 Task: Send an email with the signature Gavin Kelly with the subject Update on a performance review and the message We need to follow up with the vendor on the delayed shipment of the products. from softage.8@softage.net to softage.1@softage.net and move the email from Sent Items to the folder Beauty
Action: Mouse moved to (47, 102)
Screenshot: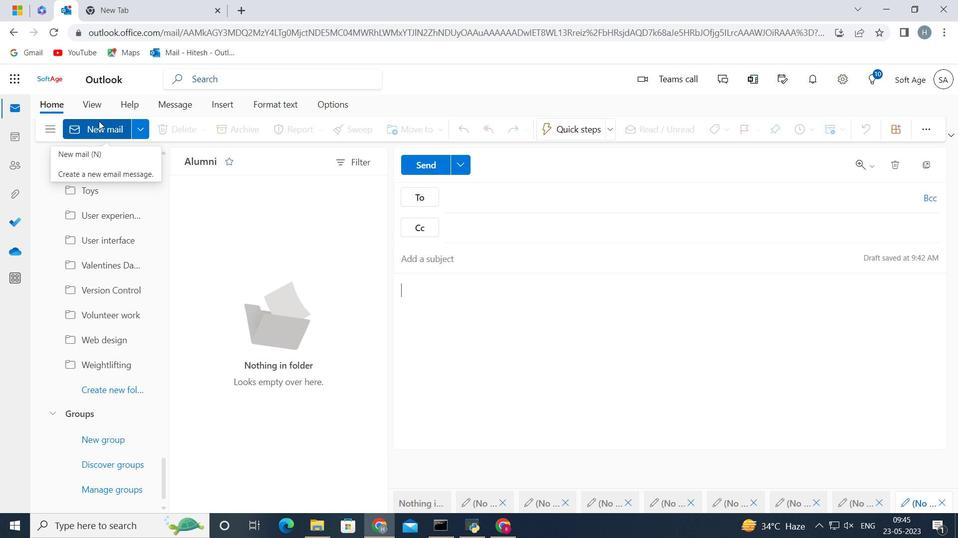 
Action: Mouse pressed left at (47, 102)
Screenshot: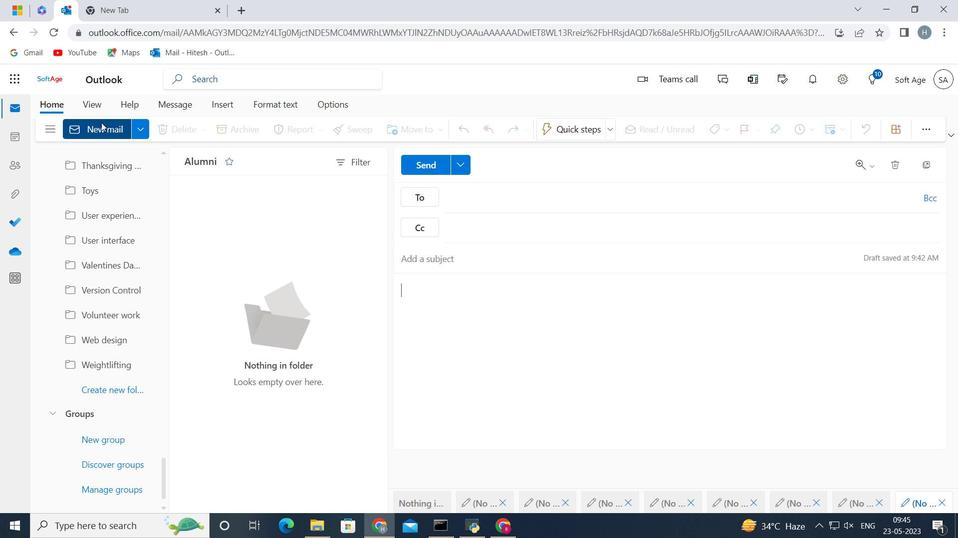 
Action: Mouse moved to (427, 160)
Screenshot: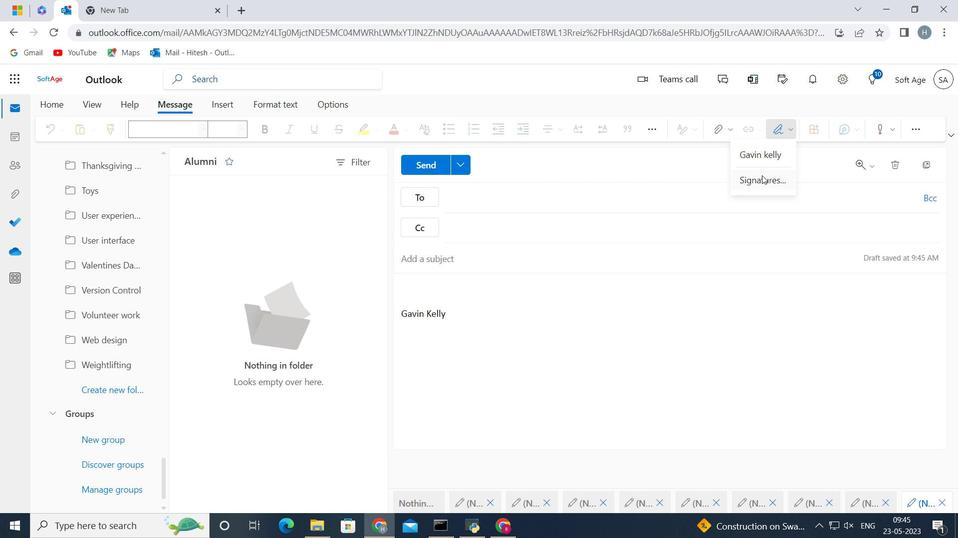
Action: Mouse pressed left at (427, 160)
Screenshot: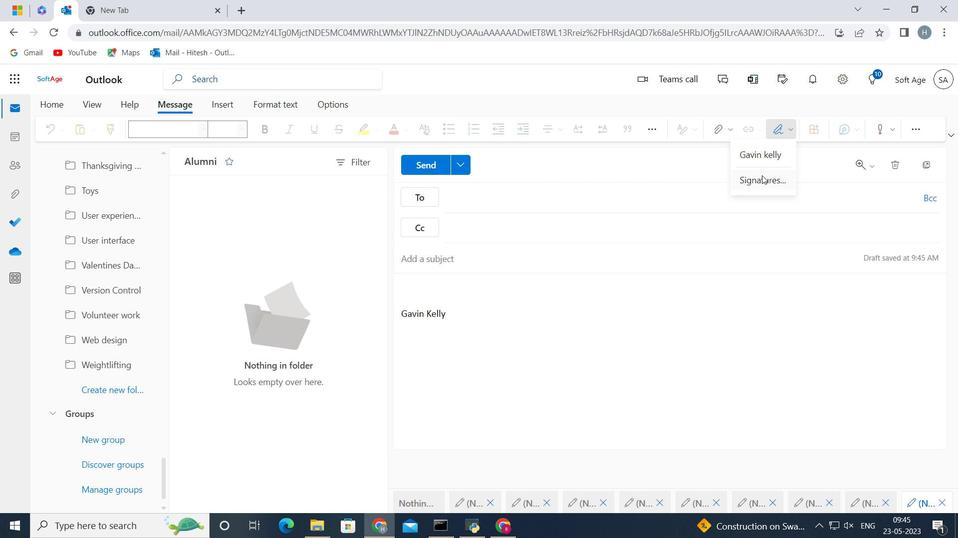 
Action: Mouse moved to (536, 325)
Screenshot: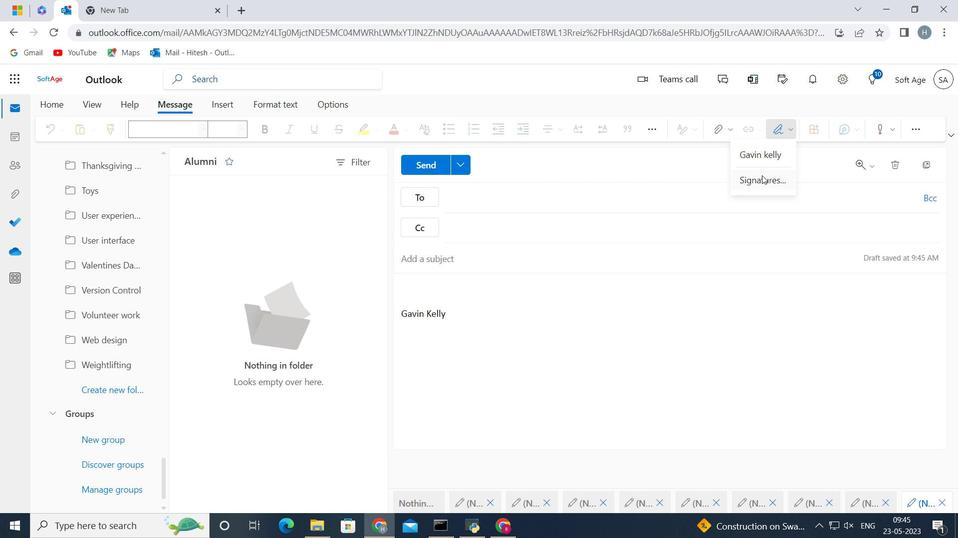 
Action: Mouse pressed left at (536, 325)
Screenshot: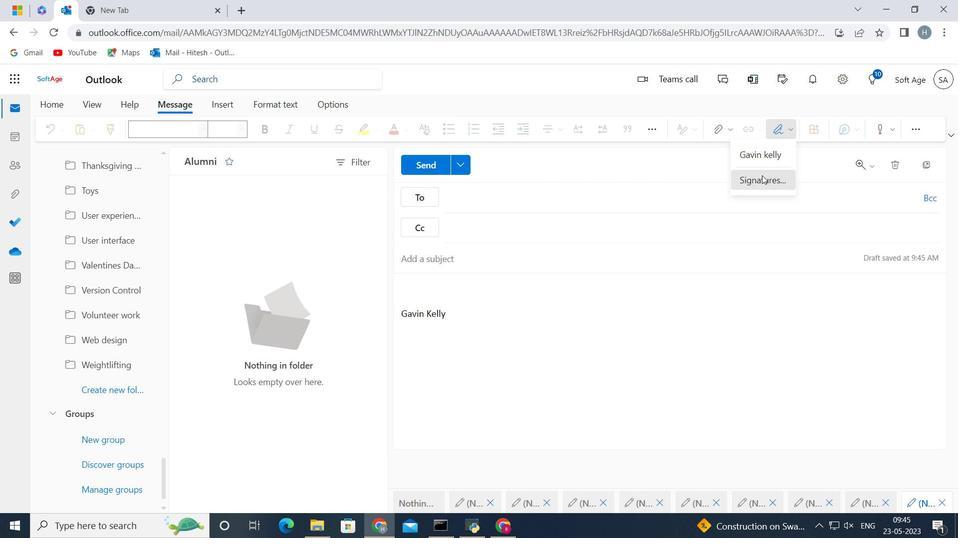 
Action: Mouse moved to (88, 130)
Screenshot: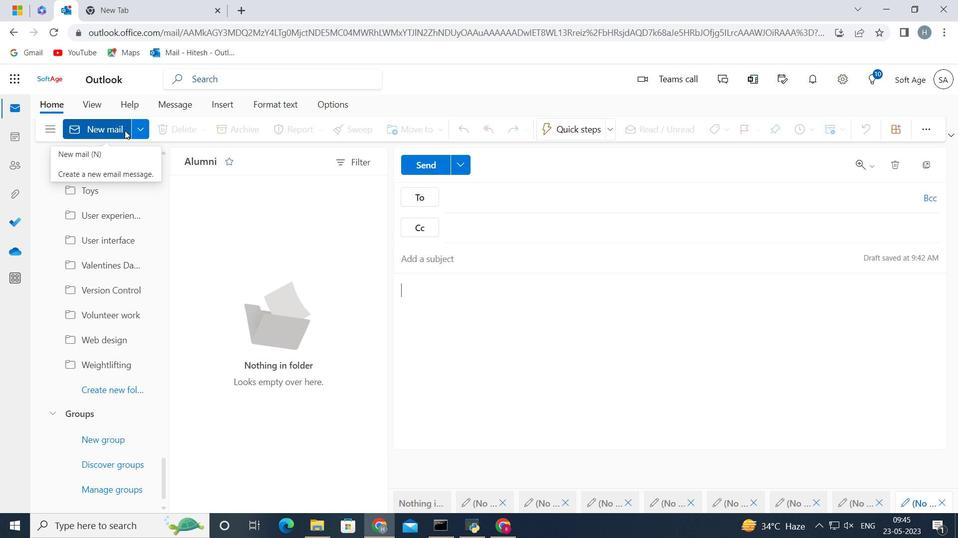 
Action: Mouse pressed left at (88, 130)
Screenshot: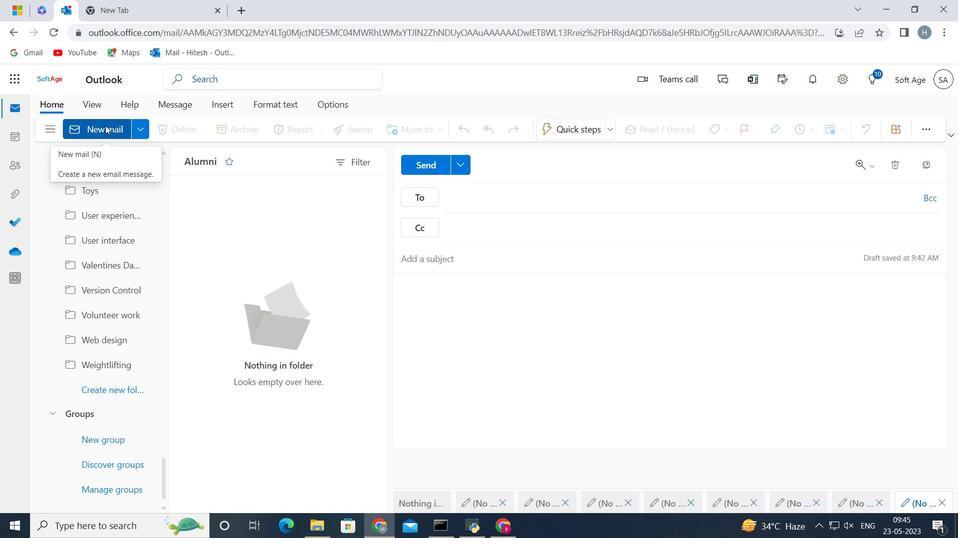 
Action: Mouse moved to (795, 129)
Screenshot: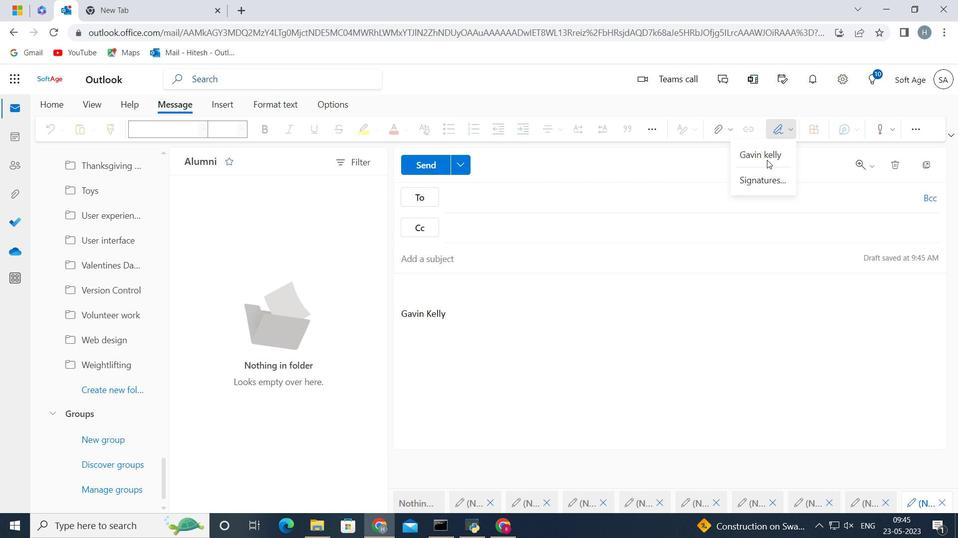 
Action: Mouse pressed left at (795, 129)
Screenshot: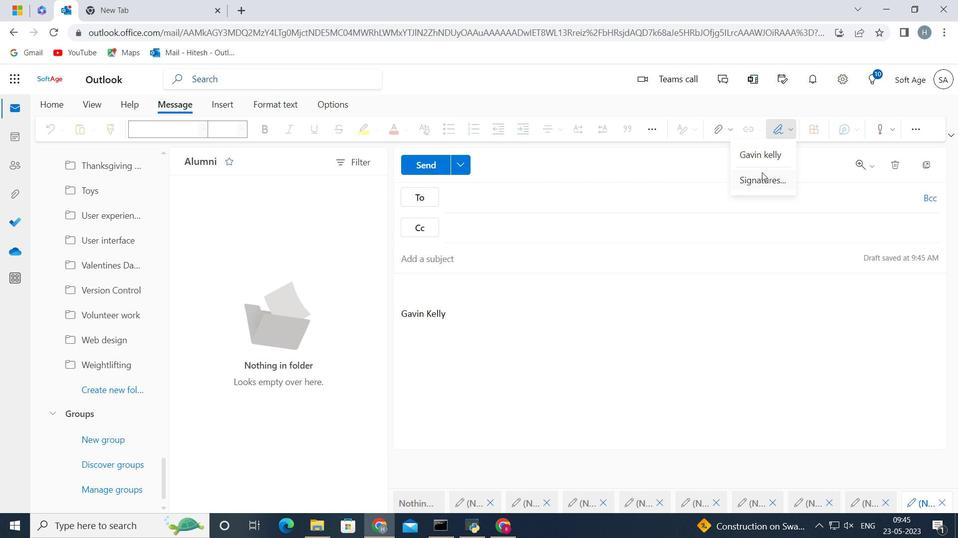 
Action: Mouse moved to (755, 179)
Screenshot: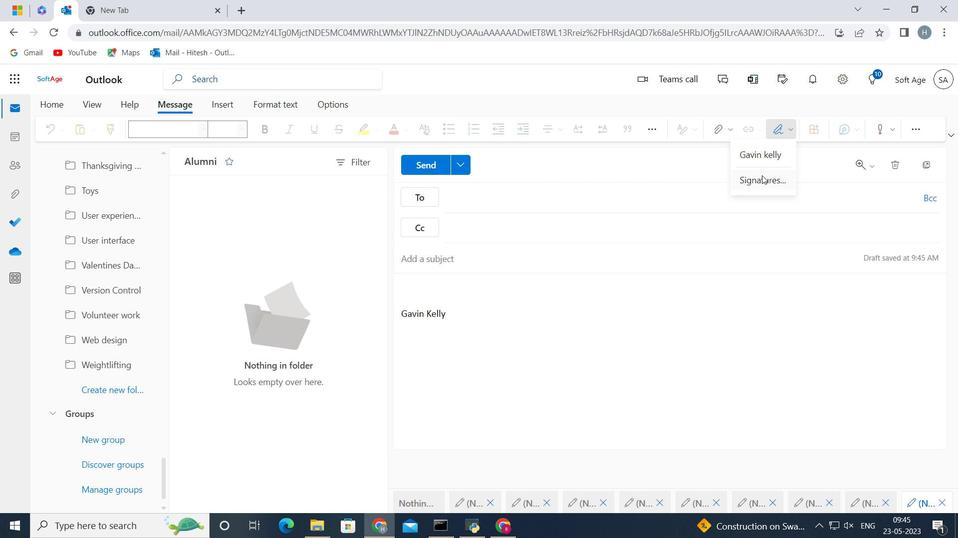 
Action: Mouse pressed left at (755, 179)
Screenshot: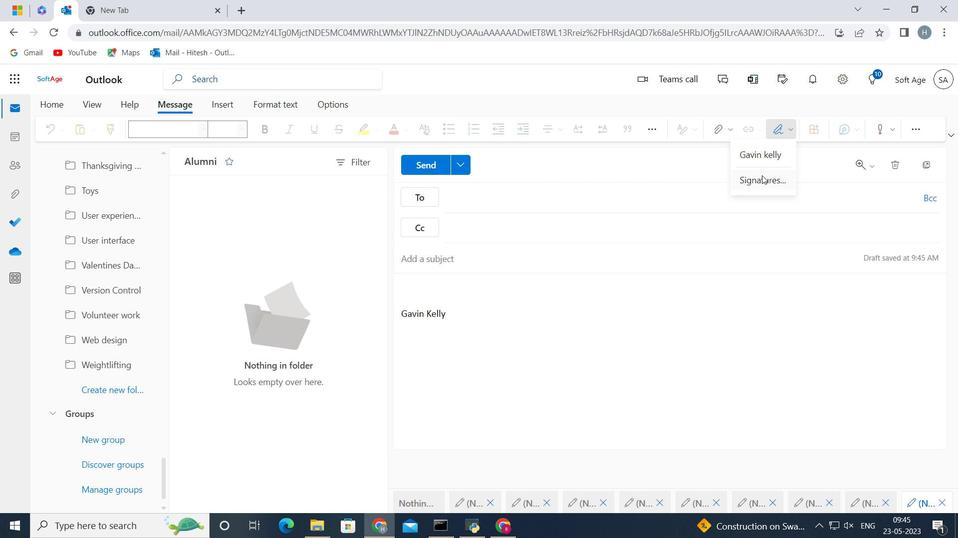 
Action: Mouse moved to (730, 233)
Screenshot: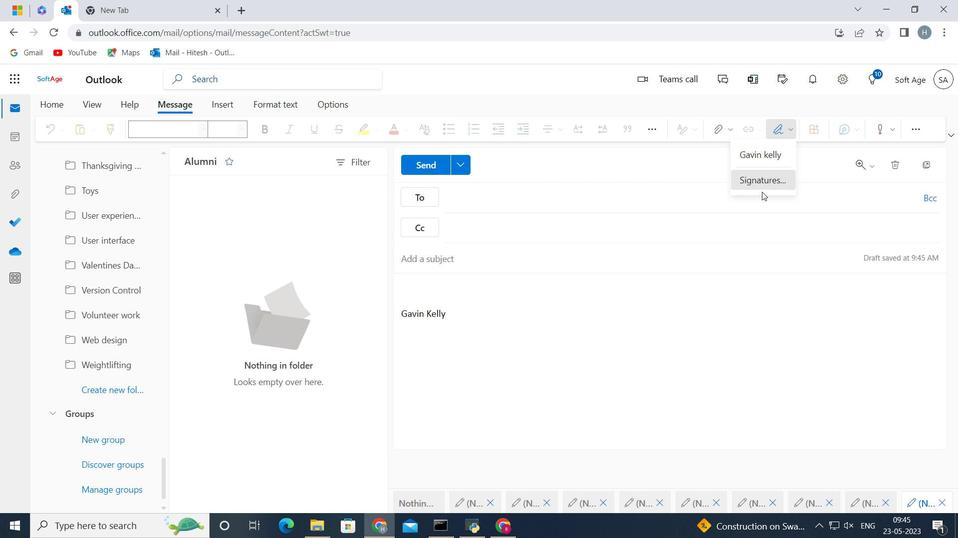 
Action: Mouse pressed left at (730, 233)
Screenshot: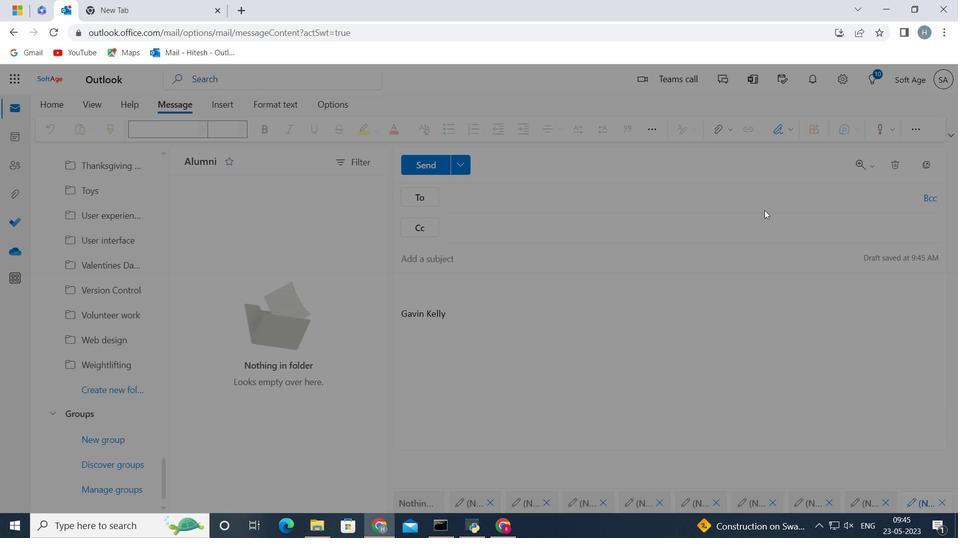 
Action: Mouse moved to (576, 230)
Screenshot: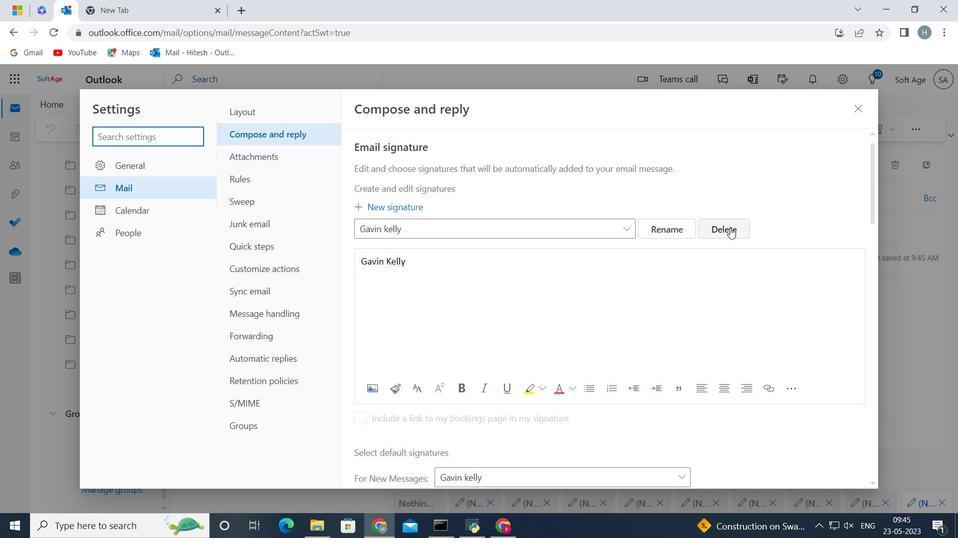 
Action: Mouse pressed left at (576, 230)
Screenshot: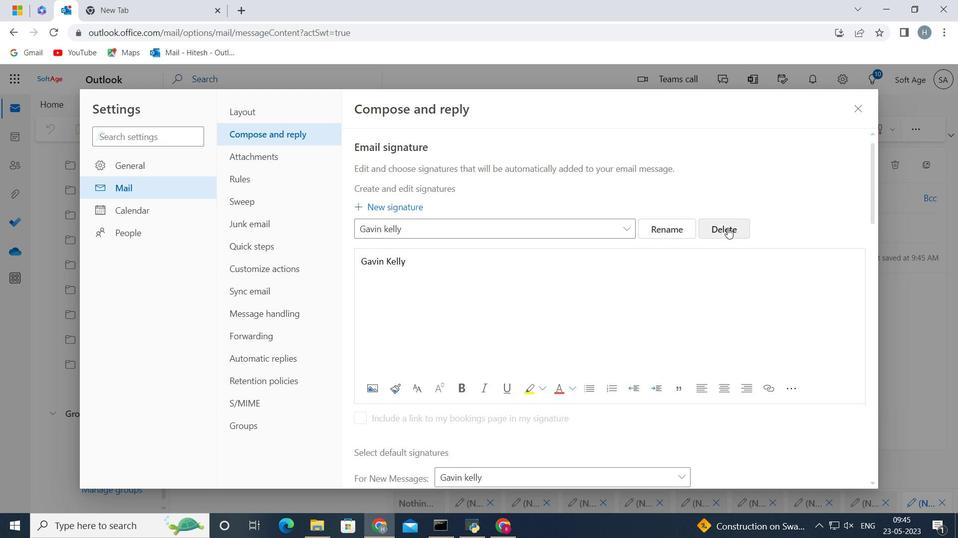 
Action: Key pressed <Key.shift><Key.shift>Gavin<Key.space>kelly<Key.space>
Screenshot: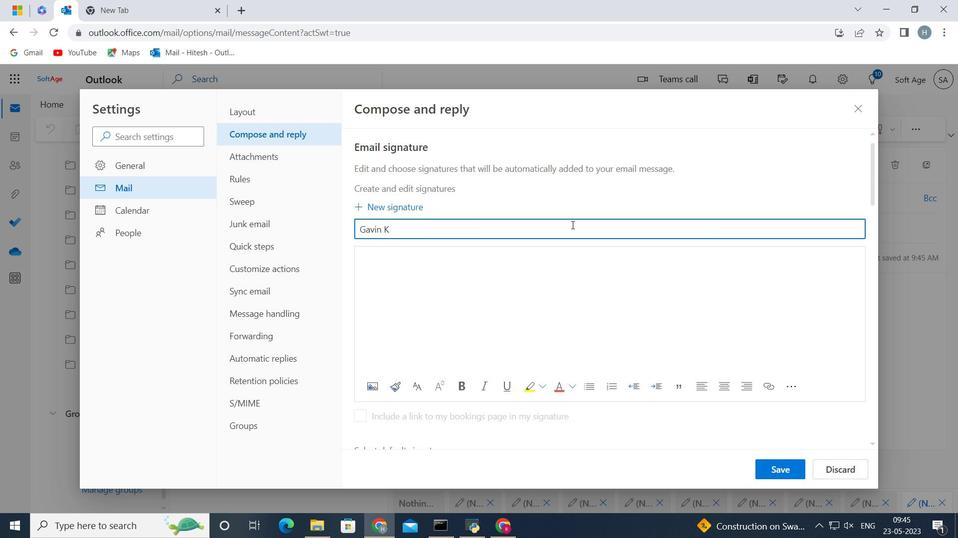 
Action: Mouse moved to (442, 259)
Screenshot: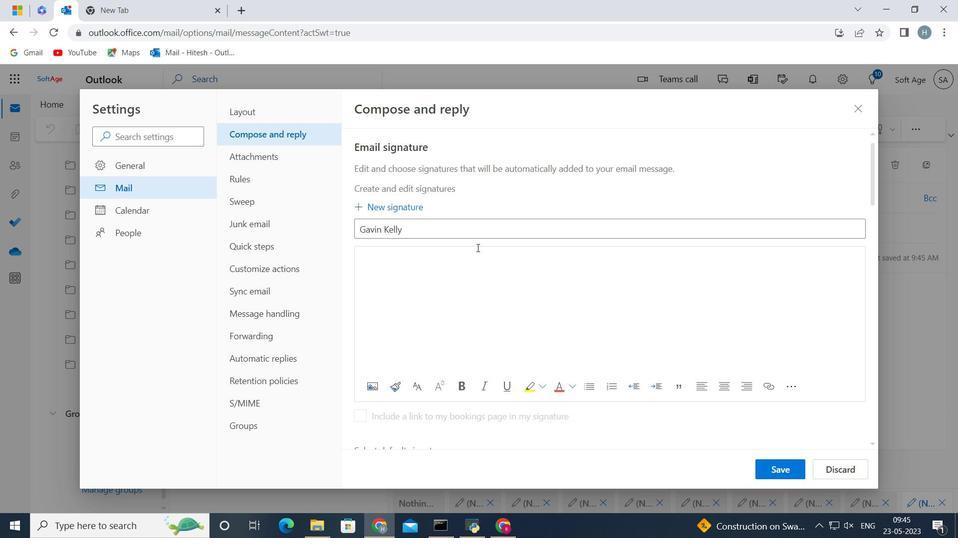 
Action: Mouse pressed left at (442, 259)
Screenshot: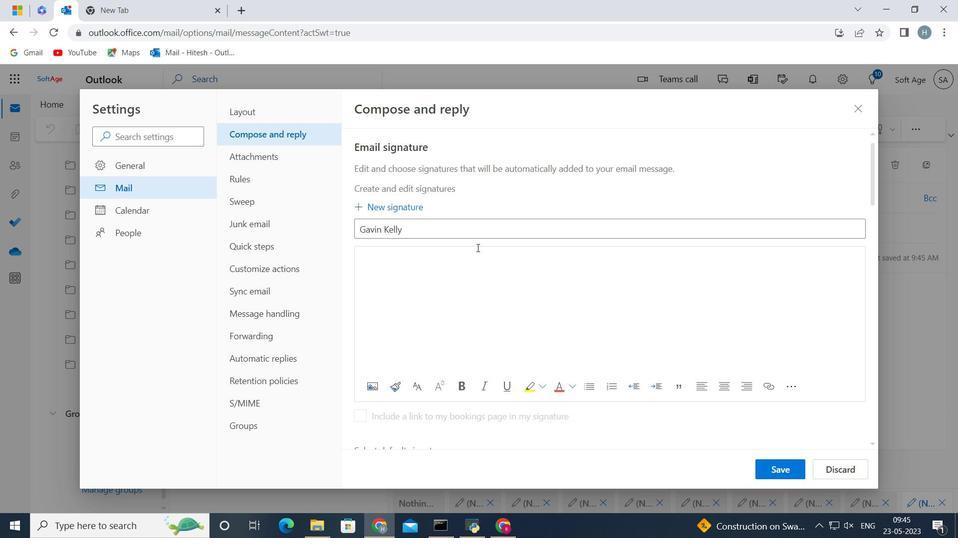 
Action: Key pressed <Key.shift>Ke<Key.backspace><Key.backspace><Key.backspace><Key.shift>Gevin<Key.space><Key.shift>Kelly<Key.backspace><Key.backspace><Key.backspace><Key.backspace><Key.backspace><Key.backspace><Key.backspace><Key.backspace><Key.backspace><Key.backspace><Key.backspace><Key.backspace><Key.backspace><Key.backspace><Key.backspace><Key.backspace><Key.backspace><Key.backspace><Key.backspace><Key.backspace><Key.up>
Screenshot: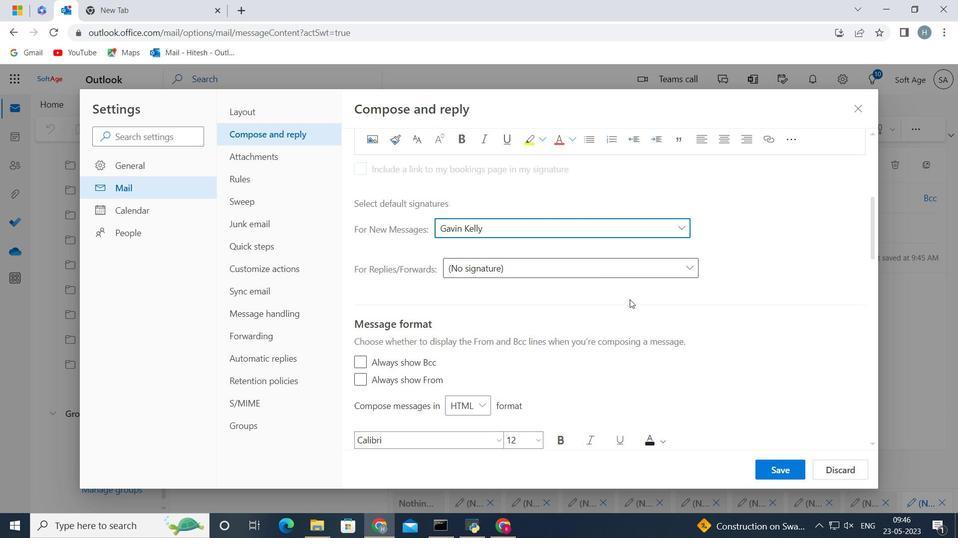 
Action: Mouse moved to (408, 252)
Screenshot: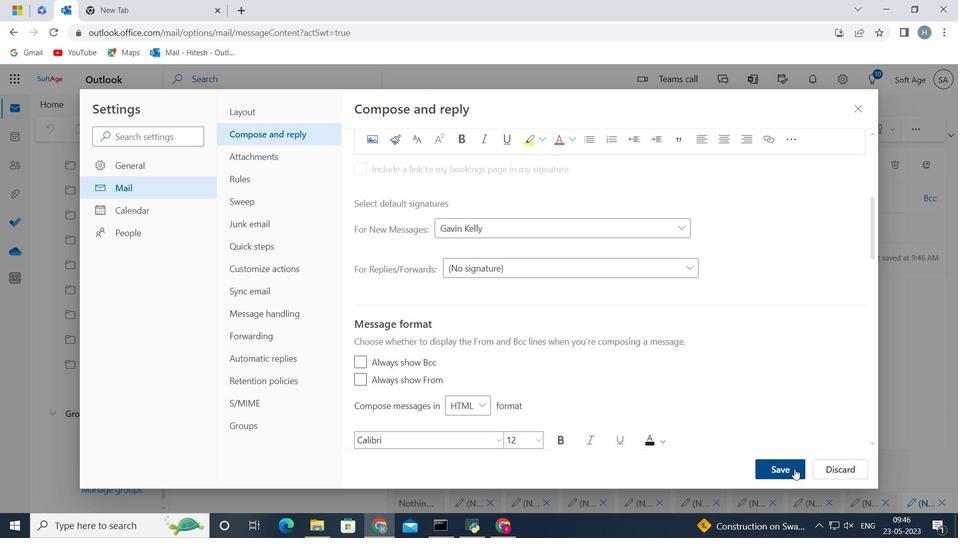 
Action: Mouse pressed left at (408, 252)
Screenshot: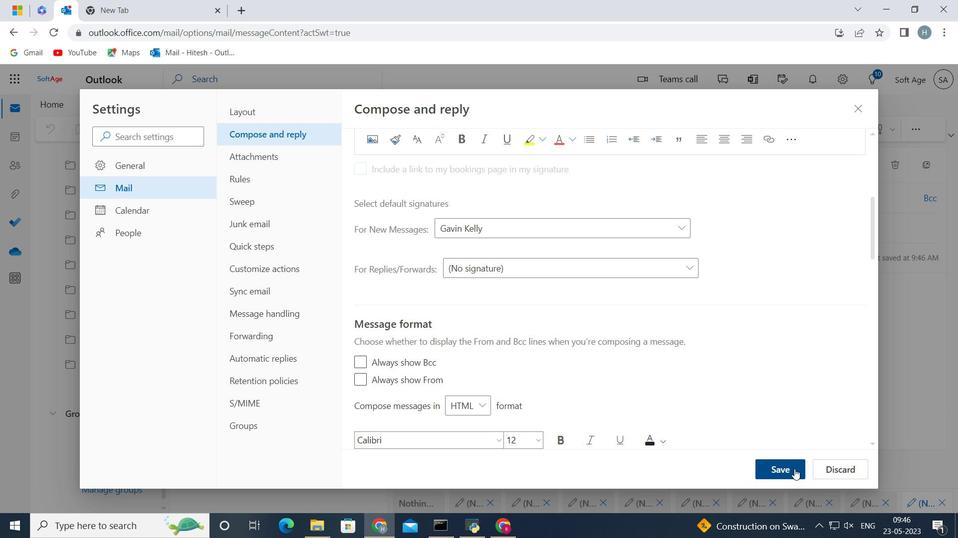 
Action: Key pressed <Key.shift>Gavin<Key.space><Key.shift>Kellly<Key.backspace><Key.backspace>y<Key.space>
Screenshot: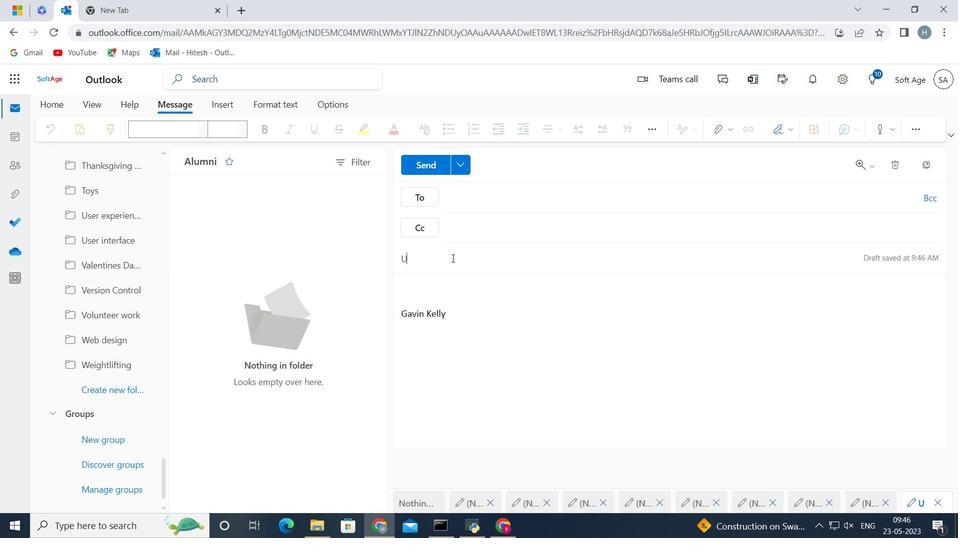 
Action: Mouse moved to (775, 467)
Screenshot: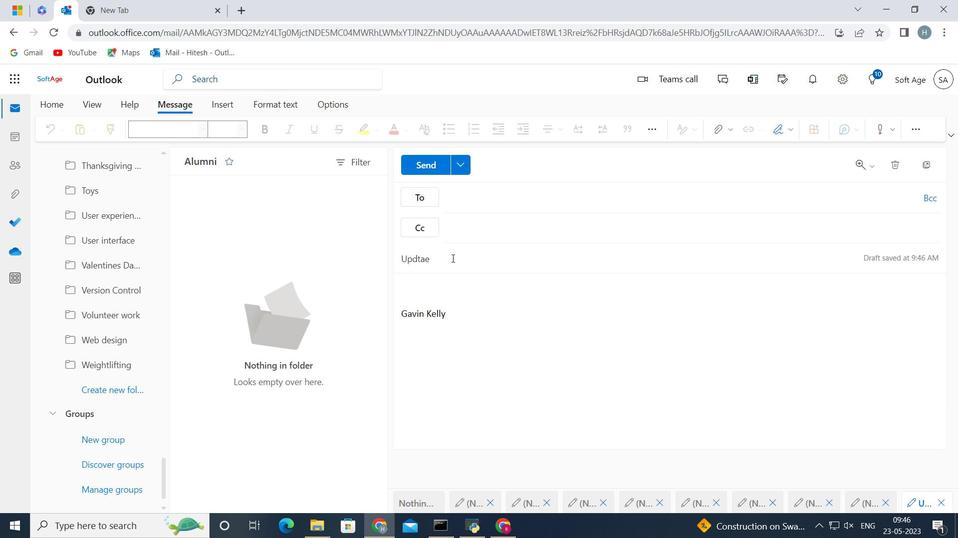 
Action: Mouse pressed left at (773, 467)
Screenshot: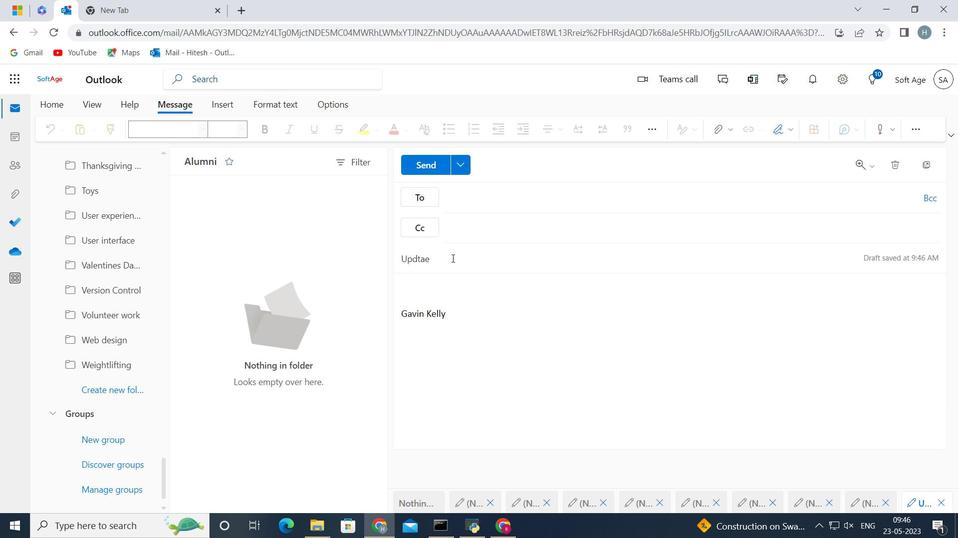 
Action: Mouse moved to (668, 296)
Screenshot: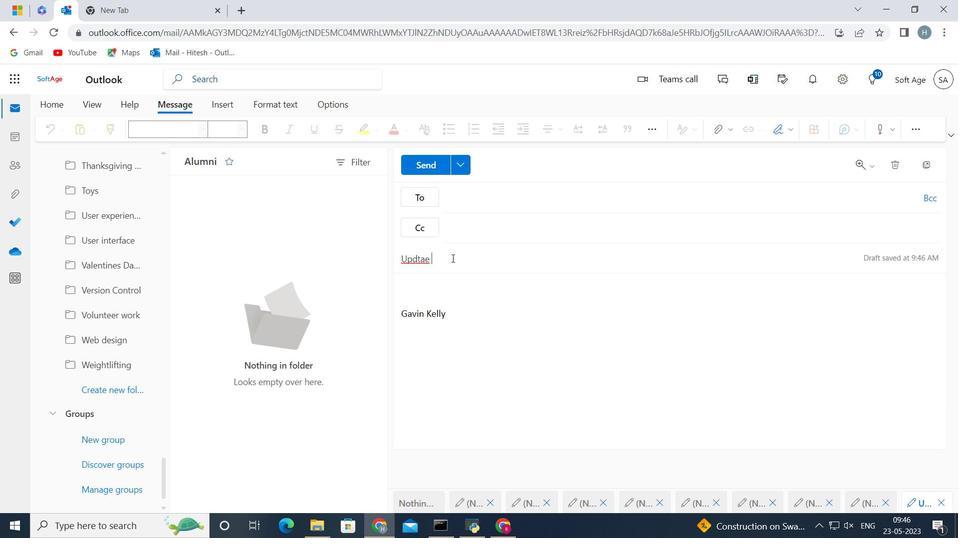
Action: Mouse scrolled (668, 296) with delta (0, 0)
Screenshot: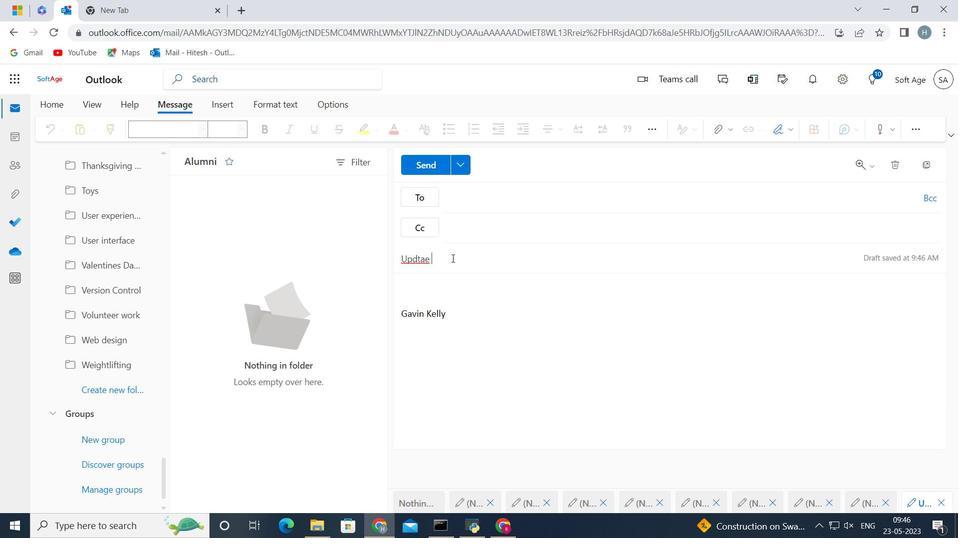
Action: Mouse scrolled (668, 296) with delta (0, 0)
Screenshot: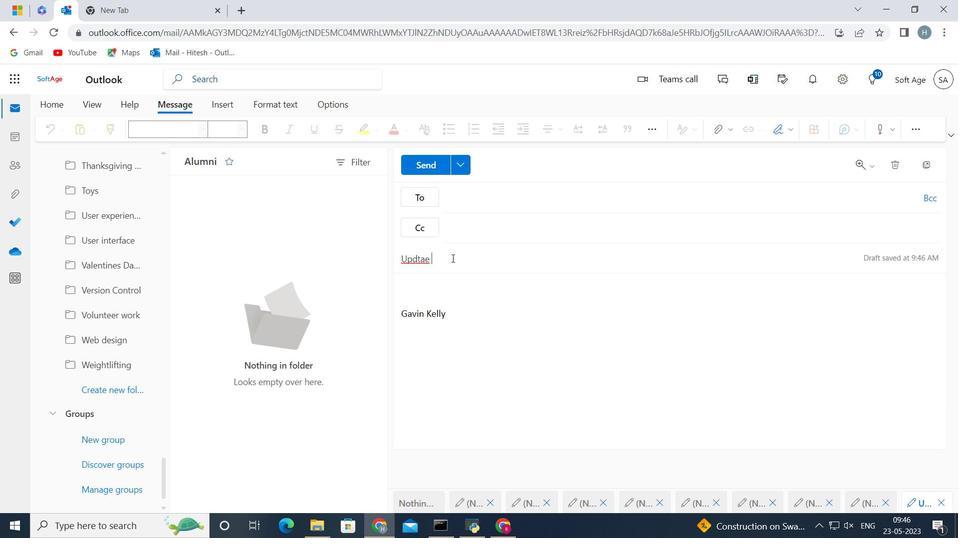 
Action: Mouse moved to (658, 290)
Screenshot: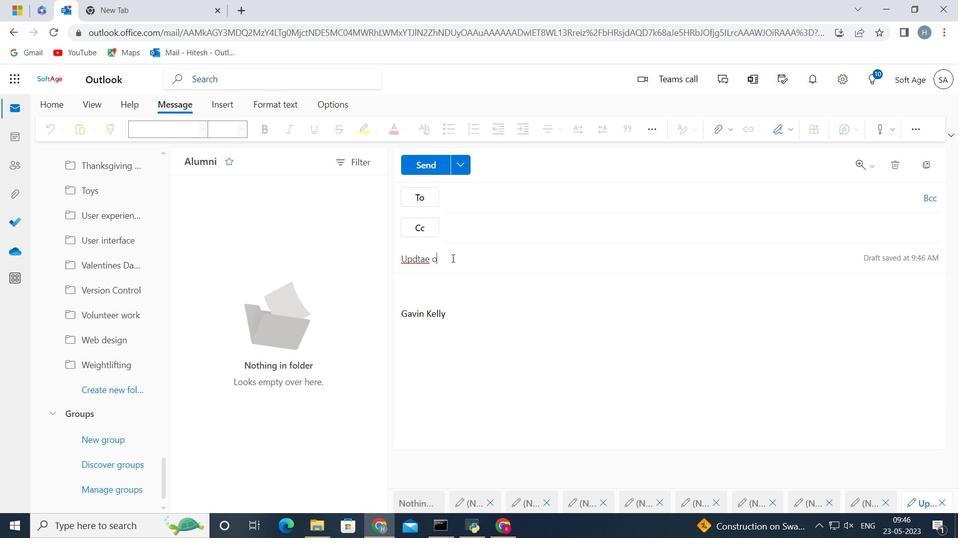 
Action: Mouse scrolled (658, 289) with delta (0, 0)
Screenshot: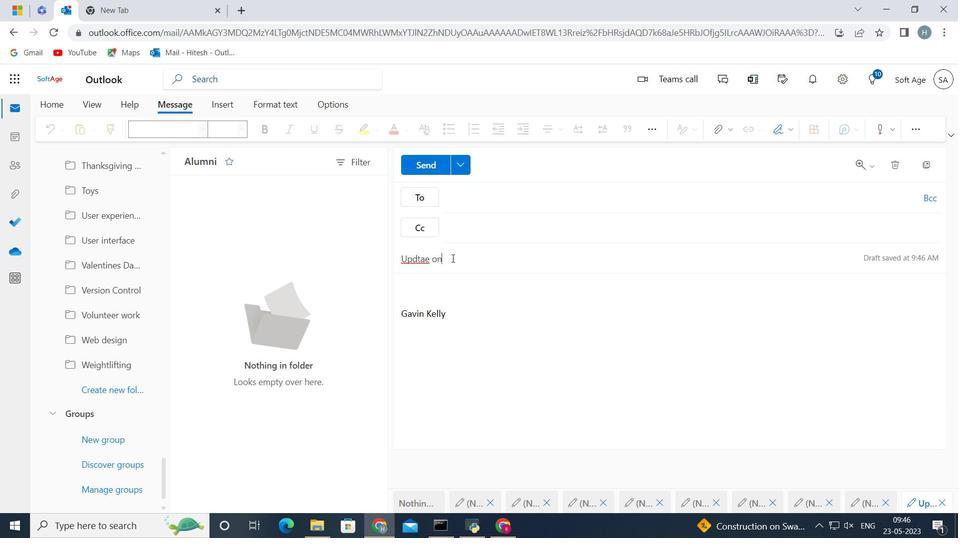 
Action: Mouse scrolled (658, 289) with delta (0, 0)
Screenshot: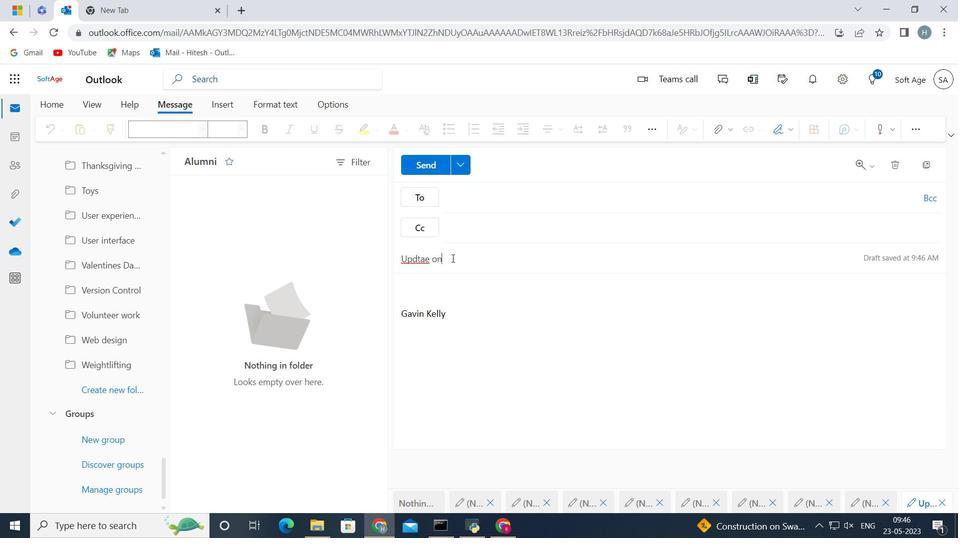 
Action: Mouse moved to (653, 225)
Screenshot: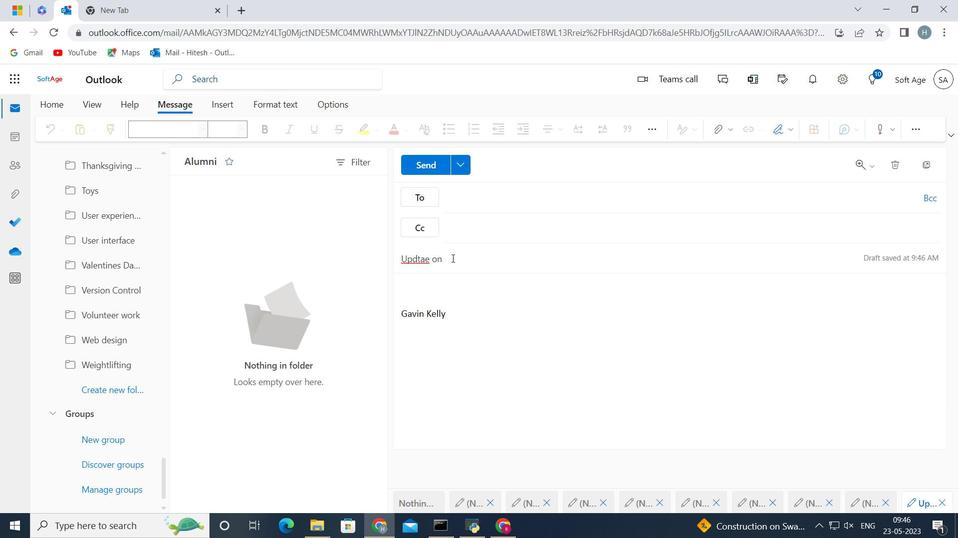 
Action: Mouse pressed left at (653, 225)
Screenshot: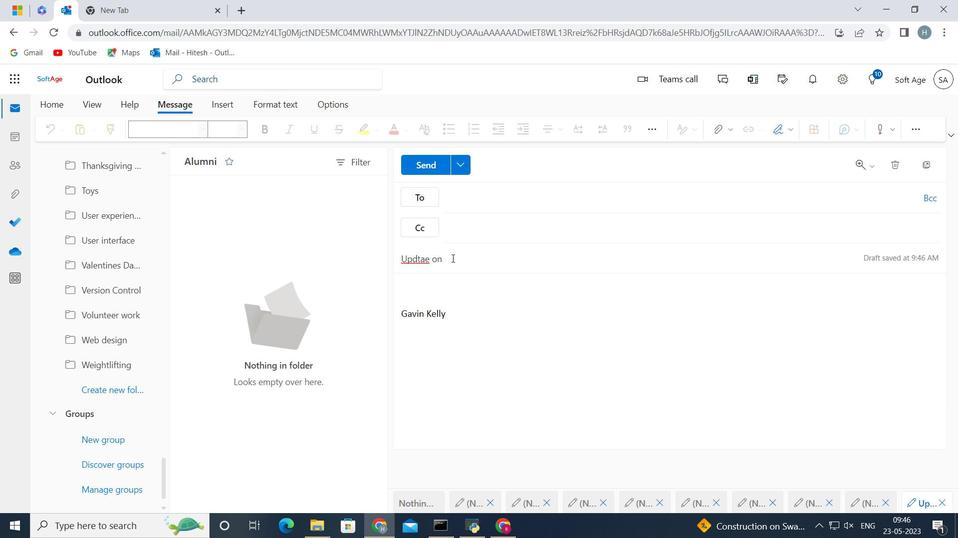 
Action: Mouse moved to (636, 265)
Screenshot: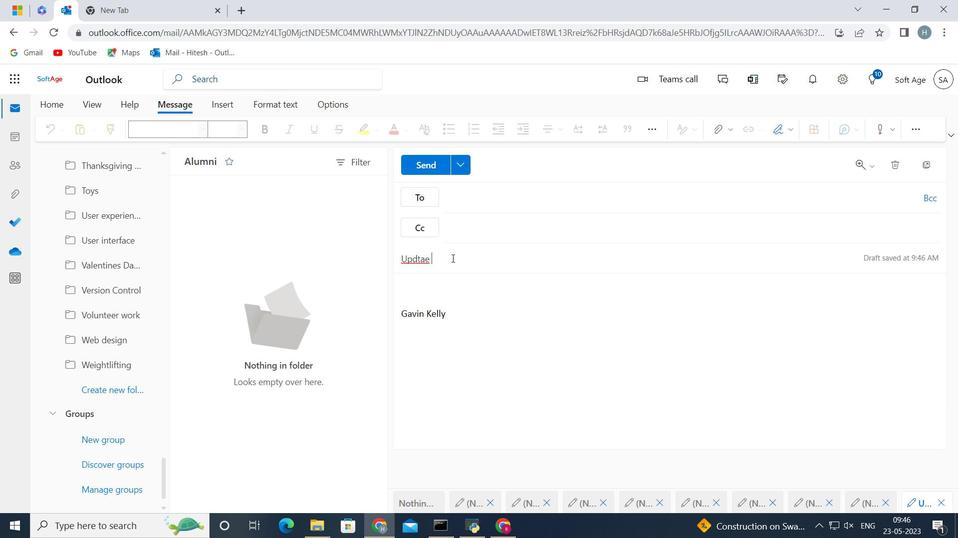
Action: Mouse pressed left at (636, 265)
Screenshot: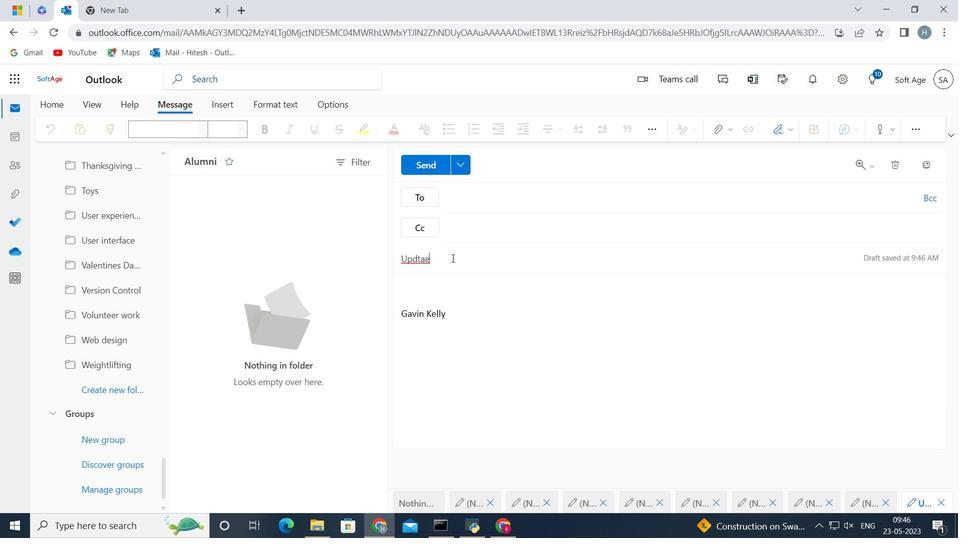 
Action: Mouse moved to (782, 467)
Screenshot: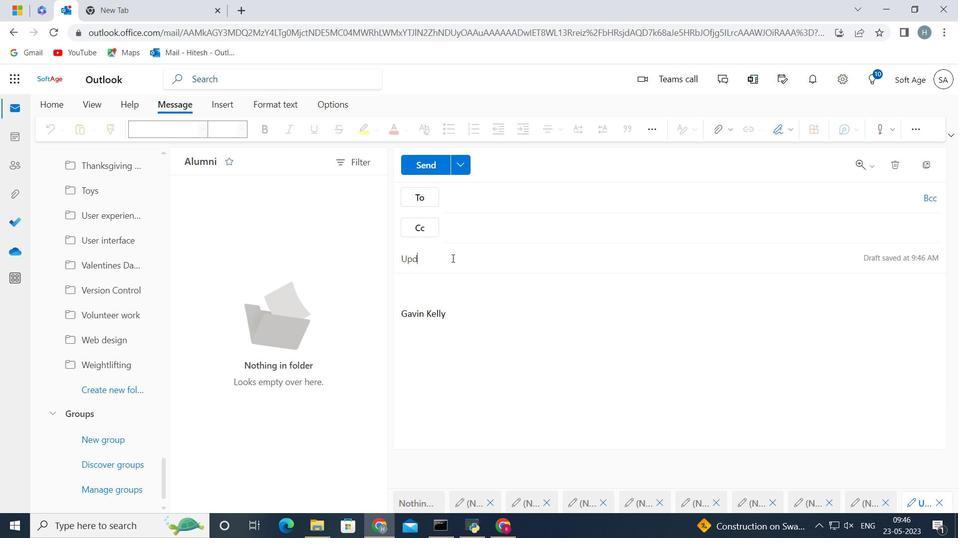 
Action: Mouse pressed left at (782, 467)
Screenshot: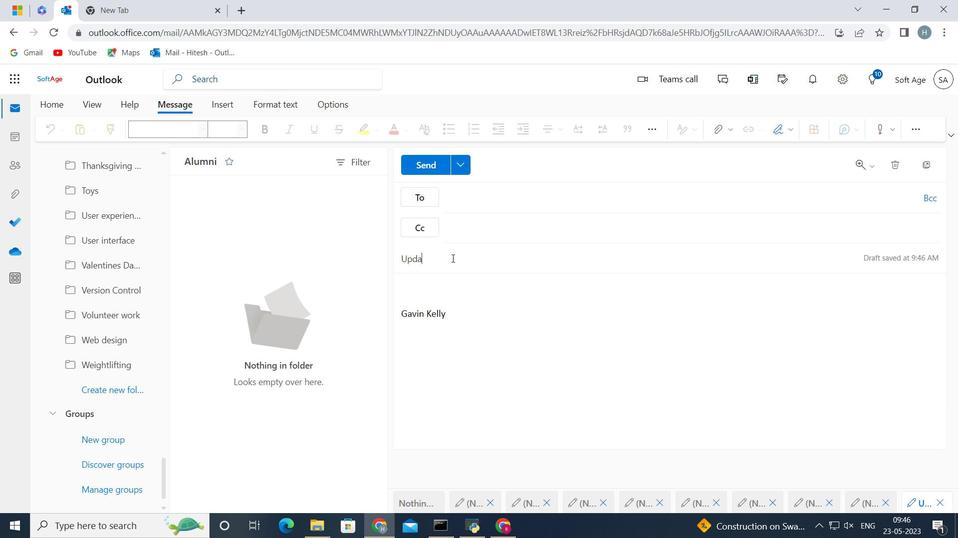 
Action: Mouse moved to (854, 103)
Screenshot: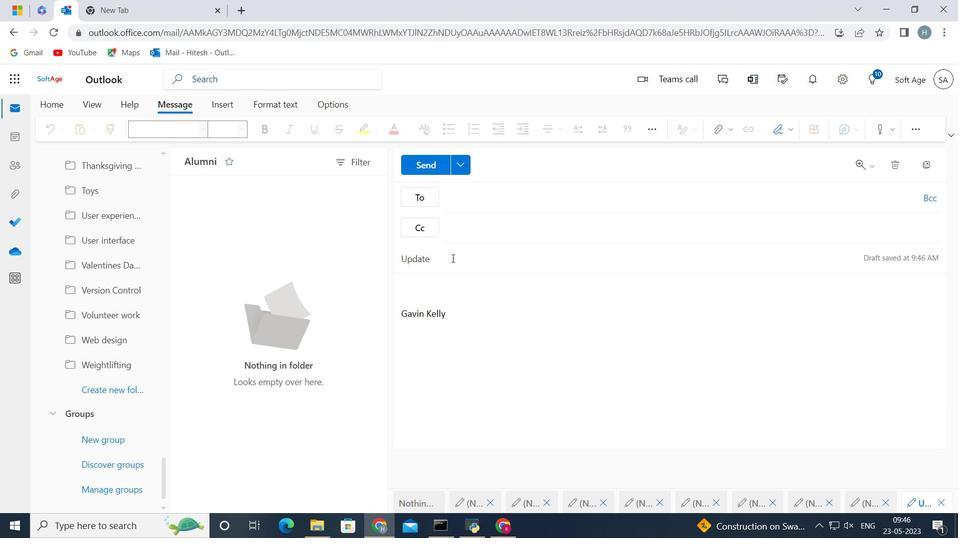 
Action: Mouse pressed left at (854, 103)
Screenshot: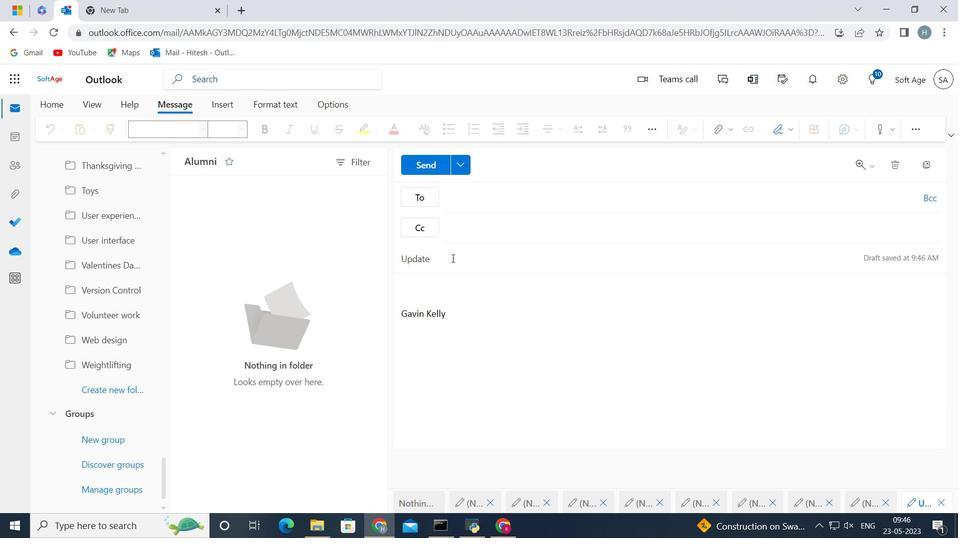 
Action: Mouse moved to (432, 256)
Screenshot: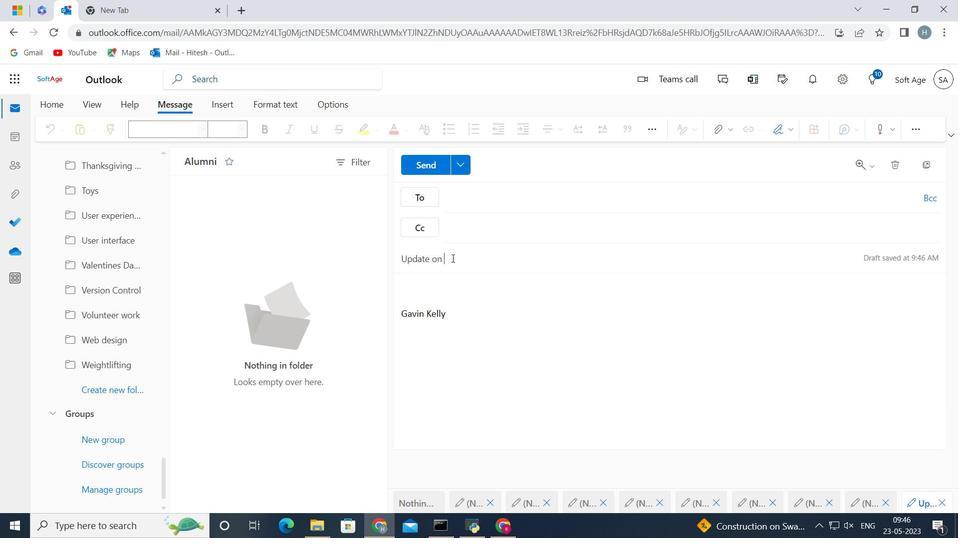 
Action: Mouse pressed left at (432, 256)
Screenshot: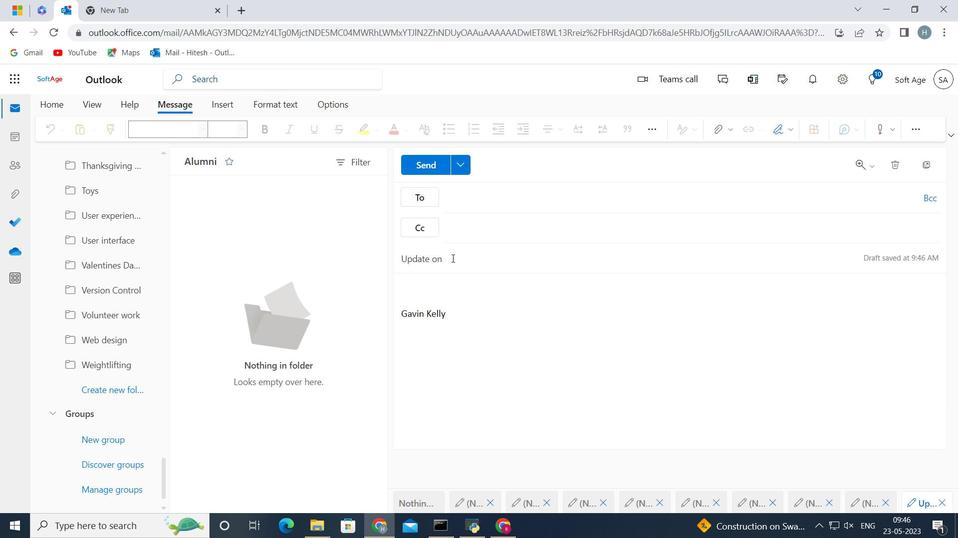 
Action: Mouse moved to (432, 256)
Screenshot: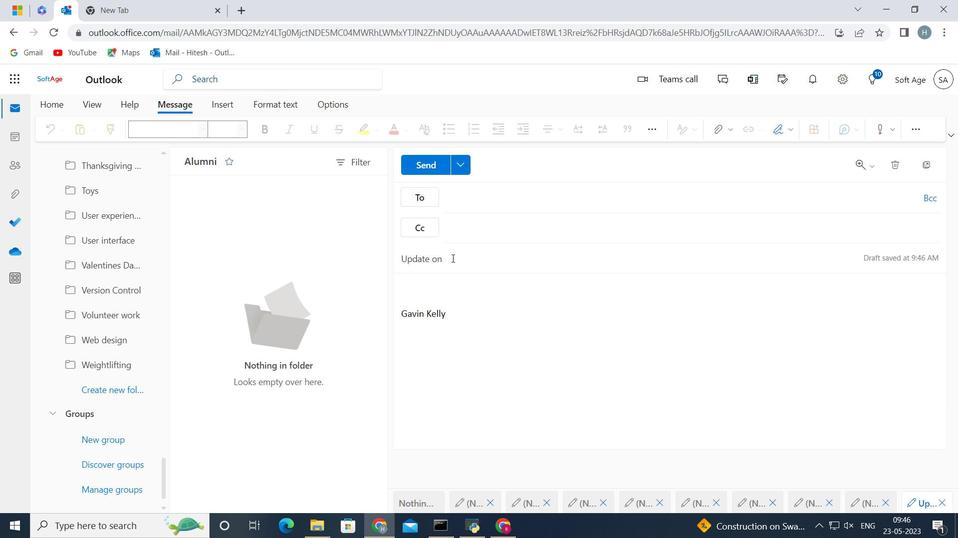 
Action: Key pressed <Key.shift>Update<Key.space>on<Key.space>a<Key.space>performance
Screenshot: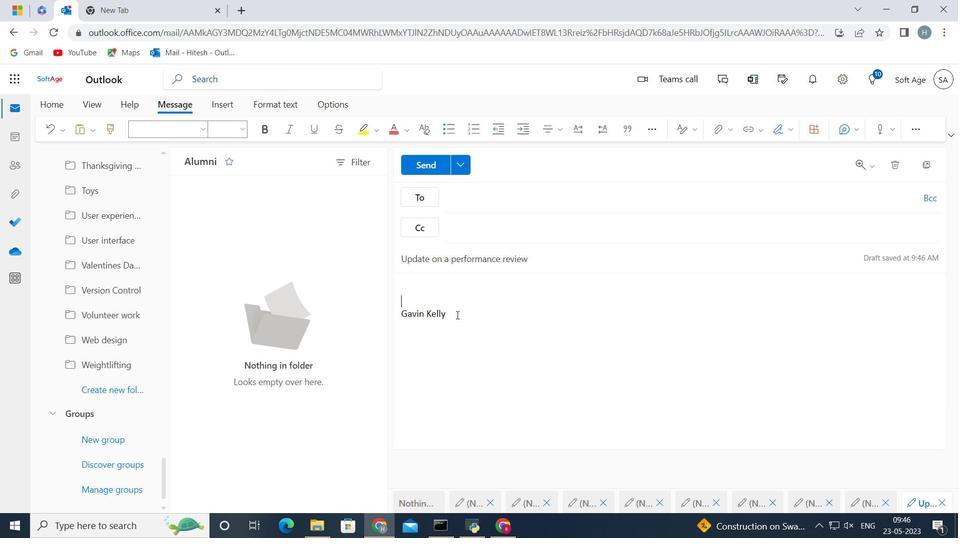 
Action: Mouse moved to (470, 308)
Screenshot: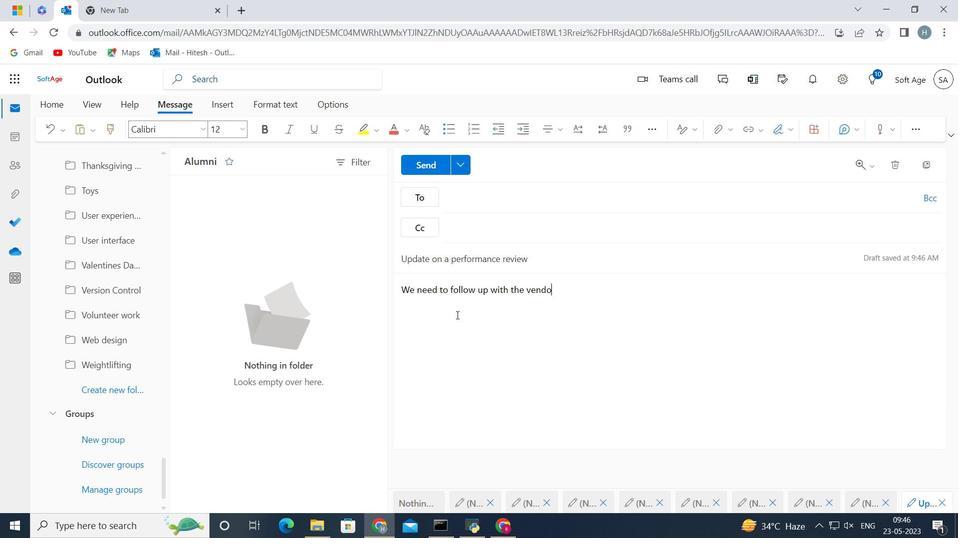 
Action: Mouse pressed left at (470, 308)
Screenshot: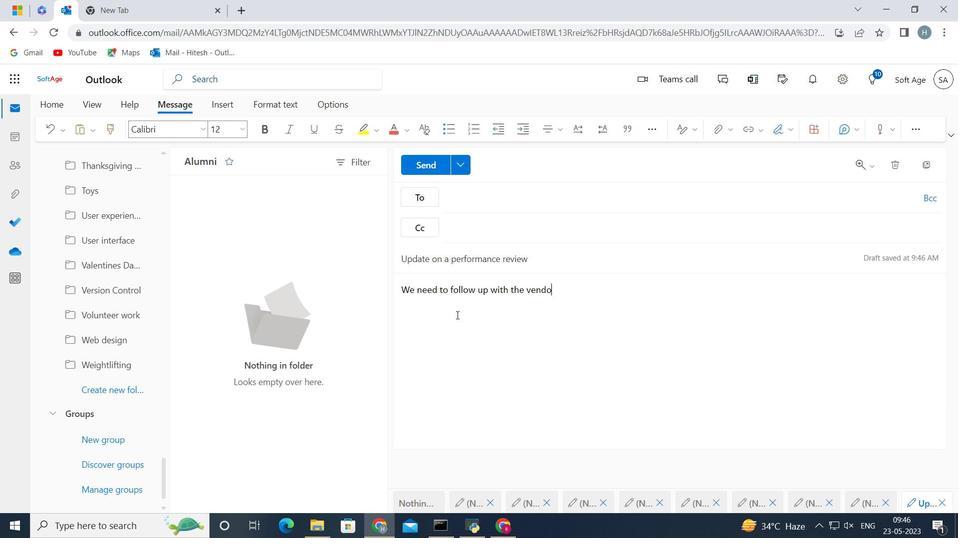 
Action: Mouse moved to (471, 311)
Screenshot: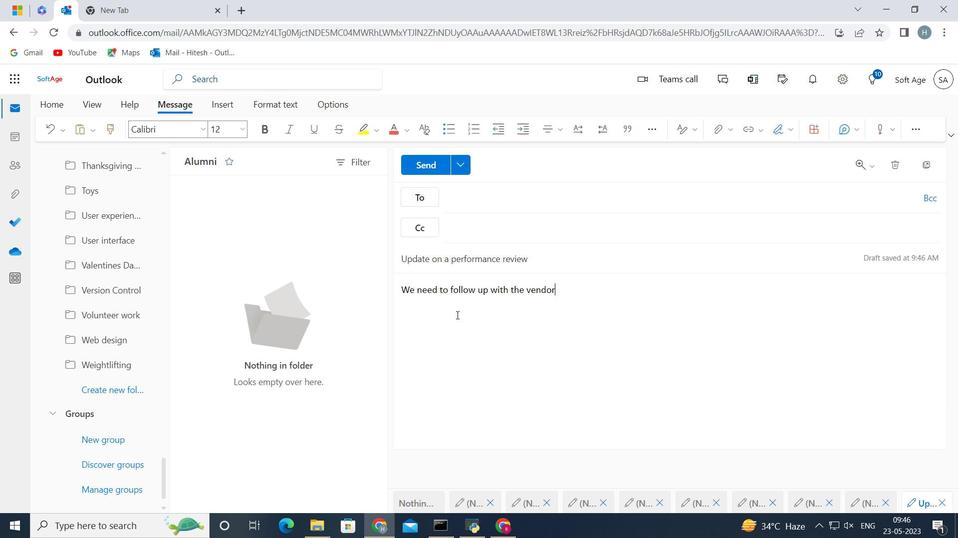 
Action: Key pressed <Key.backspace><Key.backspace><Key.backspace><Key.backspace><Key.backspace><Key.backspace><Key.backspace>
Screenshot: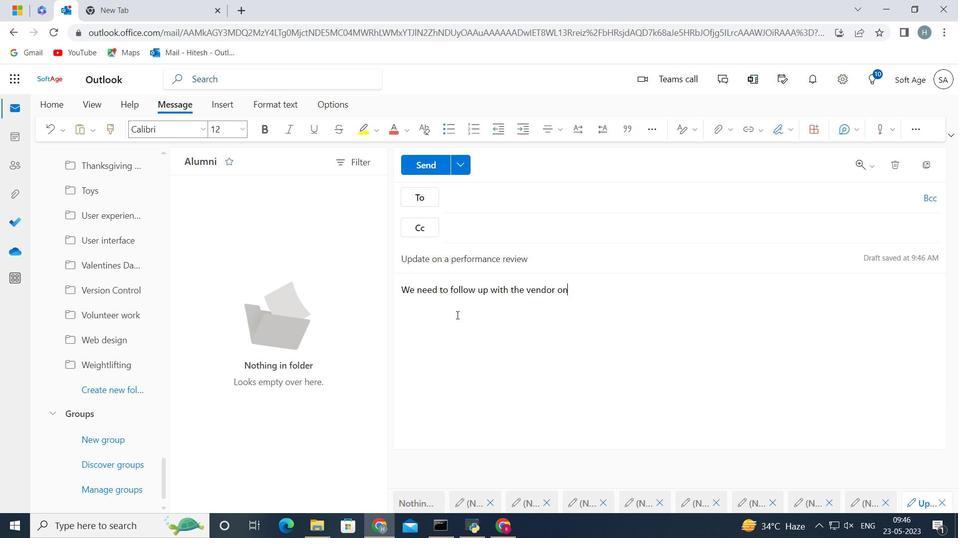 
Action: Mouse moved to (487, 307)
Screenshot: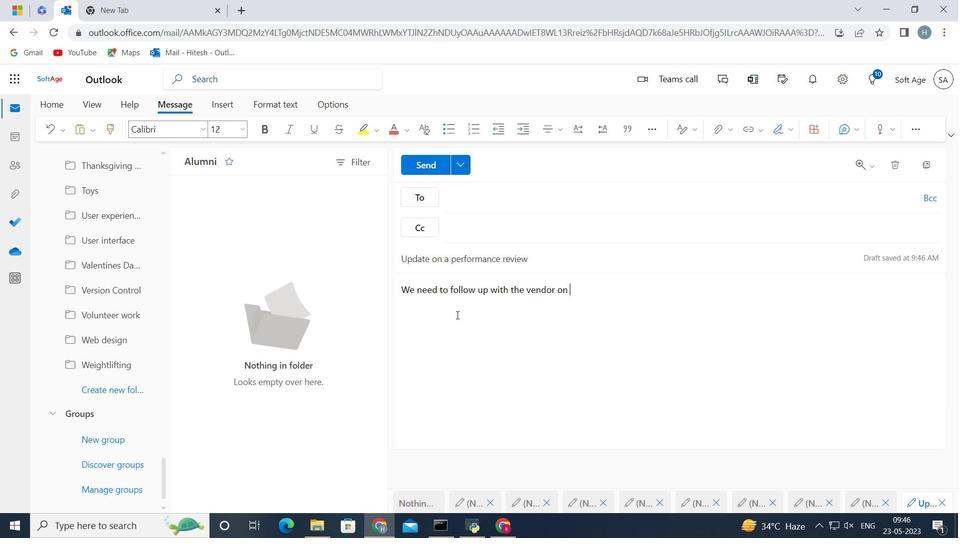 
Action: Key pressed <Key.backspace>
Screenshot: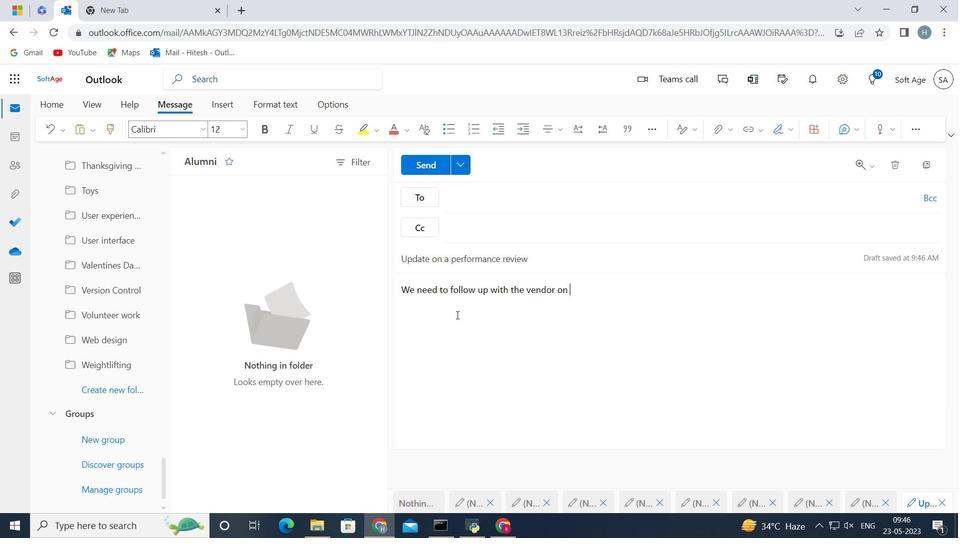 
Action: Mouse moved to (490, 305)
Screenshot: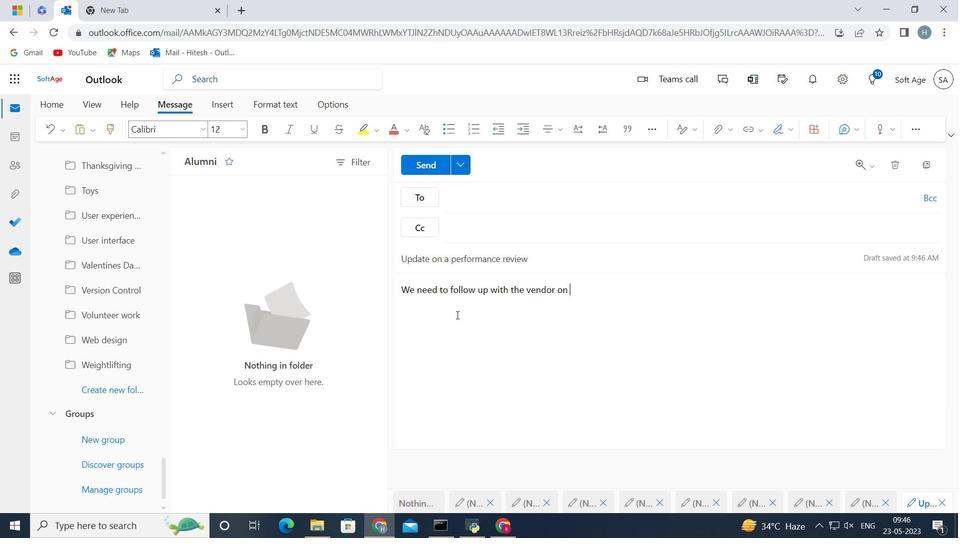 
Action: Key pressed <Key.backspace><Key.backspace>
Screenshot: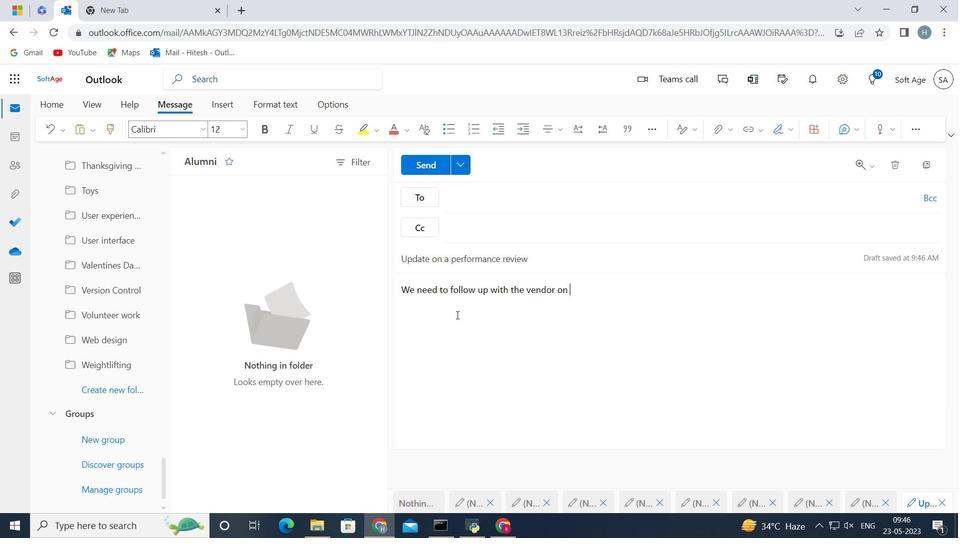 
Action: Mouse moved to (492, 304)
Screenshot: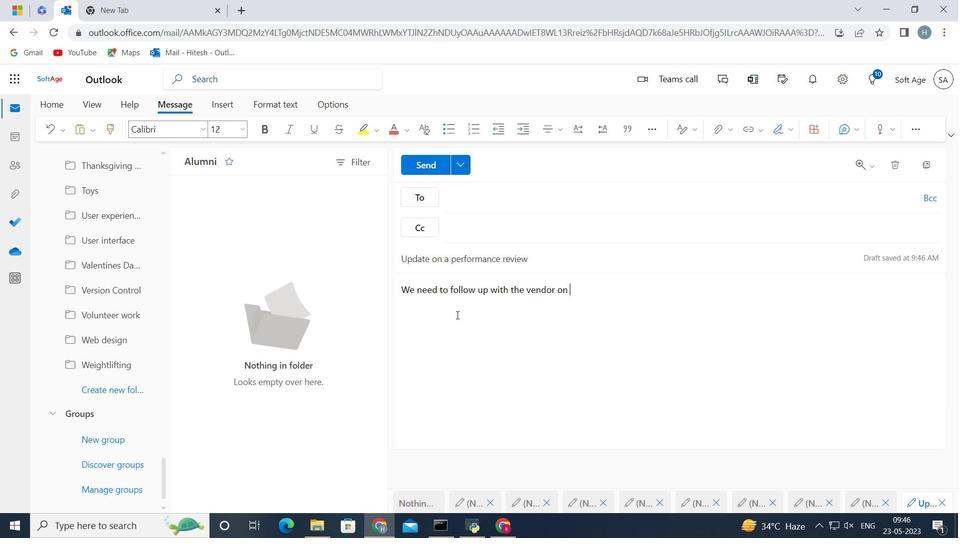 
Action: Key pressed <Key.backspace>
Screenshot: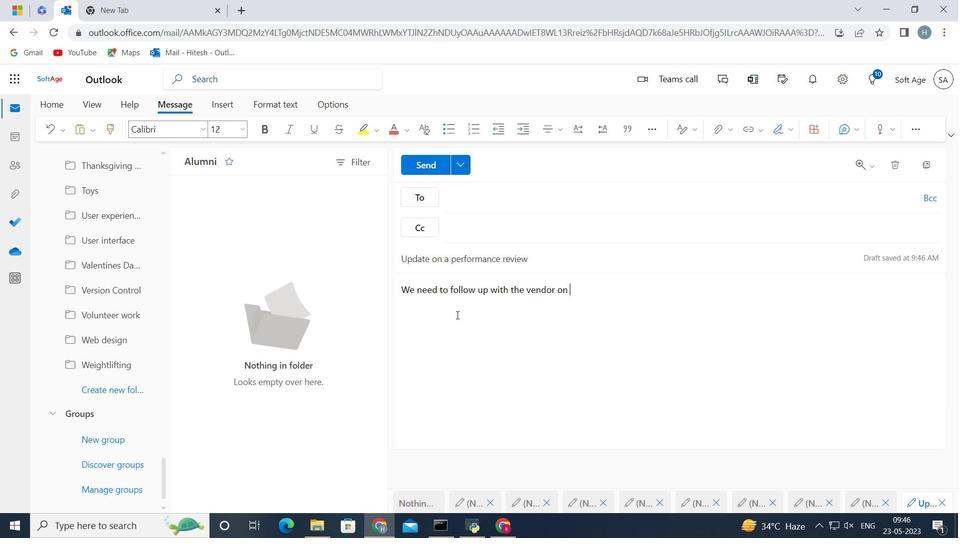 
Action: Mouse moved to (494, 304)
Screenshot: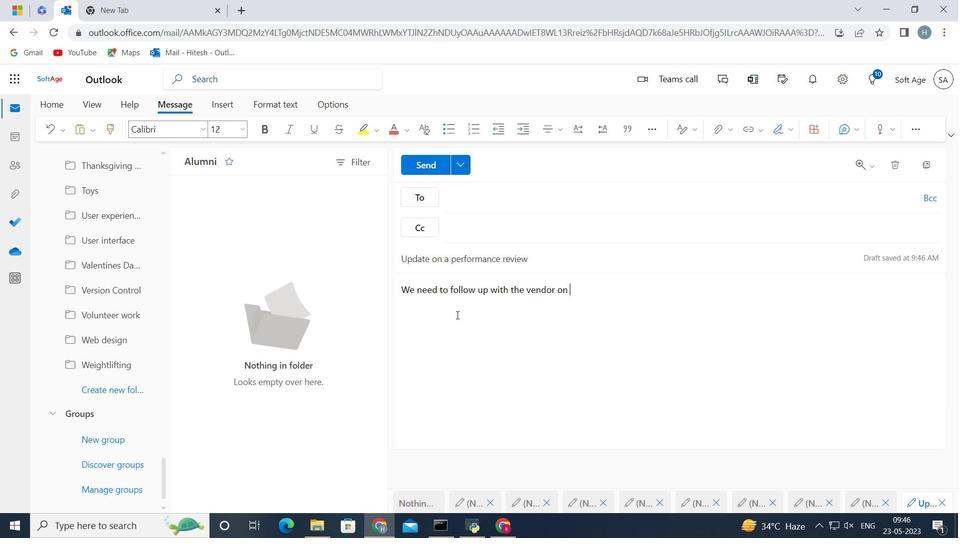 
Action: Key pressed <Key.backspace>
Screenshot: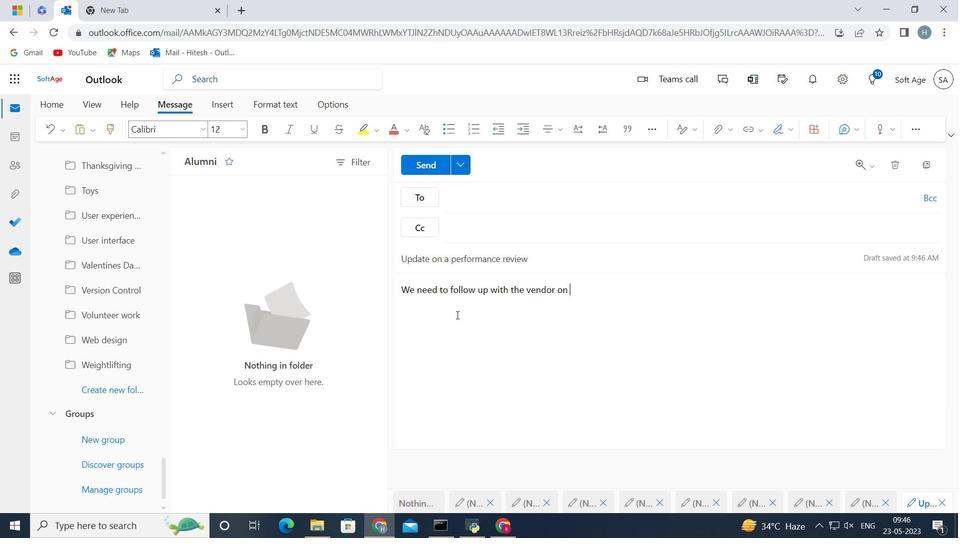 
Action: Mouse moved to (494, 303)
Screenshot: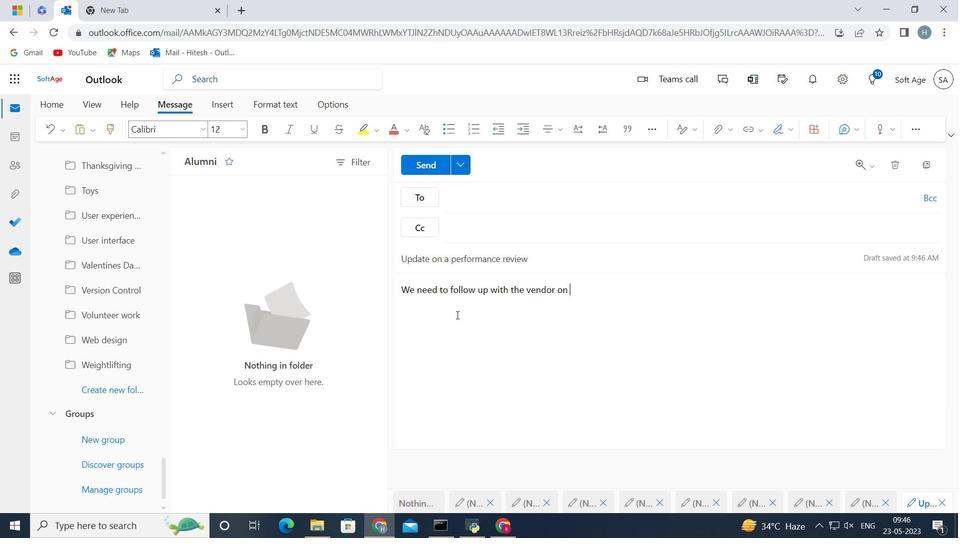 
Action: Key pressed <Key.backspace><Key.backspace><Key.backspace>
Screenshot: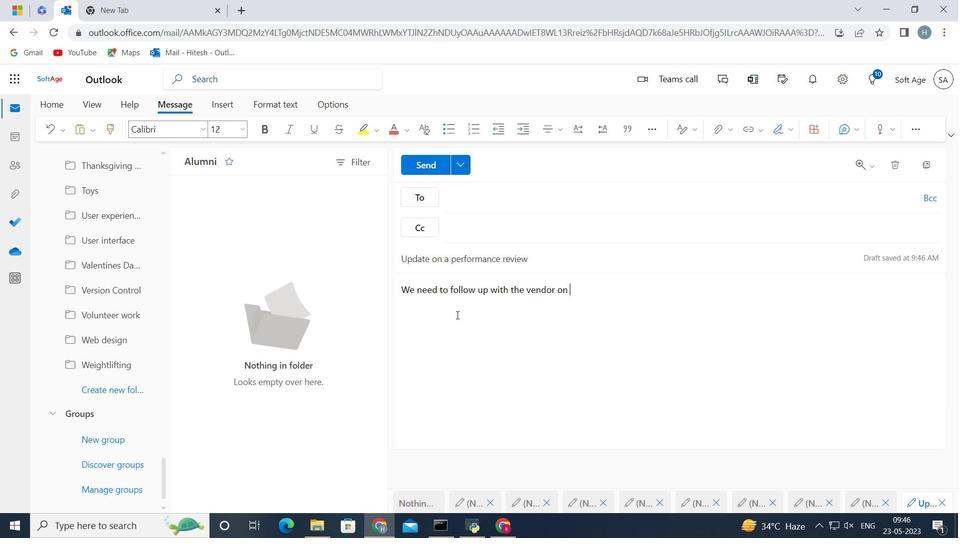 
Action: Mouse moved to (496, 302)
Screenshot: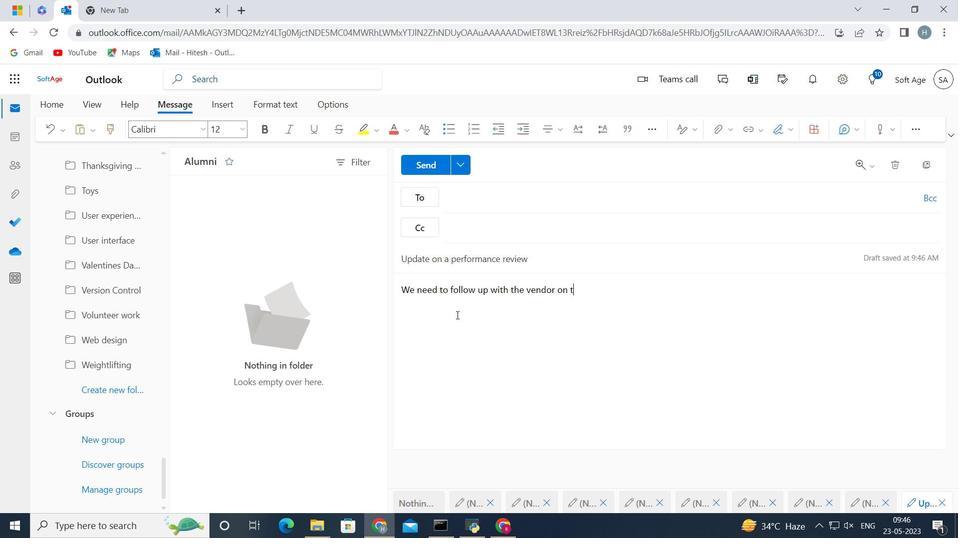 
Action: Key pressed <Key.backspace>
Screenshot: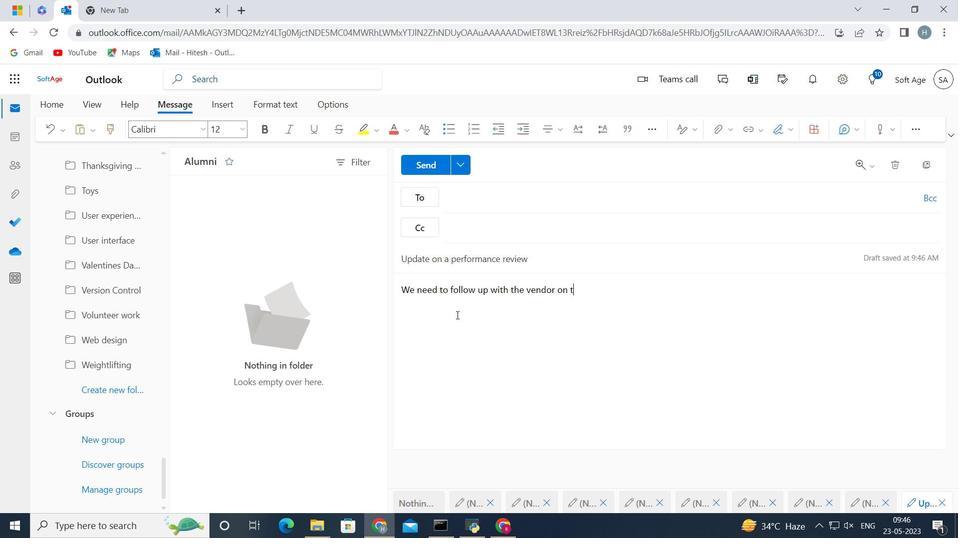 
Action: Mouse moved to (496, 301)
Screenshot: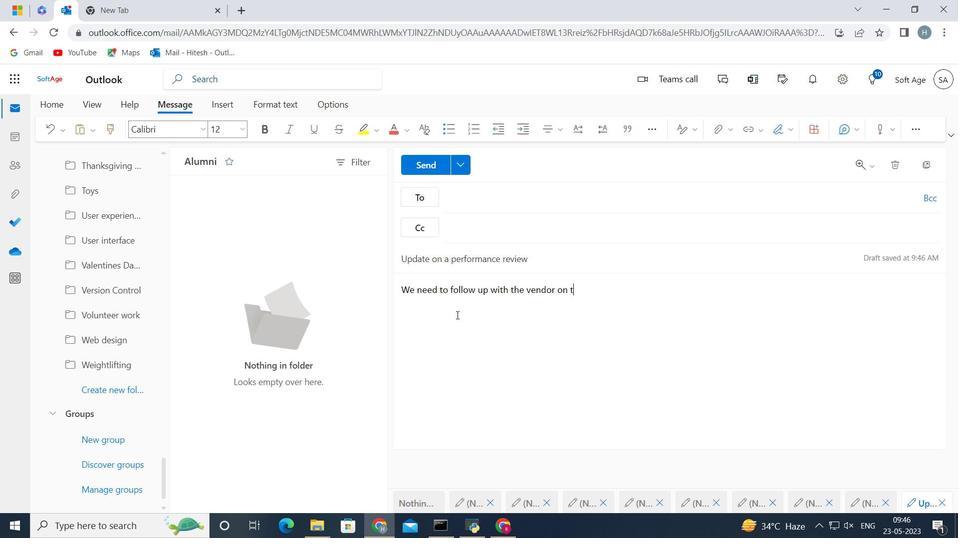 
Action: Key pressed <Key.backspace><Key.backspace><Key.backspace><Key.backspace><Key.backspace>
Screenshot: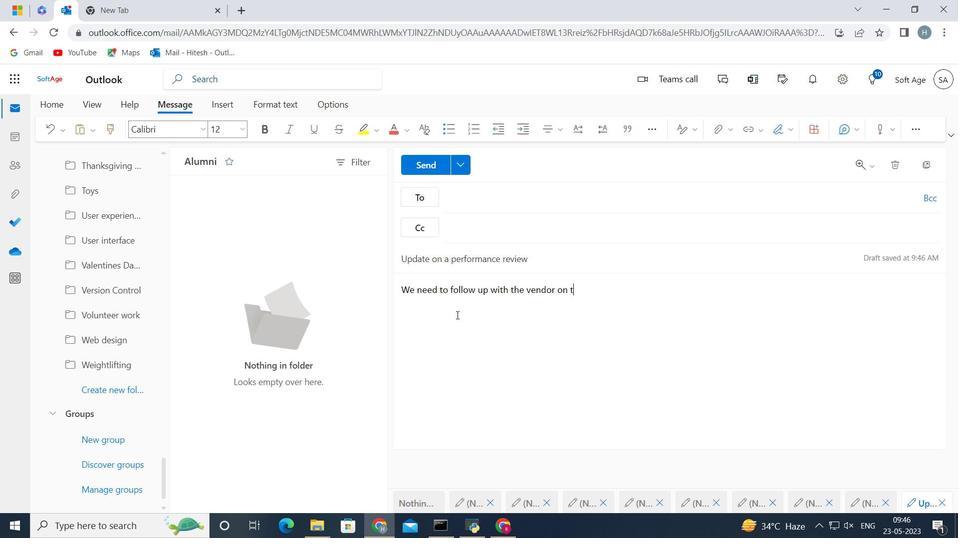 
Action: Mouse moved to (501, 294)
Screenshot: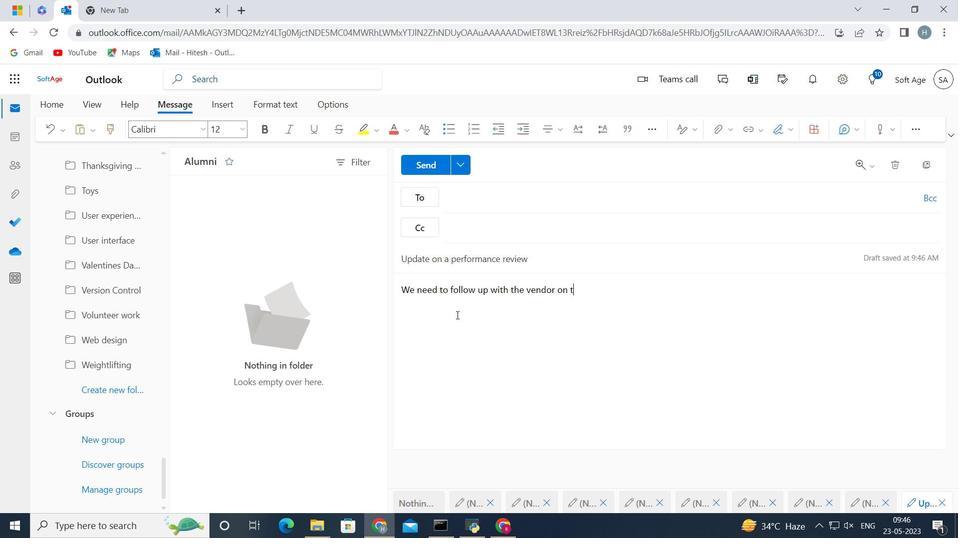
Action: Key pressed <Key.backspace>
Screenshot: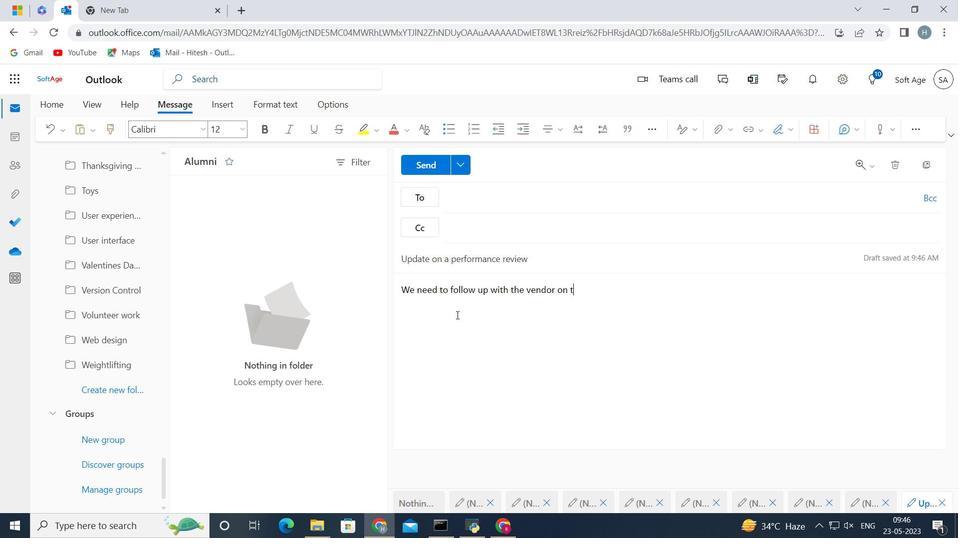 
Action: Mouse moved to (525, 258)
Screenshot: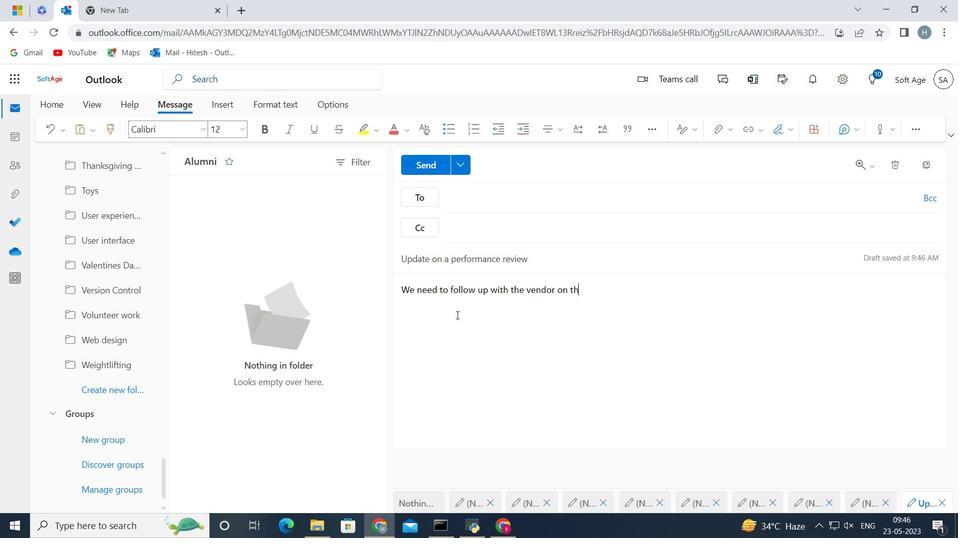 
Action: Mouse pressed left at (525, 258)
Screenshot: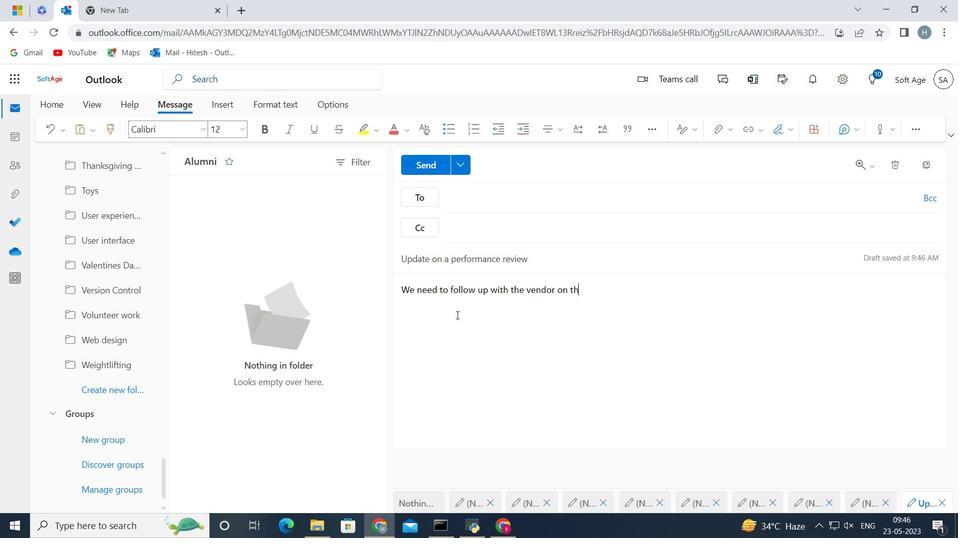 
Action: Key pressed <Key.backspace><Key.backspace><Key.backspace><Key.backspace>
Screenshot: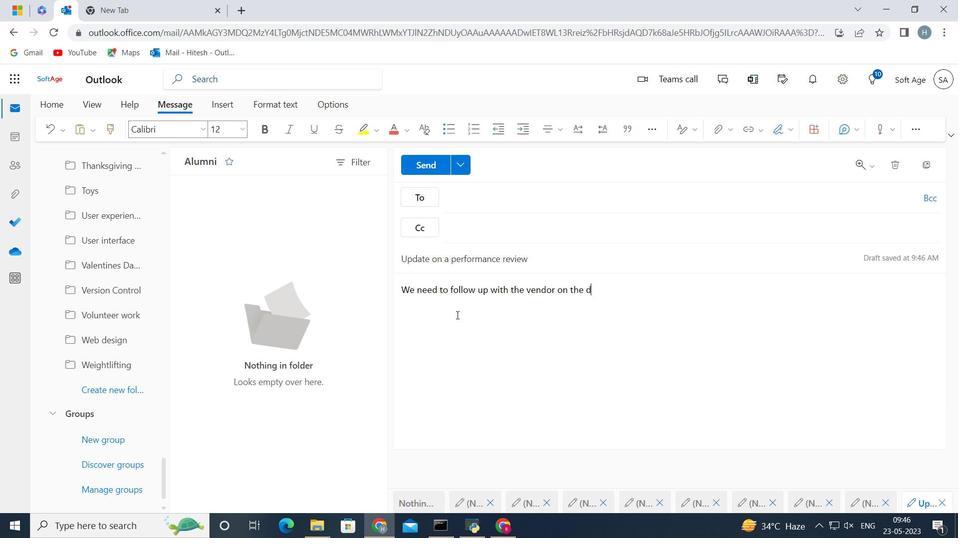 
Action: Mouse moved to (511, 256)
Screenshot: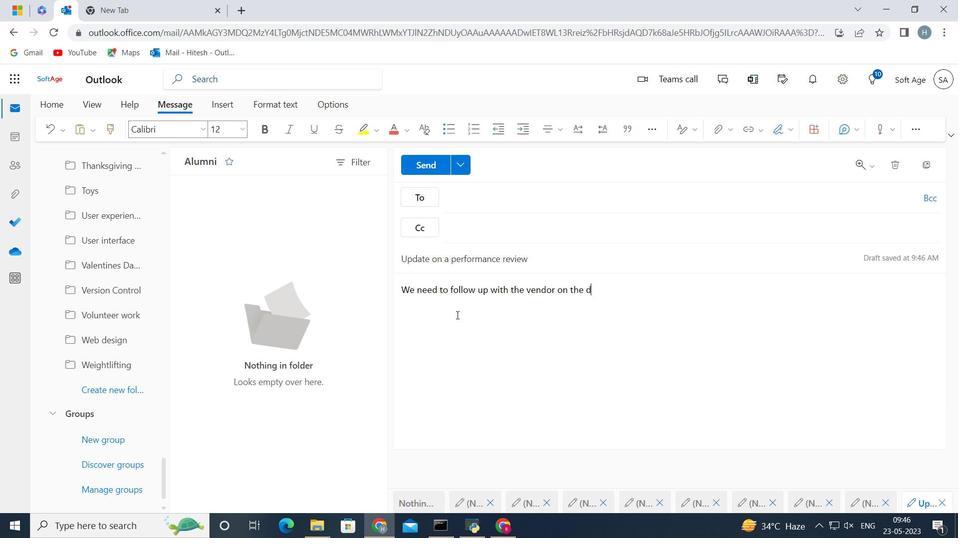 
Action: Key pressed <Key.backspace>
Screenshot: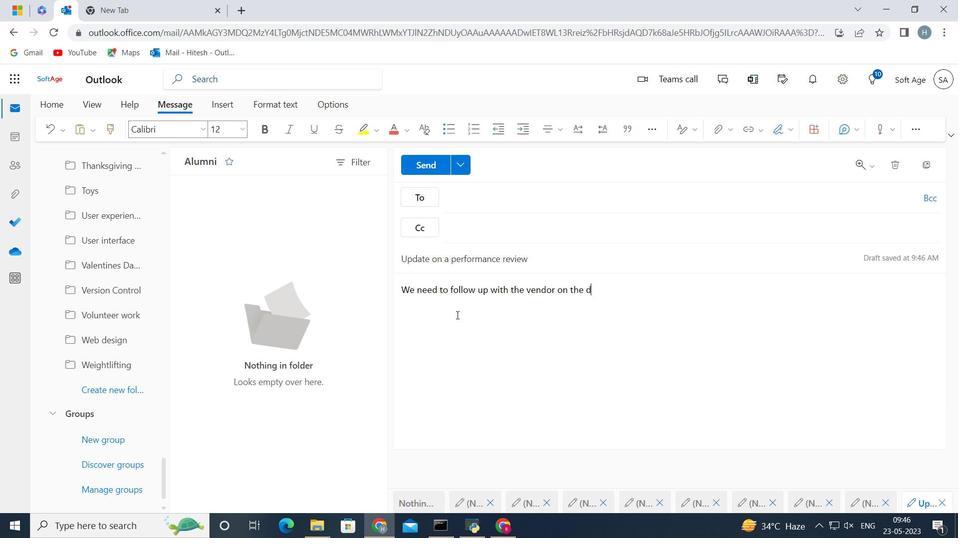 
Action: Mouse moved to (483, 253)
Screenshot: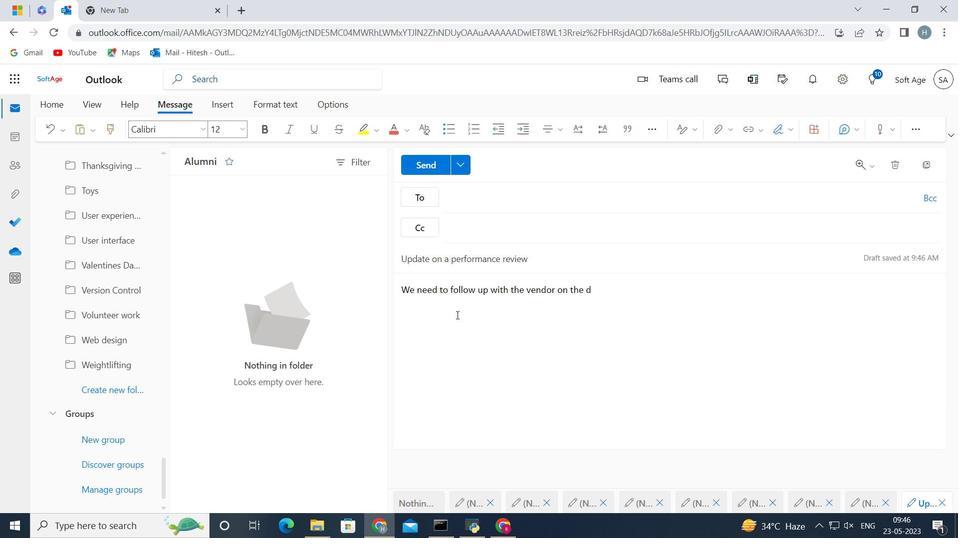 
Action: Key pressed <Key.backspace><Key.backspace><Key.backspace><Key.backspace><Key.backspace><Key.backspace><Key.backspace><Key.backspace><Key.backspace><Key.backspace><Key.backspace><Key.backspace><Key.backspace><Key.backspace><Key.backspace><Key.backspace><Key.backspace><Key.backspace><Key.backspace><Key.backspace><Key.backspace>
Screenshot: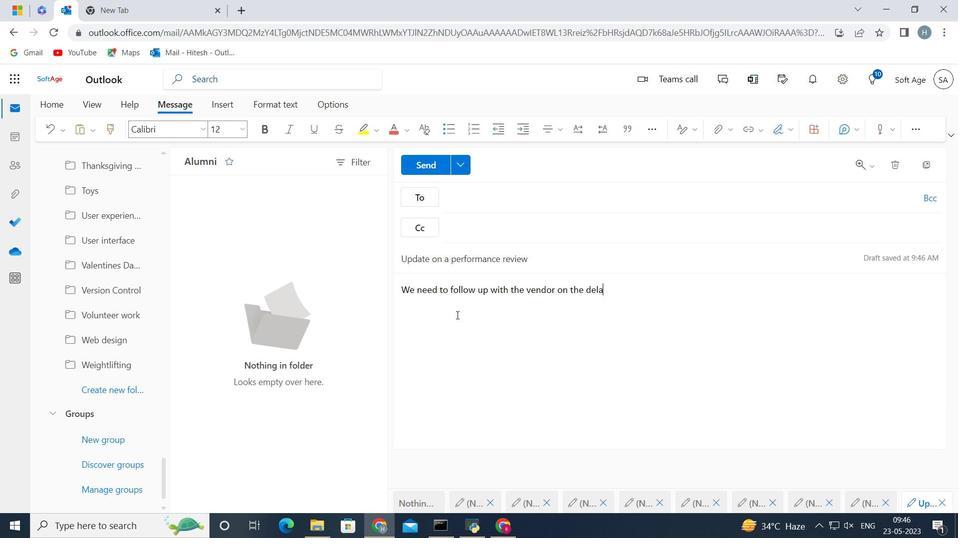 
Action: Mouse moved to (482, 253)
Screenshot: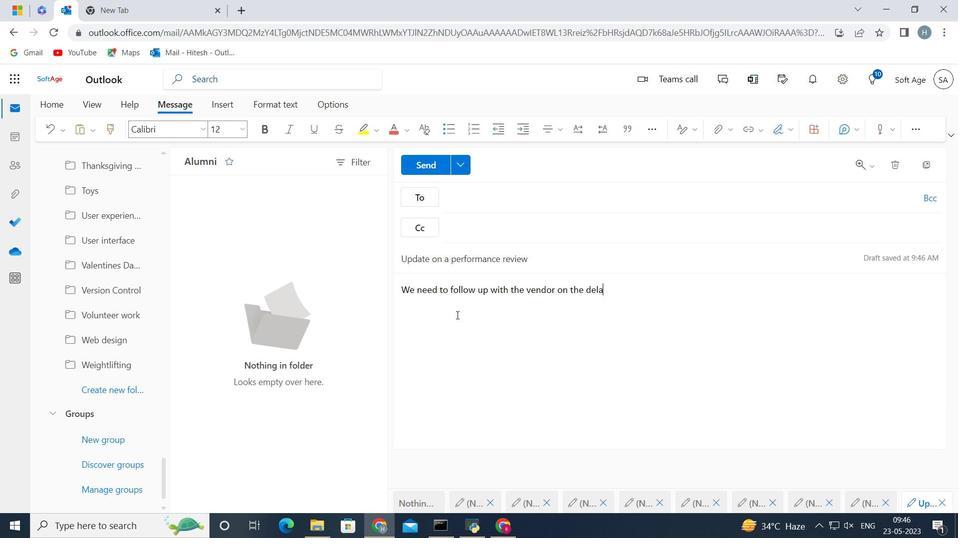 
Action: Key pressed <Key.backspace>
Screenshot: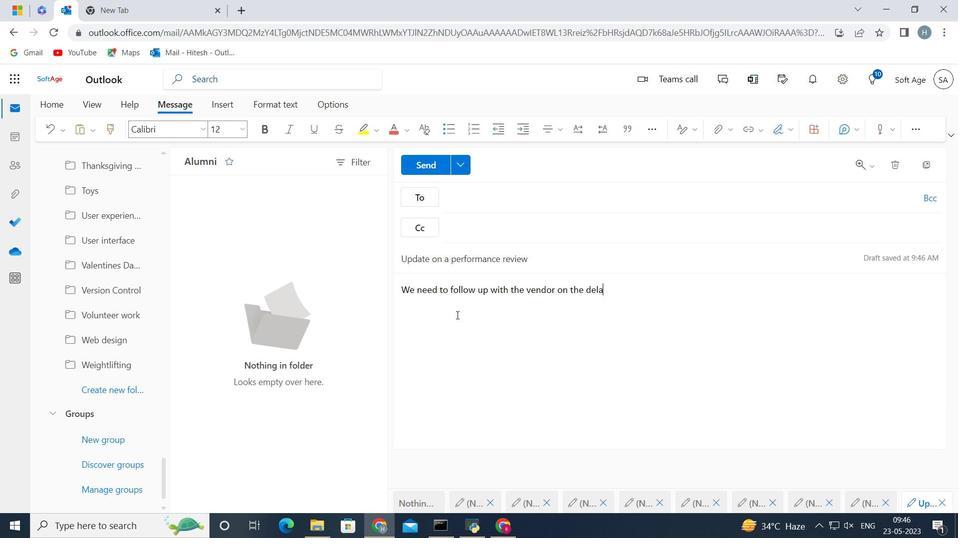 
Action: Mouse moved to (481, 253)
Screenshot: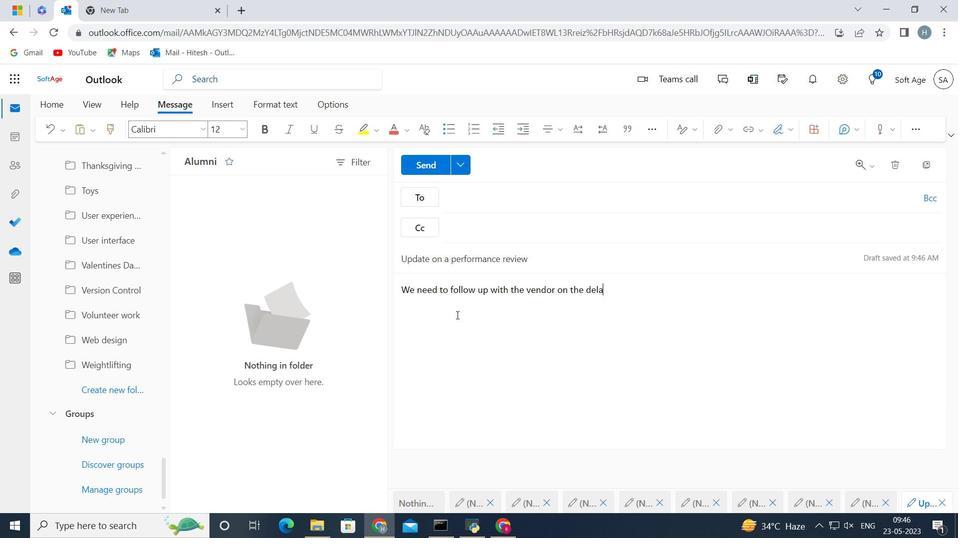 
Action: Key pressed <Key.backspace>
Screenshot: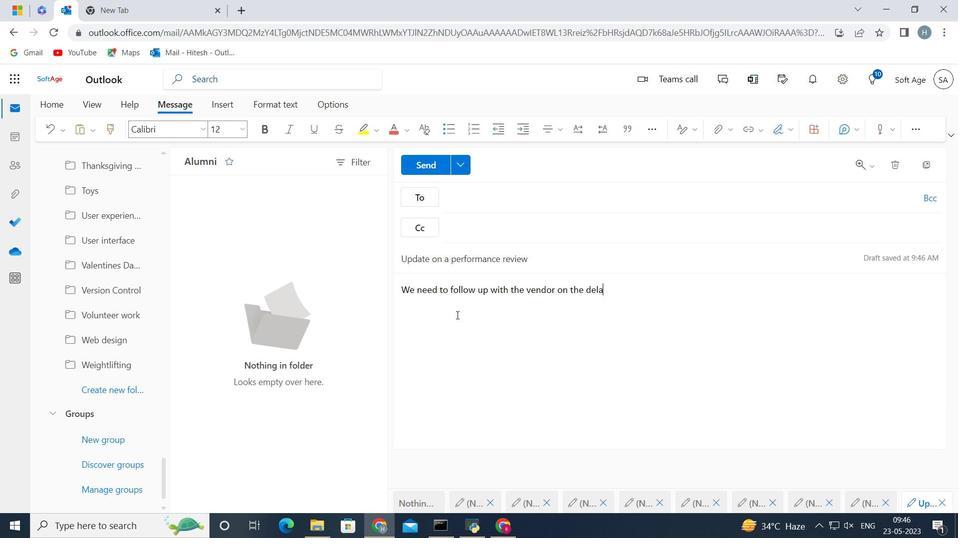 
Action: Mouse moved to (480, 253)
Screenshot: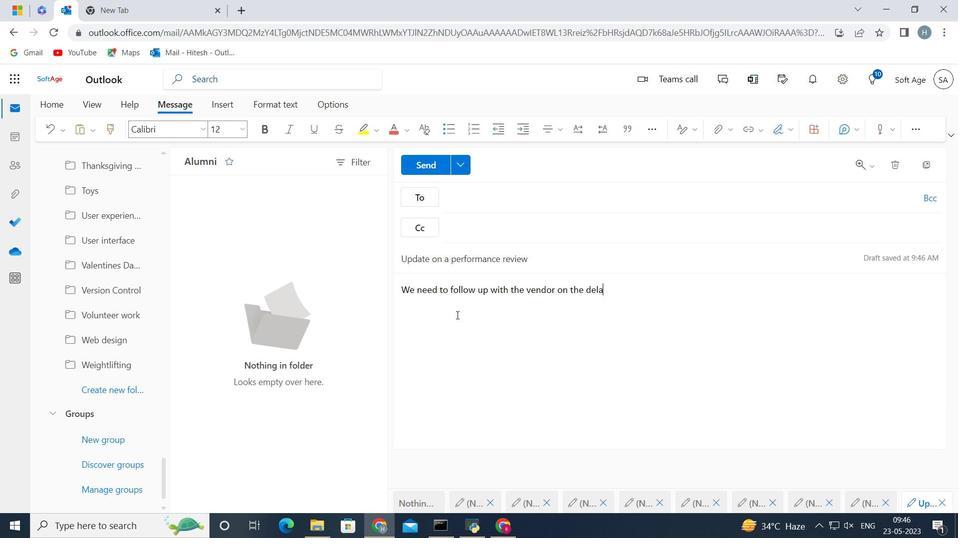 
Action: Key pressed <Key.backspace><Key.backspace>
Screenshot: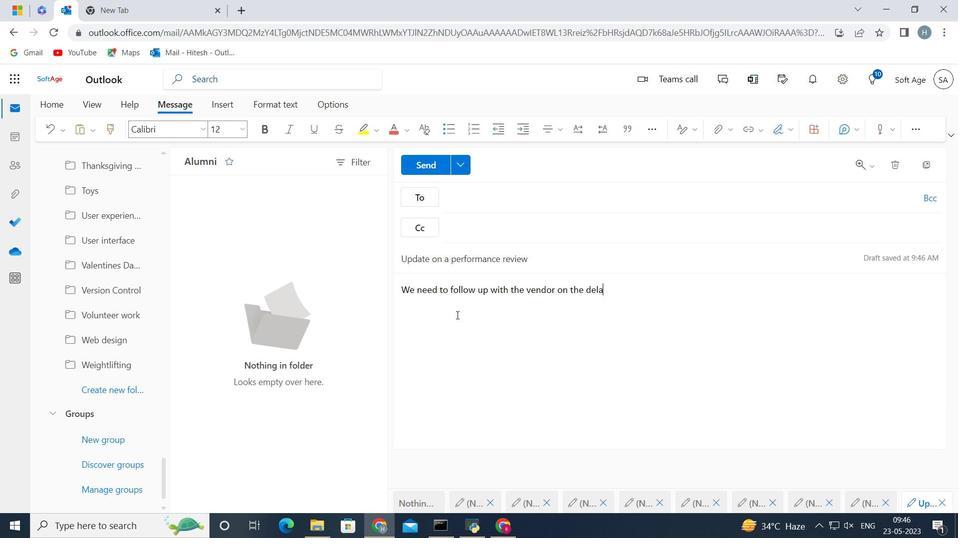 
Action: Mouse moved to (480, 253)
Screenshot: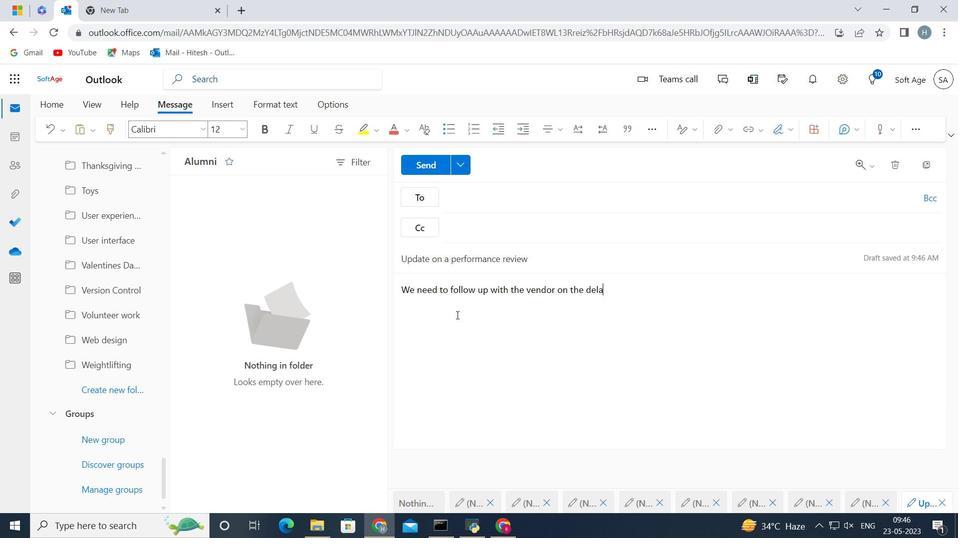 
Action: Key pressed <Key.backspace>
Screenshot: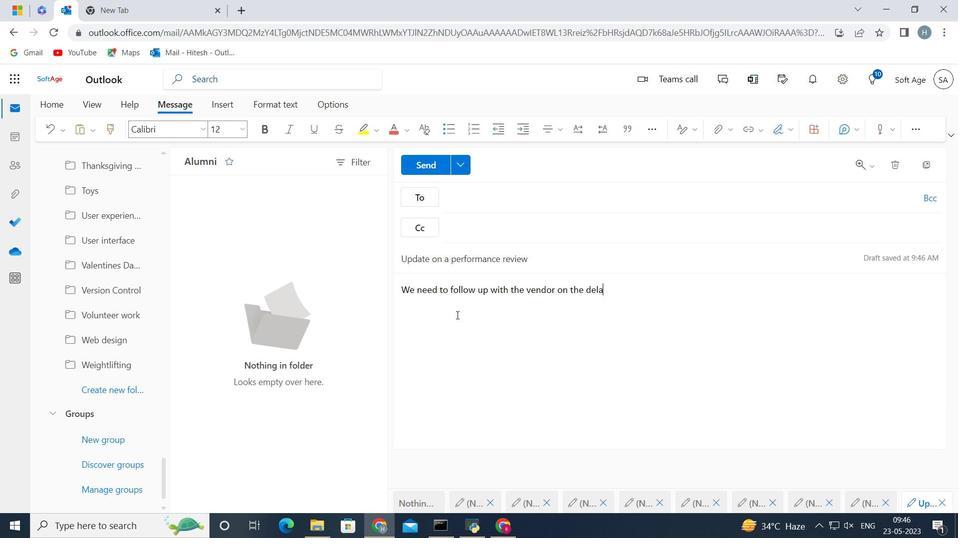 
Action: Mouse moved to (479, 254)
Screenshot: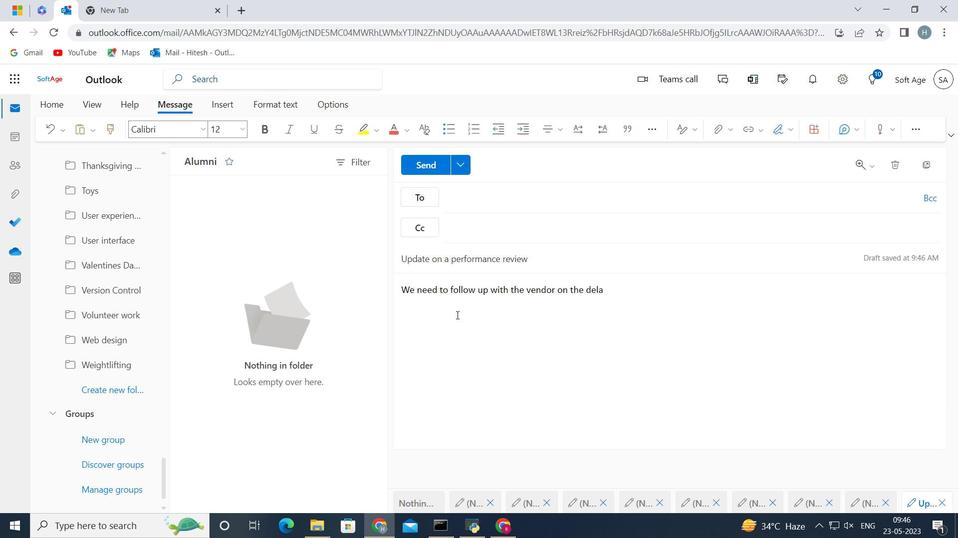 
Action: Key pressed <Key.backspace>
Screenshot: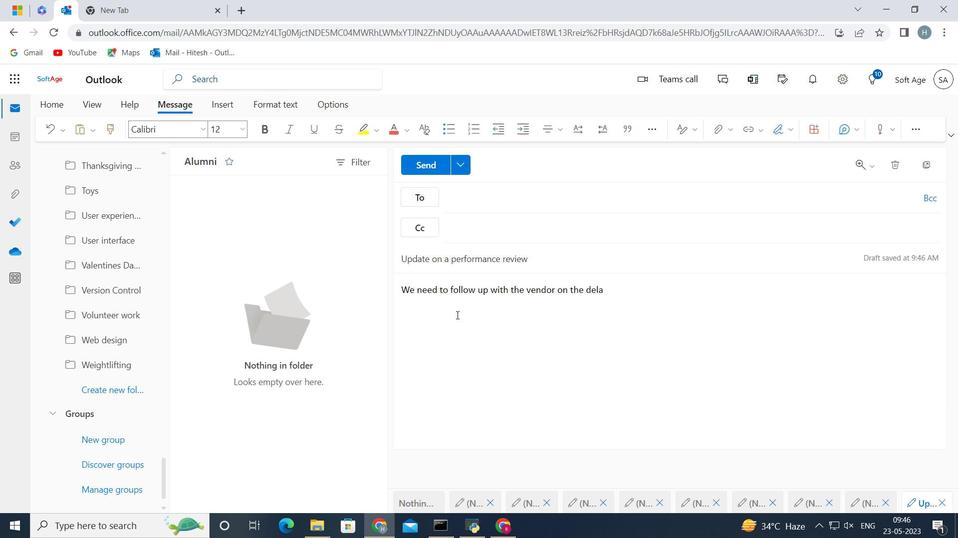 
Action: Mouse moved to (478, 254)
Screenshot: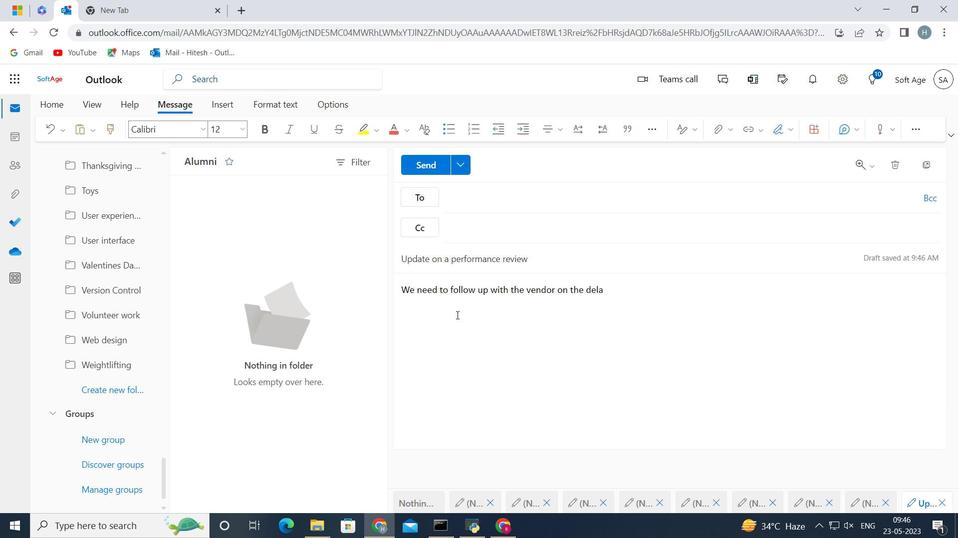 
Action: Key pressed <Key.backspace>
Screenshot: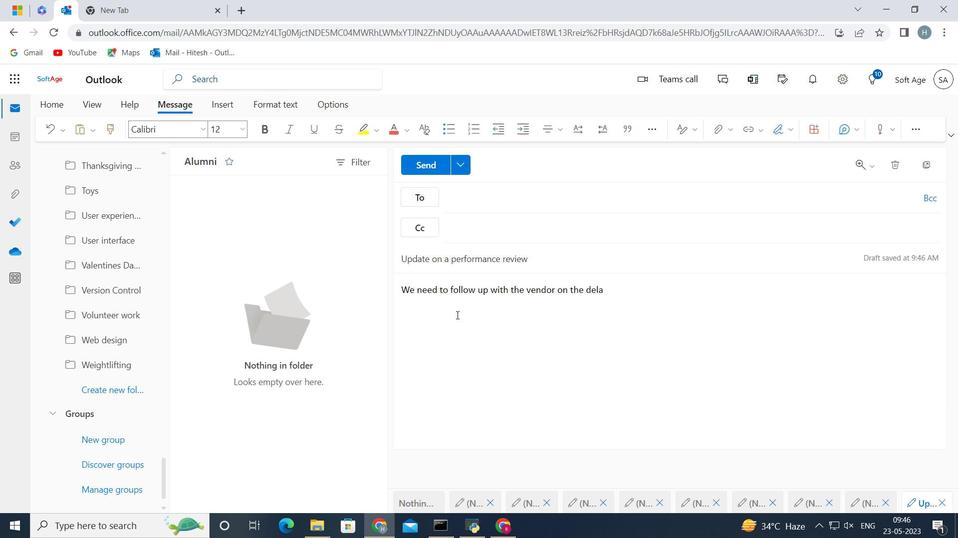 
Action: Mouse moved to (435, 322)
Screenshot: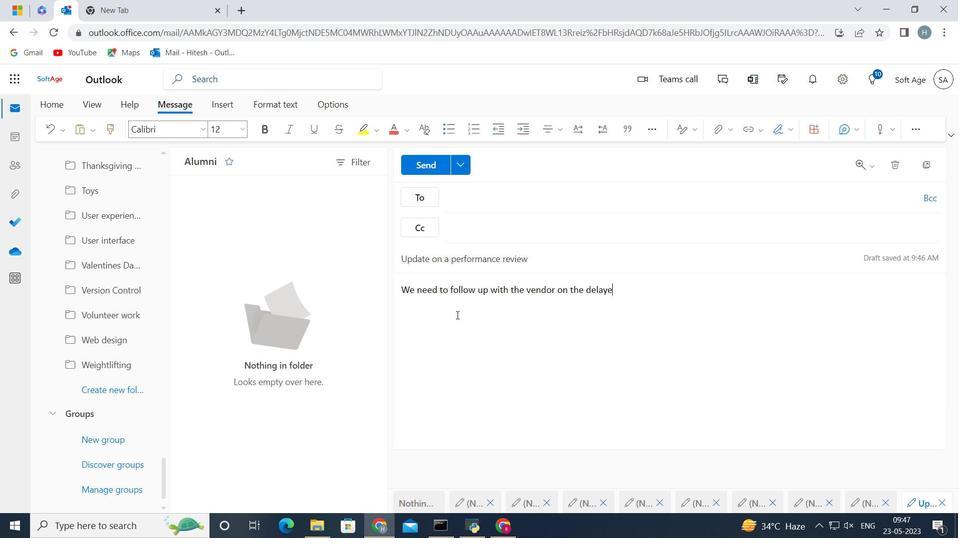 
Action: Mouse pressed left at (435, 322)
Screenshot: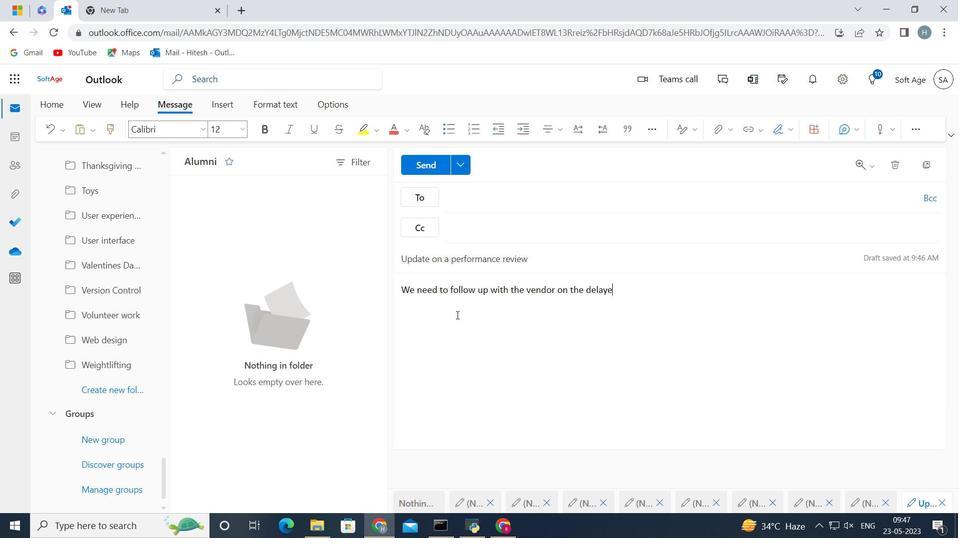 
Action: Mouse moved to (441, 261)
Screenshot: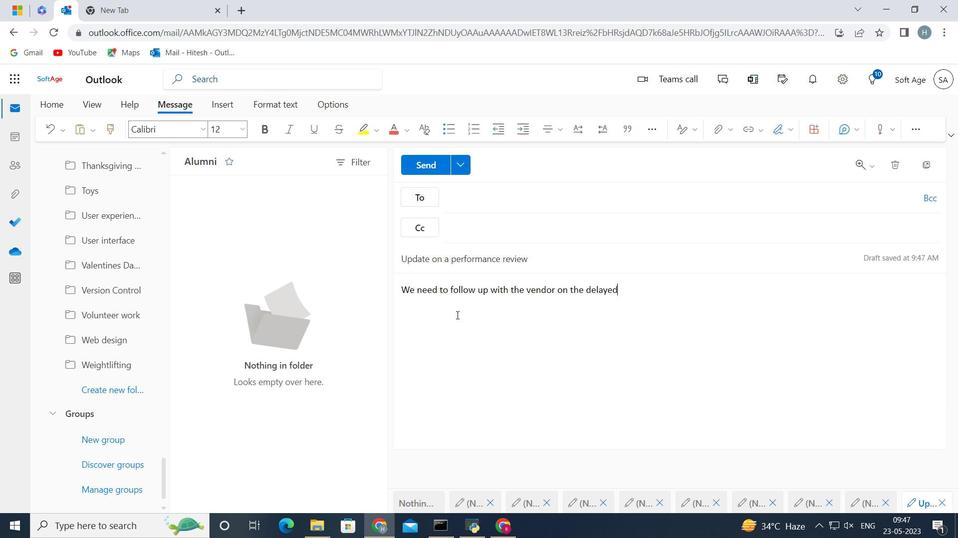 
Action: Mouse pressed left at (441, 261)
Screenshot: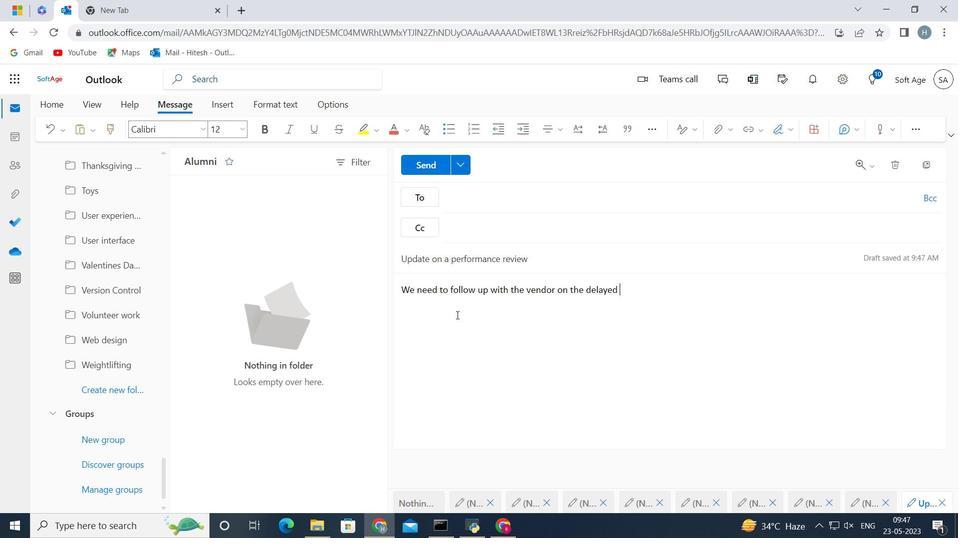 
Action: Mouse moved to (438, 298)
Screenshot: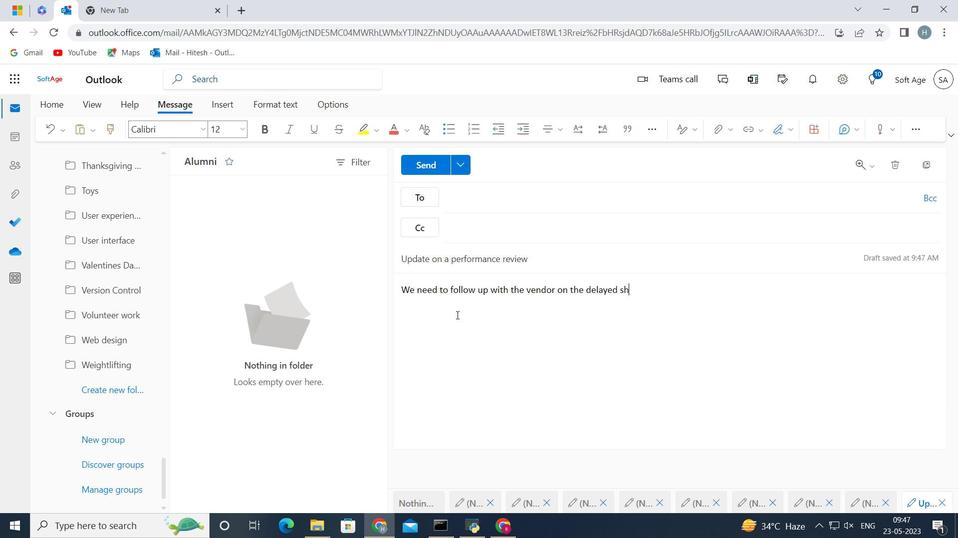 
Action: Mouse pressed left at (438, 298)
Screenshot: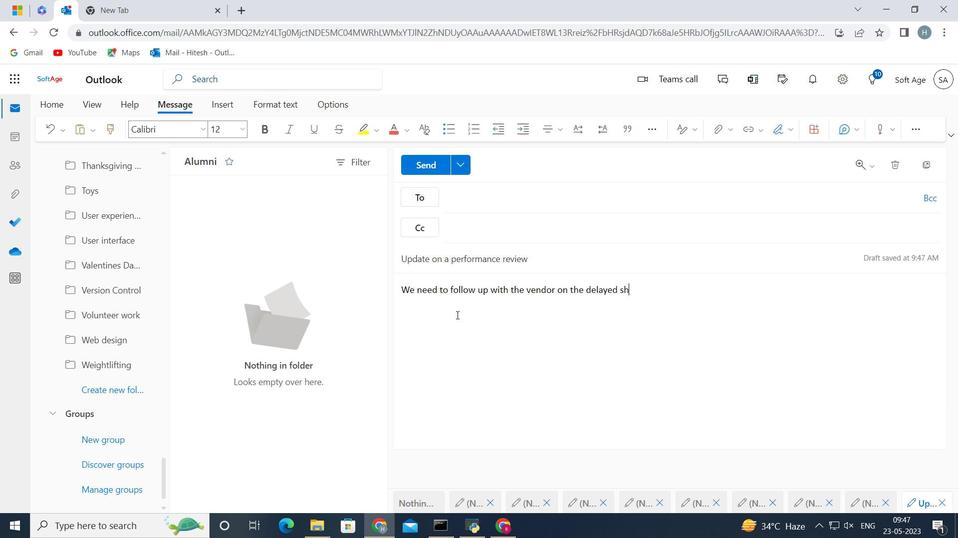 
Action: Mouse moved to (446, 257)
Screenshot: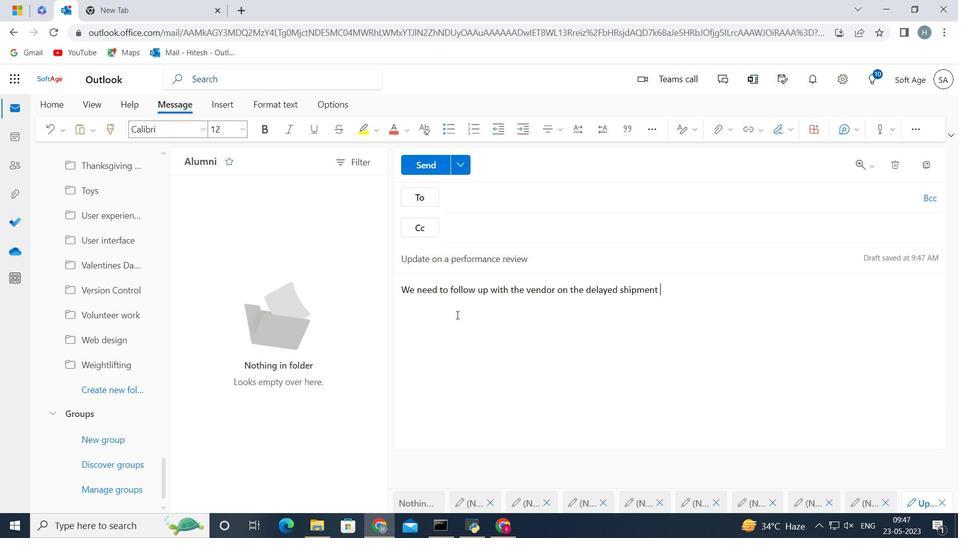 
Action: Mouse pressed left at (446, 257)
Screenshot: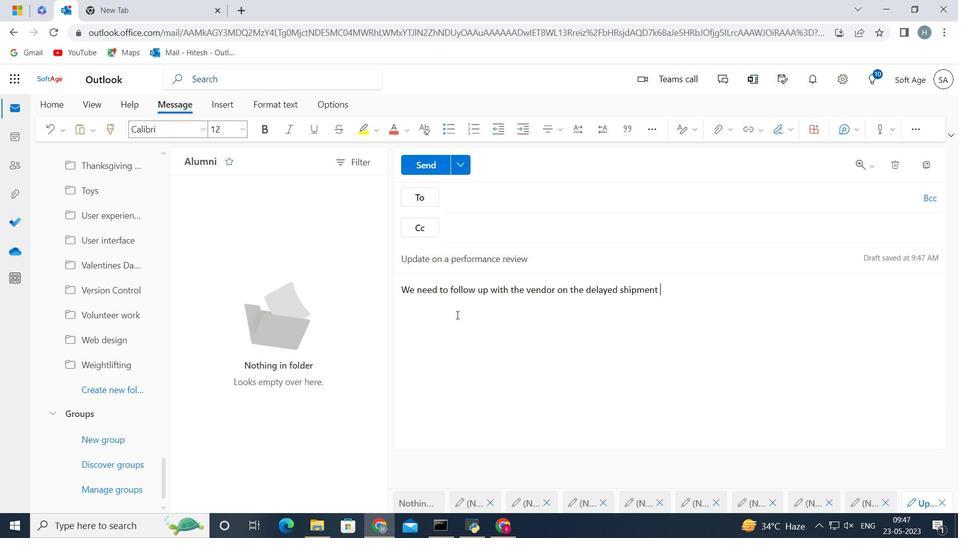 
Action: Mouse moved to (435, 319)
Screenshot: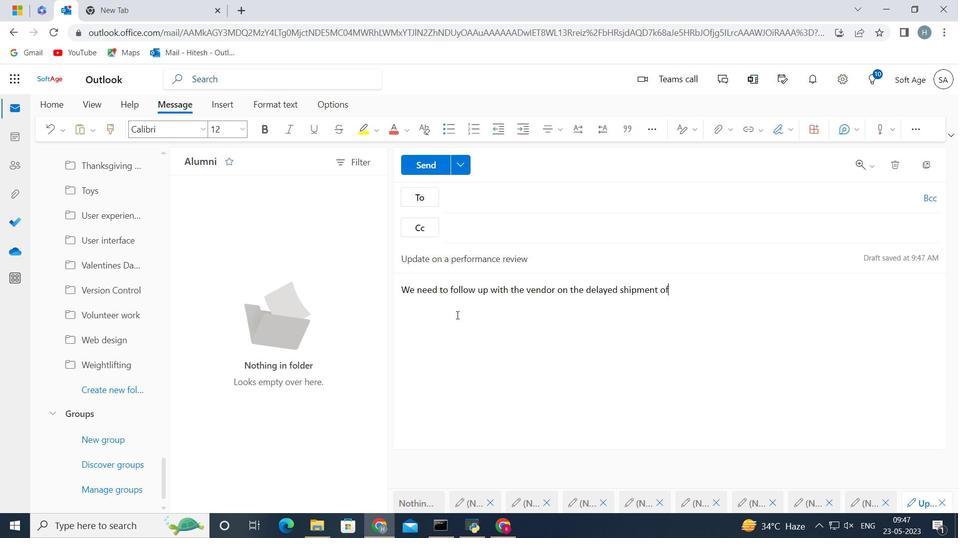 
Action: Mouse pressed left at (435, 319)
Screenshot: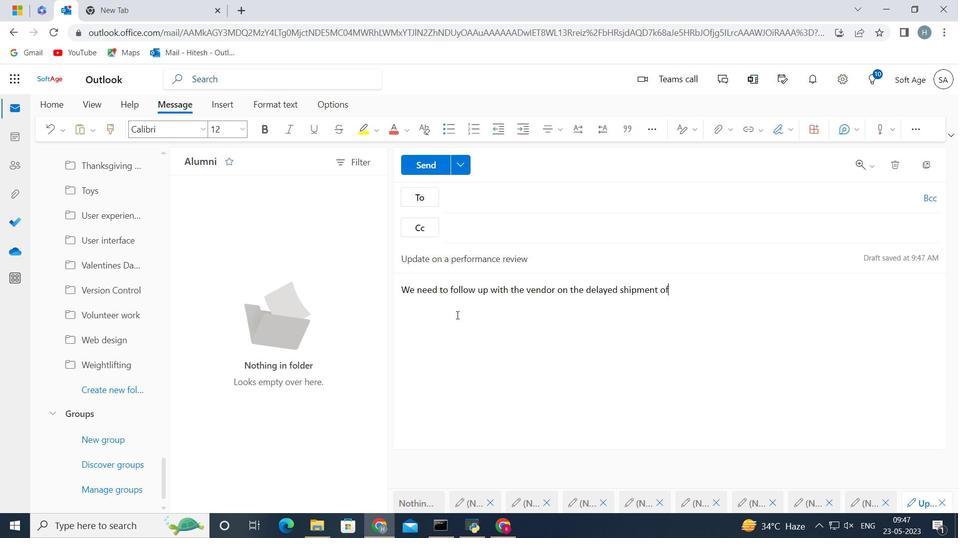 
Action: Mouse moved to (456, 256)
Screenshot: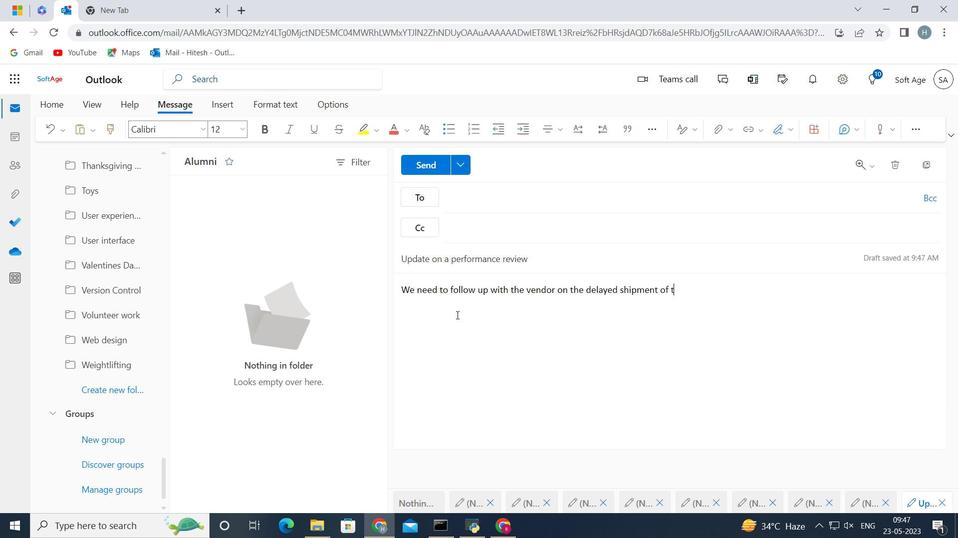 
Action: Mouse pressed left at (456, 256)
Screenshot: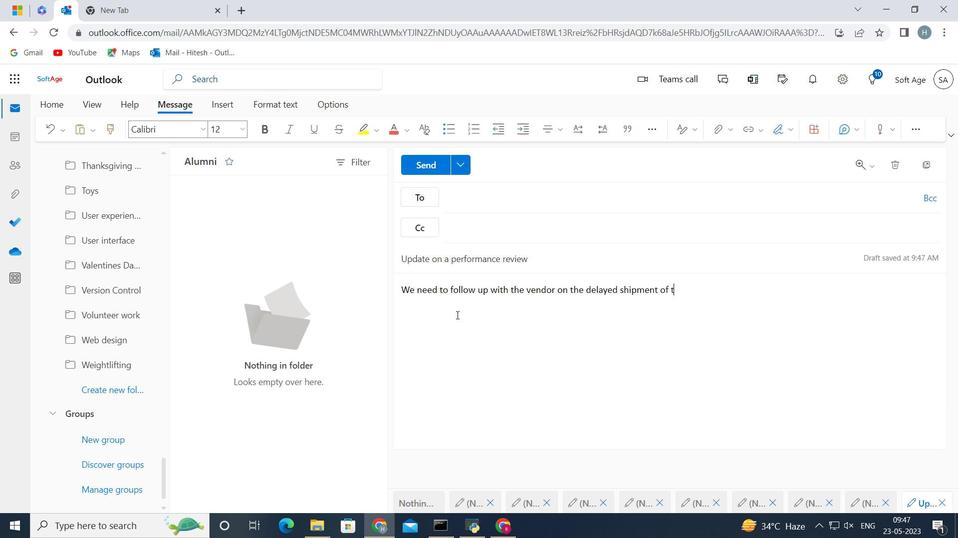 
Action: Mouse moved to (466, 329)
Screenshot: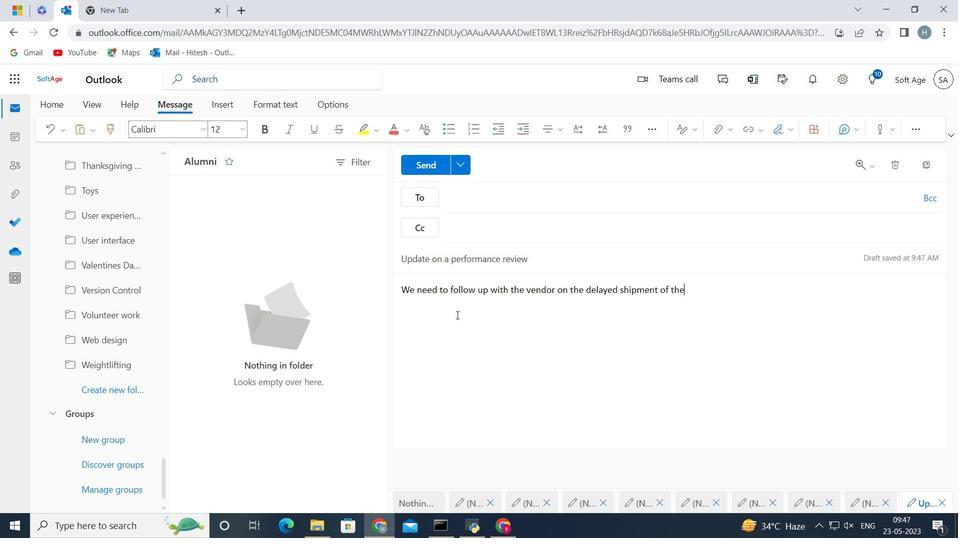 
Action: Mouse pressed left at (466, 329)
Screenshot: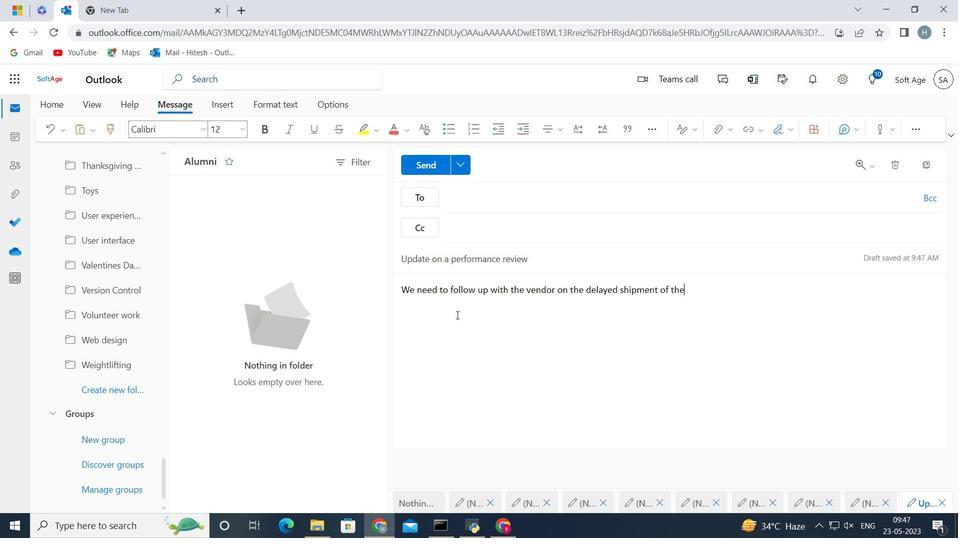 
Action: Mouse moved to (115, 330)
Screenshot: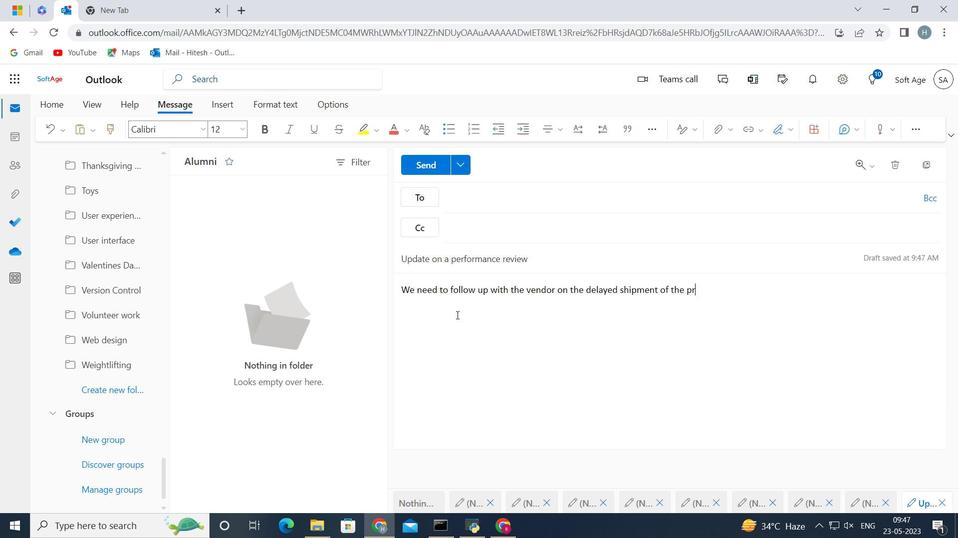 
Action: Mouse scrolled (115, 330) with delta (0, 0)
Screenshot: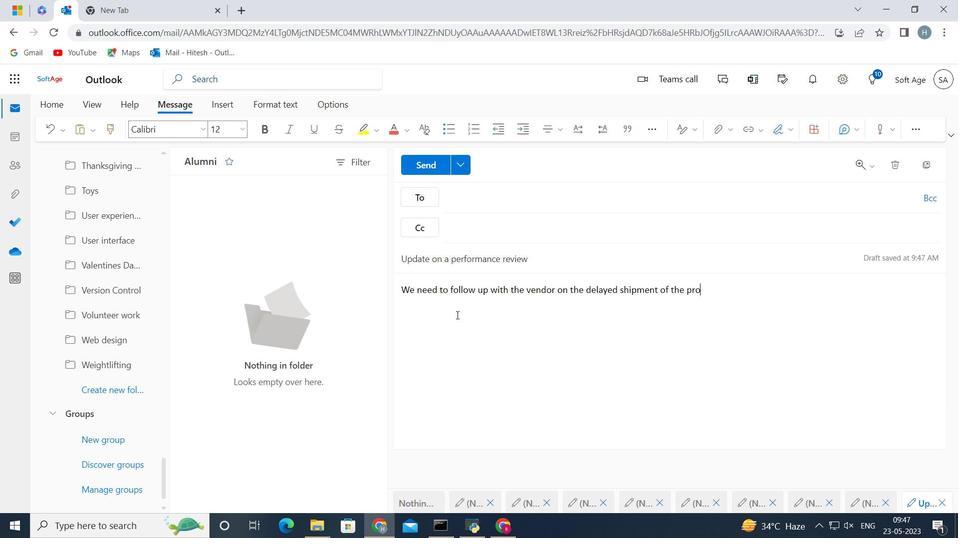
Action: Mouse scrolled (115, 330) with delta (0, 0)
Screenshot: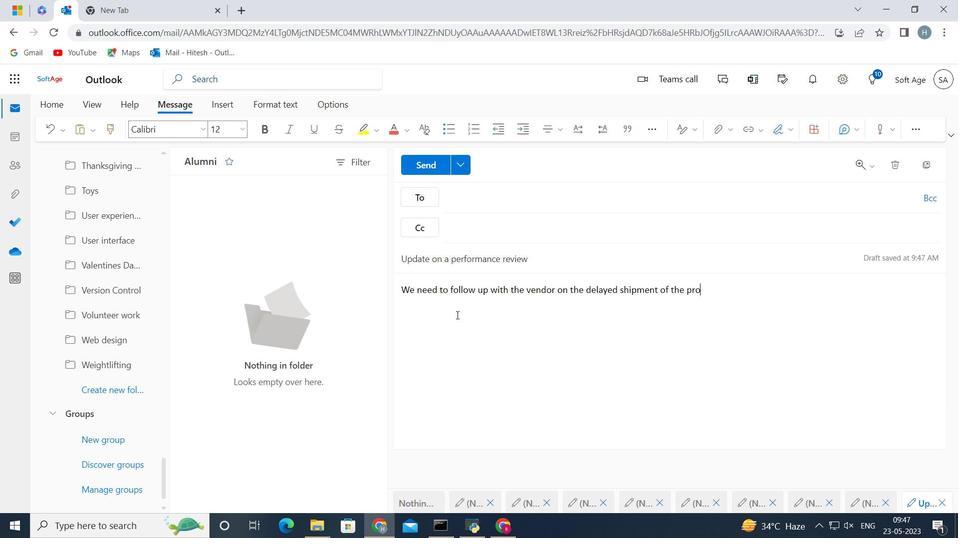 
Action: Mouse scrolled (115, 331) with delta (0, 0)
Screenshot: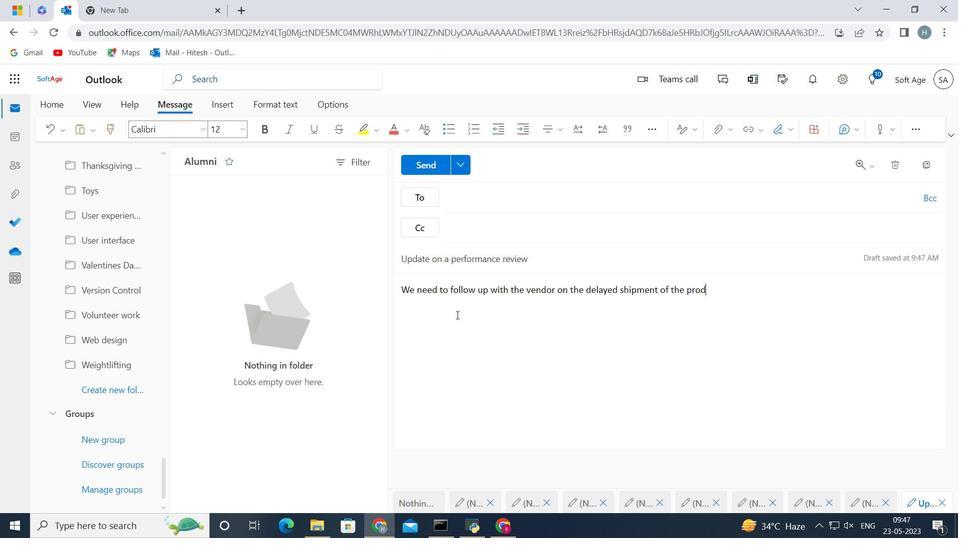 
Action: Mouse scrolled (115, 331) with delta (0, 0)
Screenshot: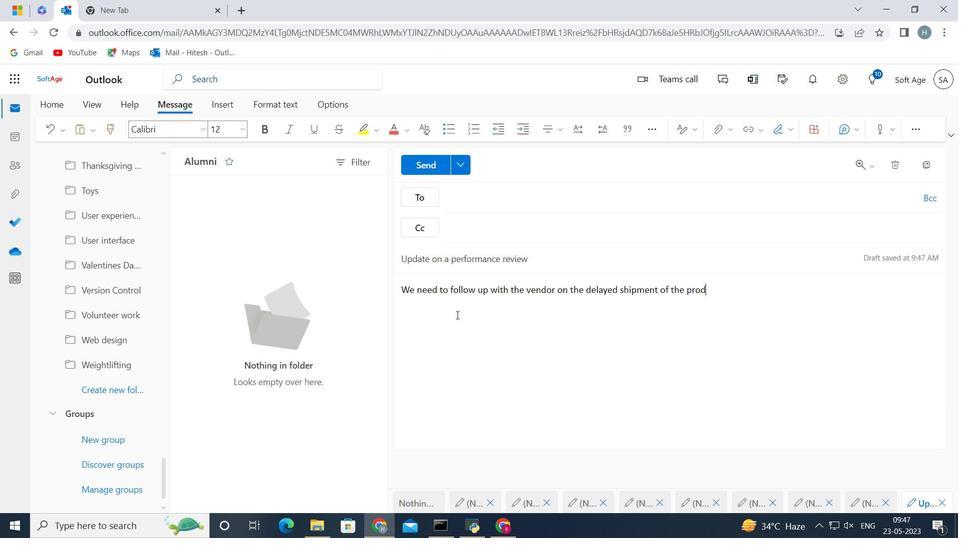 
Action: Mouse scrolled (115, 331) with delta (0, 0)
Screenshot: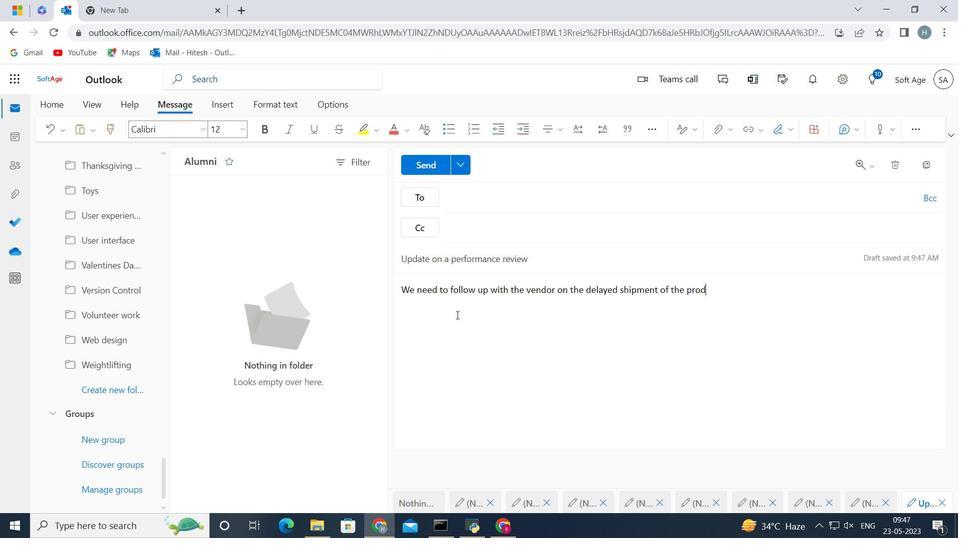 
Action: Mouse scrolled (115, 331) with delta (0, 0)
Screenshot: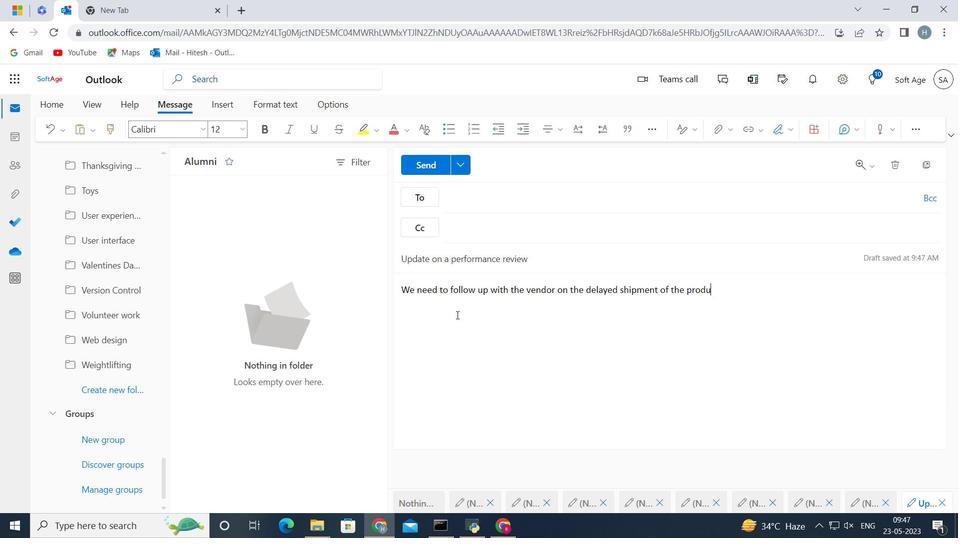 
Action: Mouse scrolled (115, 331) with delta (0, 0)
Screenshot: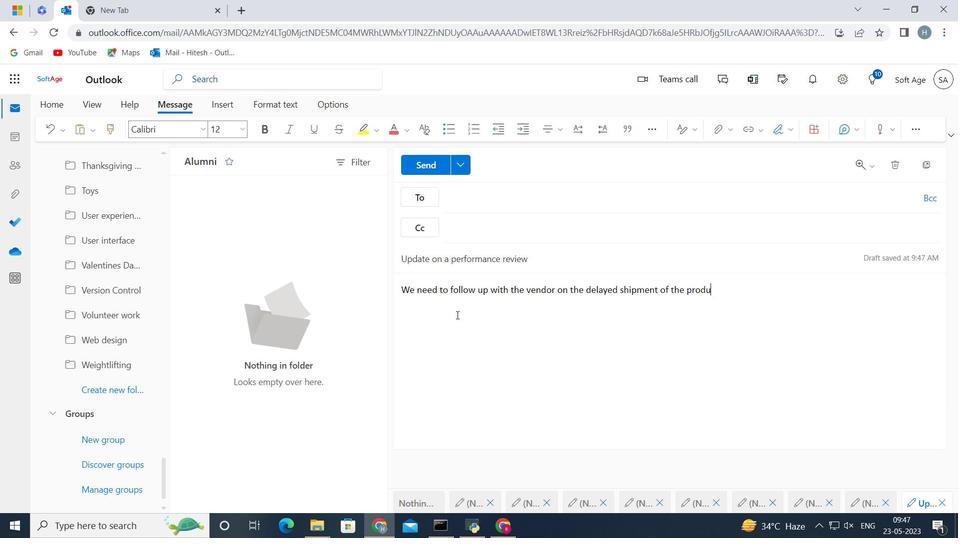 
Action: Mouse scrolled (115, 331) with delta (0, 0)
Screenshot: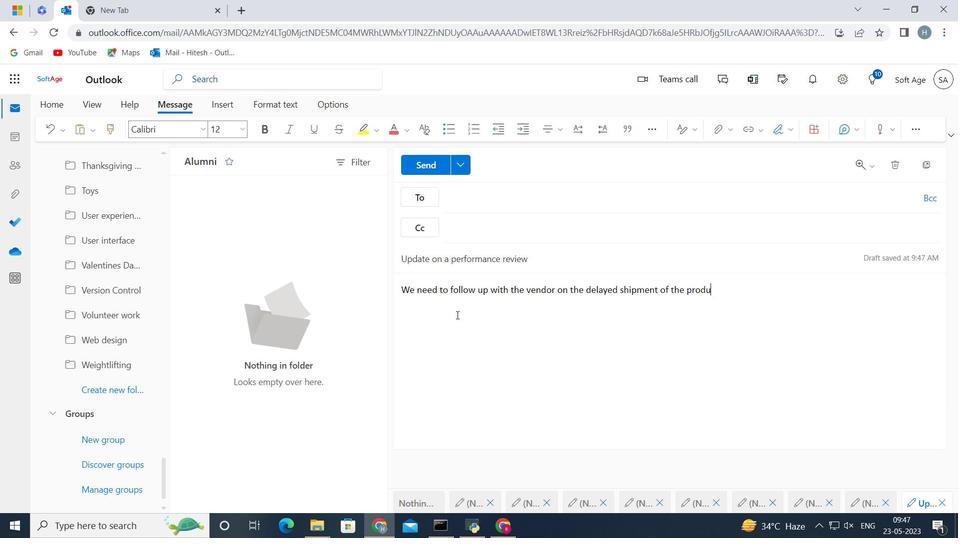 
Action: Mouse scrolled (115, 331) with delta (0, 0)
Screenshot: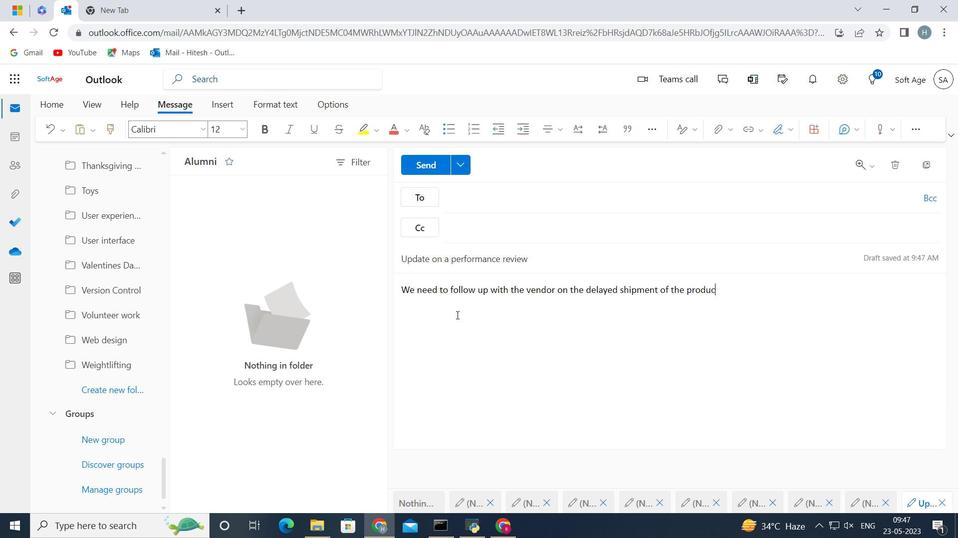 
Action: Mouse scrolled (115, 331) with delta (0, 0)
Screenshot: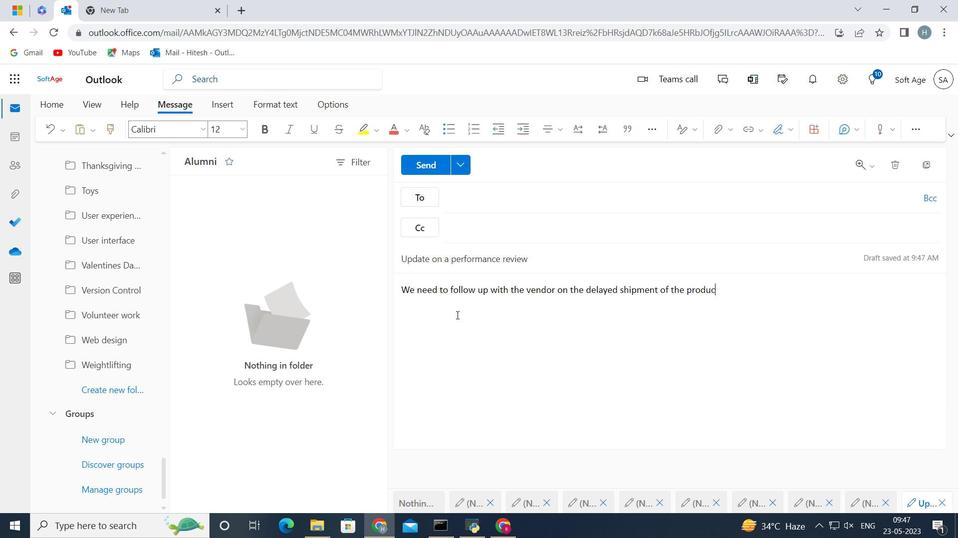 
Action: Mouse scrolled (115, 331) with delta (0, 0)
Screenshot: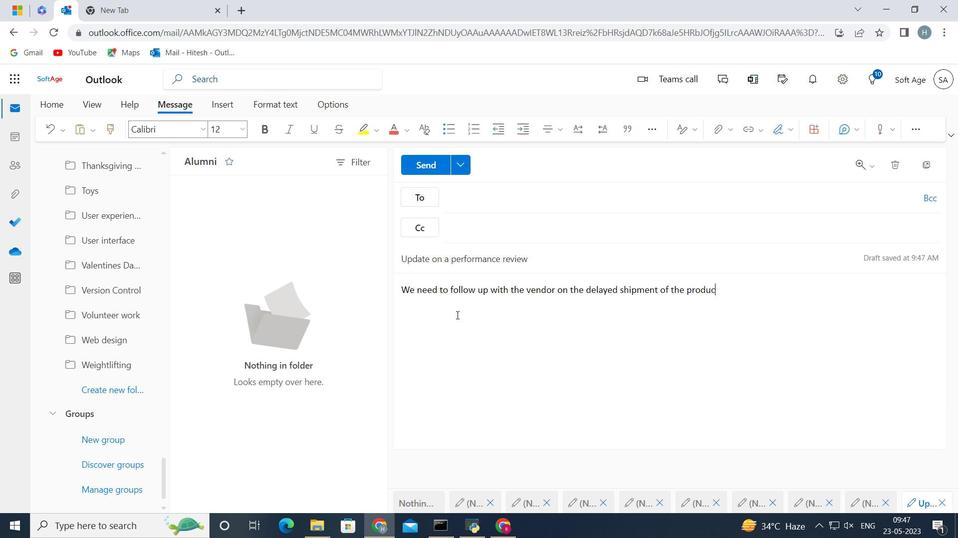 
Action: Mouse scrolled (115, 331) with delta (0, 0)
Screenshot: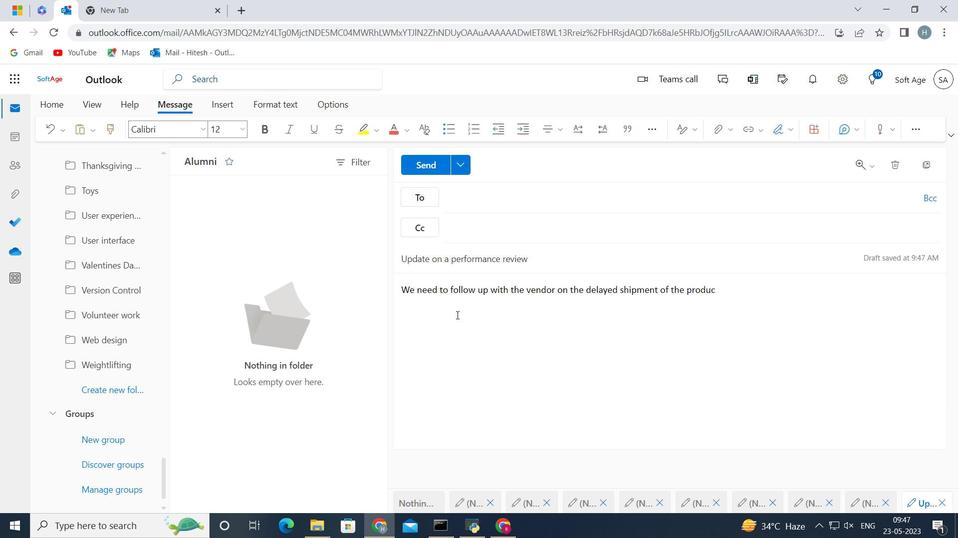 
Action: Mouse scrolled (115, 331) with delta (0, 0)
Screenshot: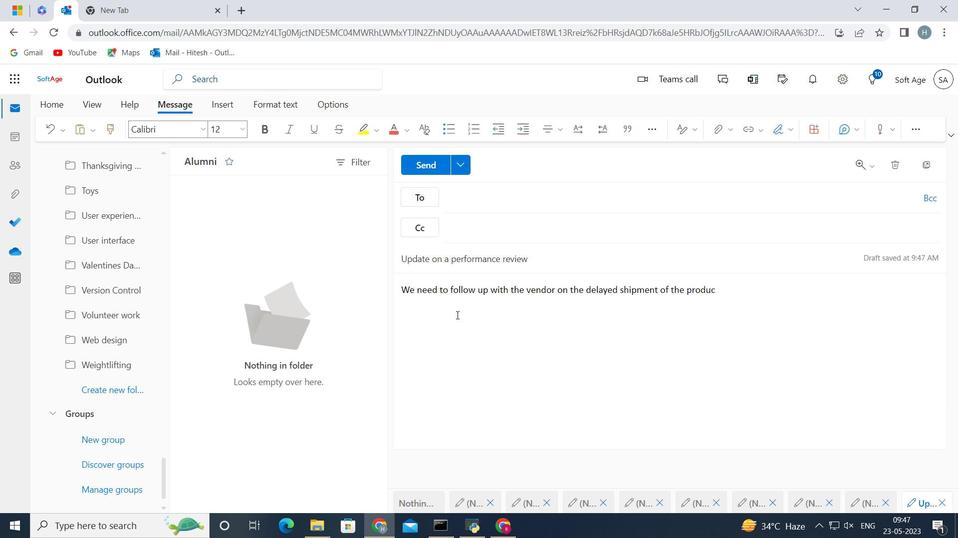 
Action: Mouse scrolled (115, 331) with delta (0, 0)
Screenshot: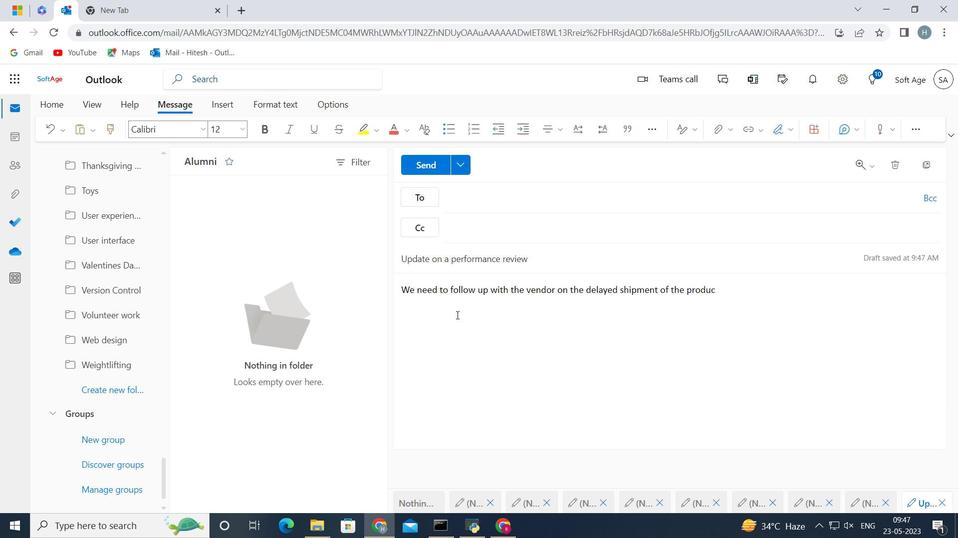 
Action: Mouse scrolled (115, 331) with delta (0, 0)
Screenshot: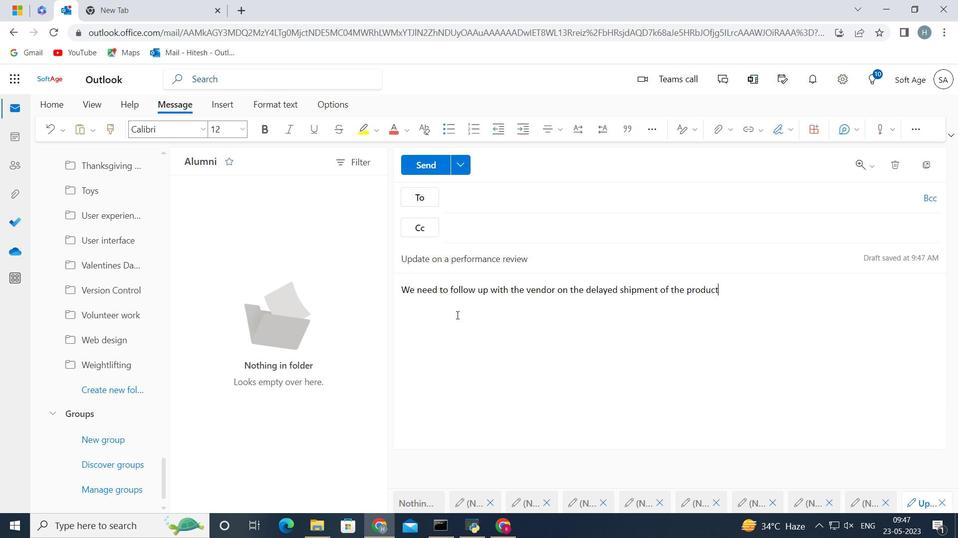
Action: Mouse scrolled (115, 331) with delta (0, 0)
Screenshot: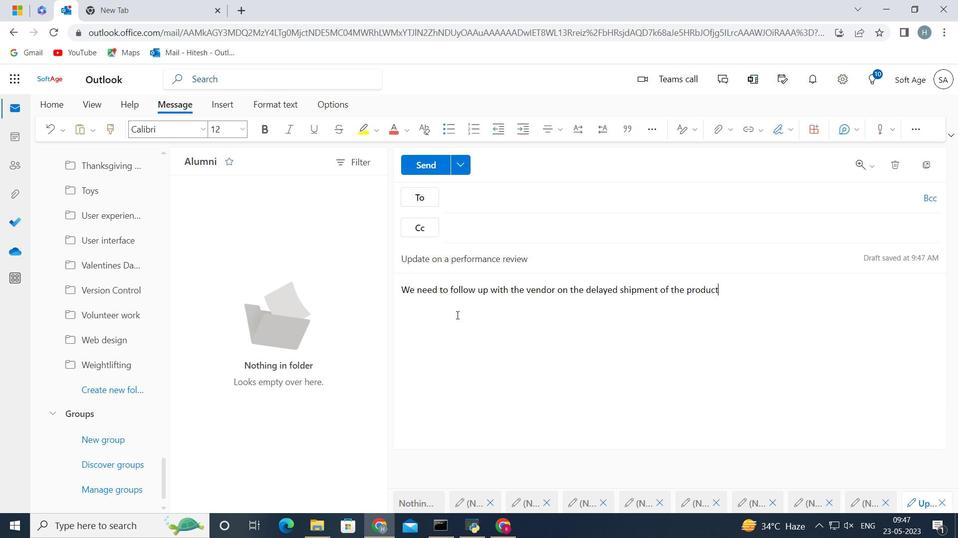 
Action: Mouse scrolled (115, 331) with delta (0, 0)
Screenshot: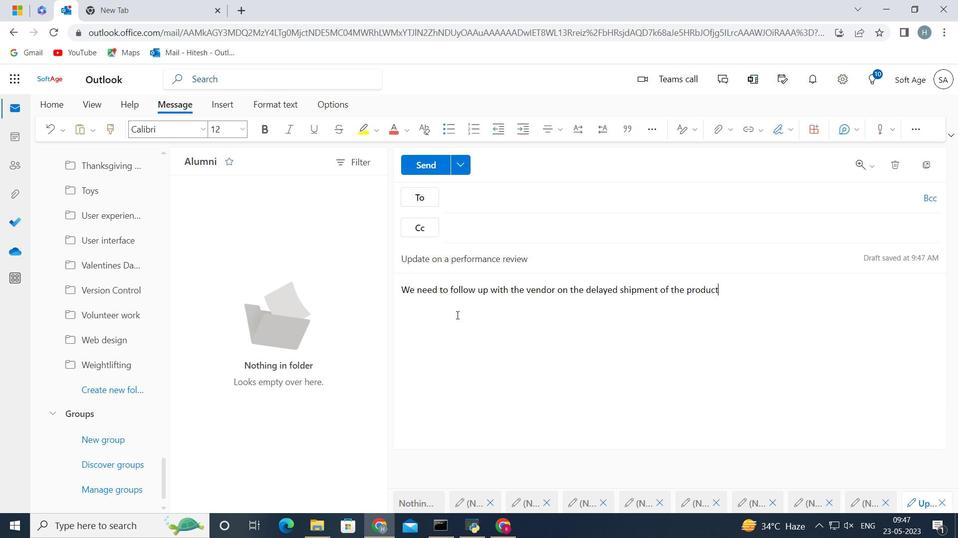
Action: Mouse scrolled (115, 331) with delta (0, 0)
Screenshot: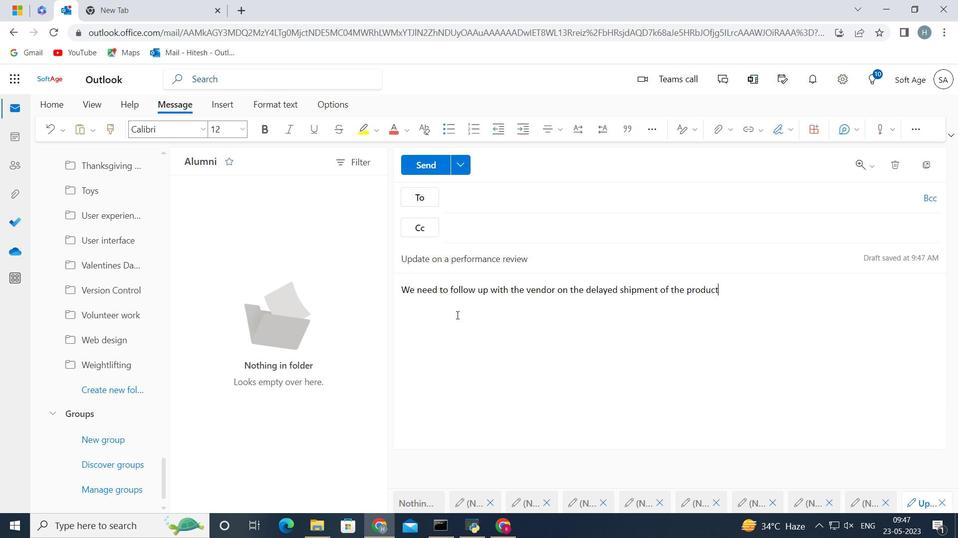 
Action: Mouse scrolled (115, 331) with delta (0, 0)
Screenshot: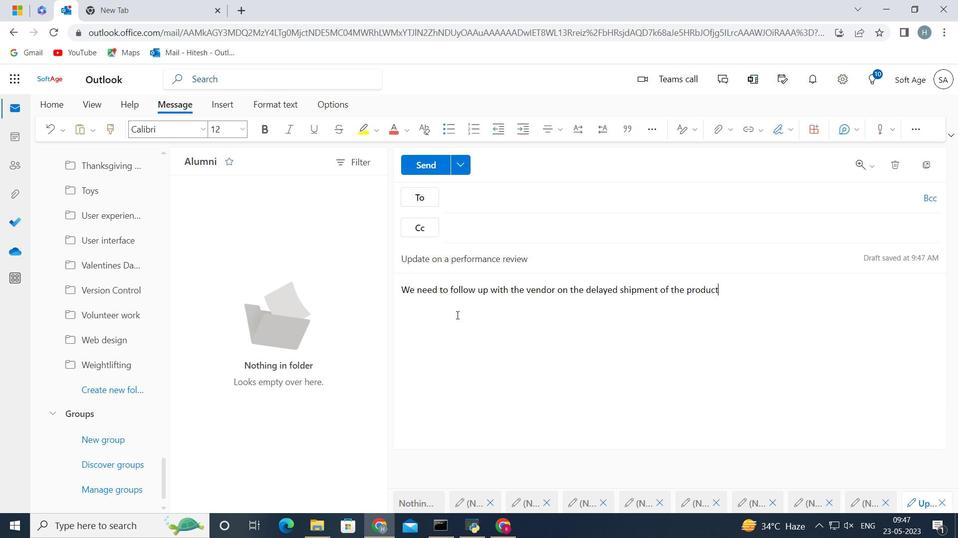 
Action: Mouse scrolled (115, 331) with delta (0, 0)
Screenshot: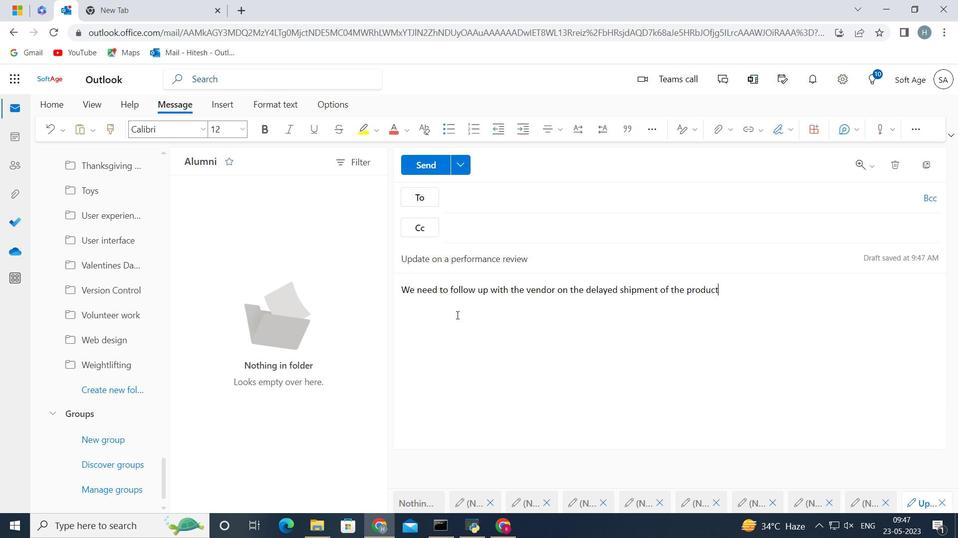 
Action: Mouse scrolled (115, 331) with delta (0, 0)
Screenshot: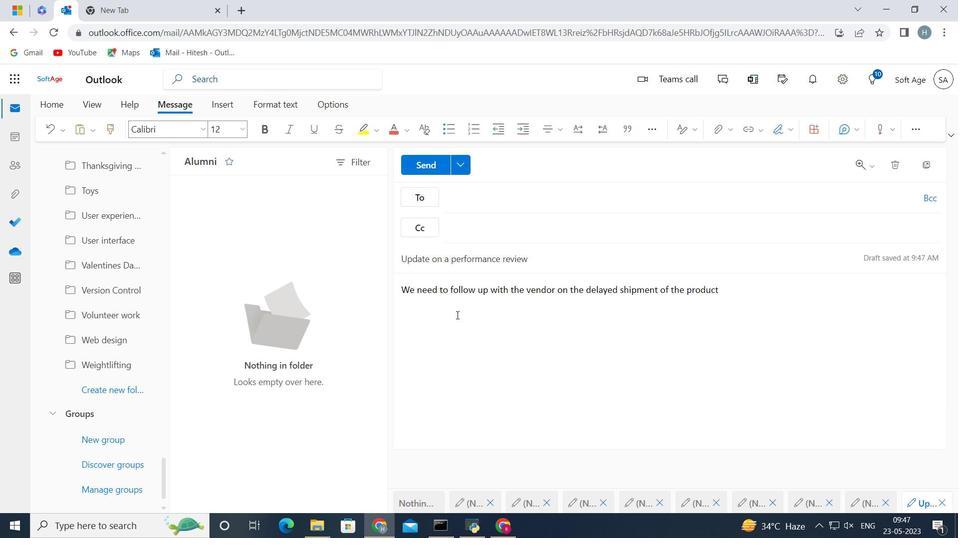 
Action: Mouse scrolled (115, 331) with delta (0, 0)
Screenshot: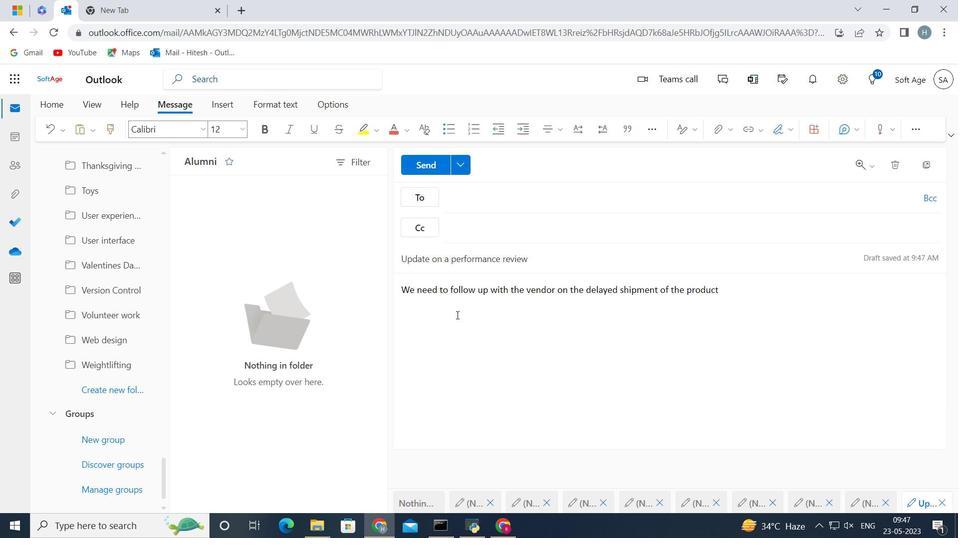 
Action: Mouse scrolled (115, 331) with delta (0, 0)
Screenshot: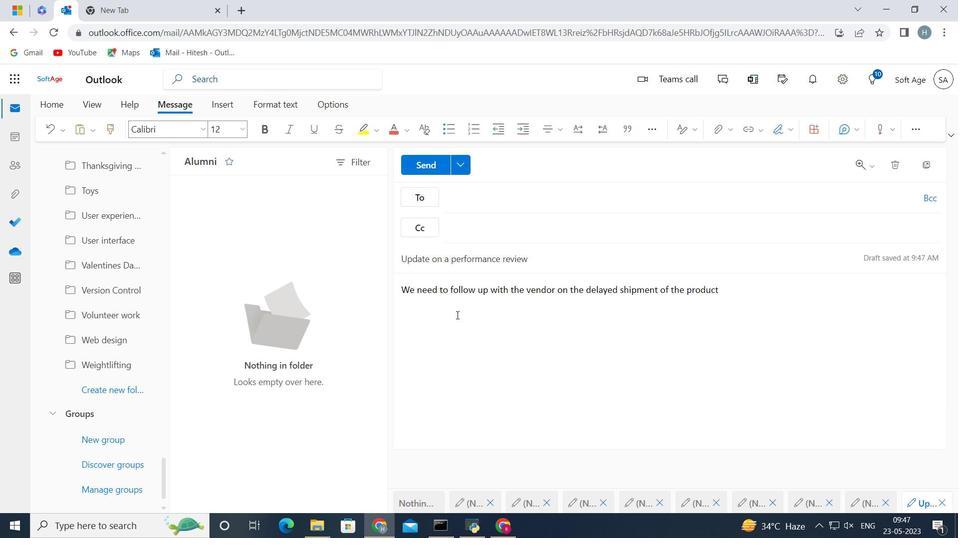 
Action: Mouse scrolled (115, 331) with delta (0, 0)
Screenshot: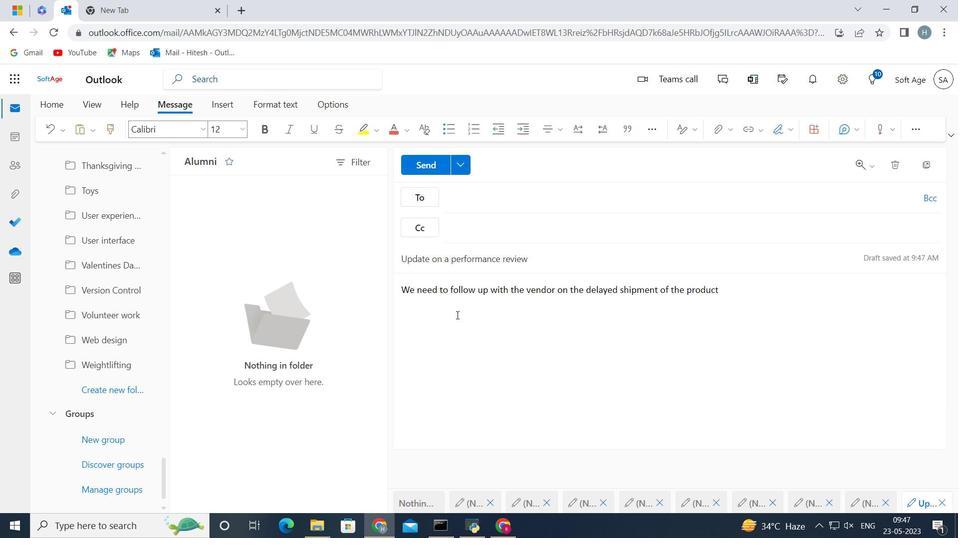 
Action: Mouse scrolled (115, 331) with delta (0, 0)
Screenshot: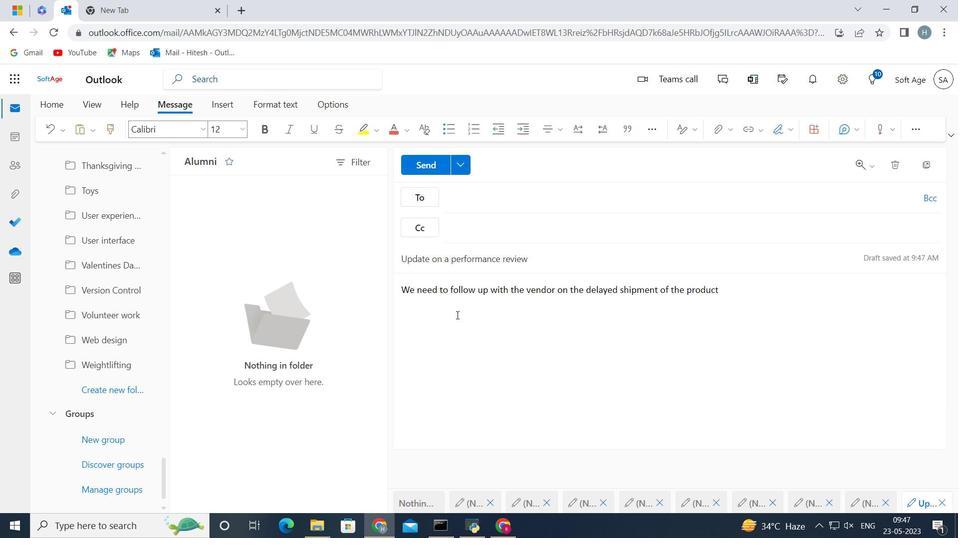 
Action: Mouse scrolled (115, 331) with delta (0, 0)
Screenshot: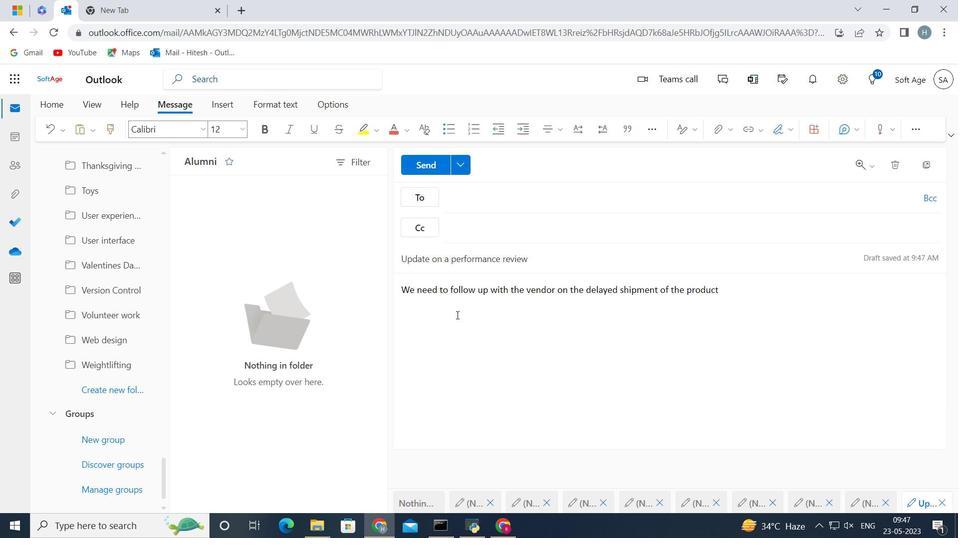 
Action: Mouse scrolled (115, 331) with delta (0, 0)
Screenshot: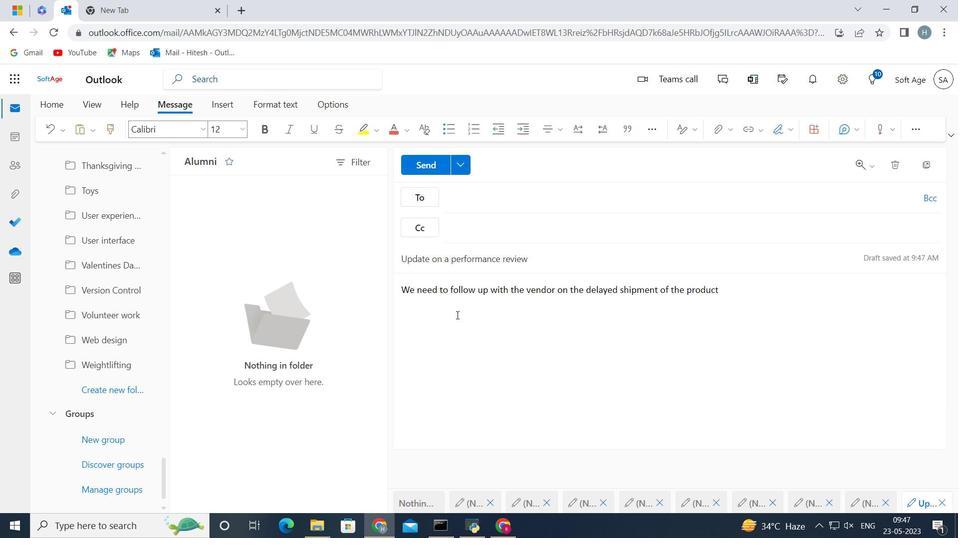 
Action: Mouse scrolled (115, 331) with delta (0, 0)
Screenshot: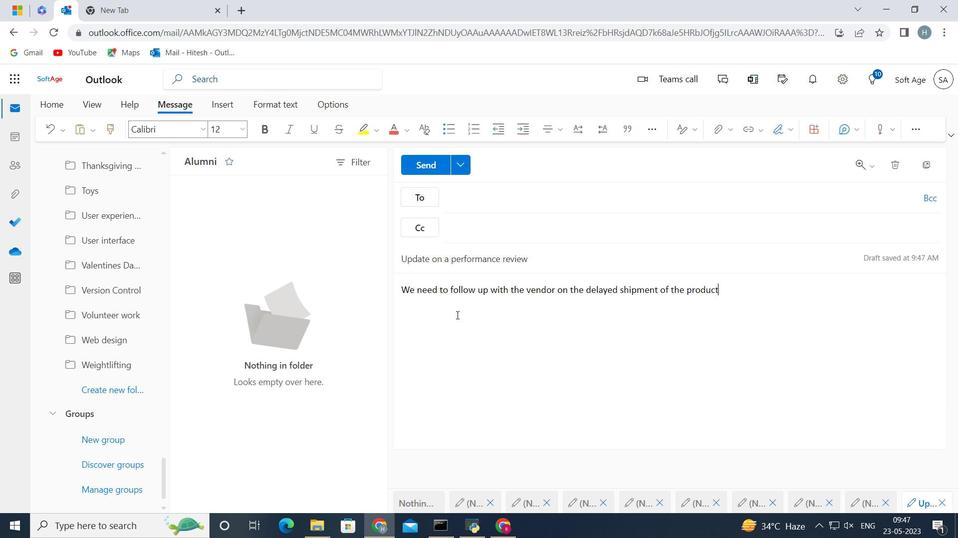 
Action: Mouse scrolled (115, 331) with delta (0, 0)
Screenshot: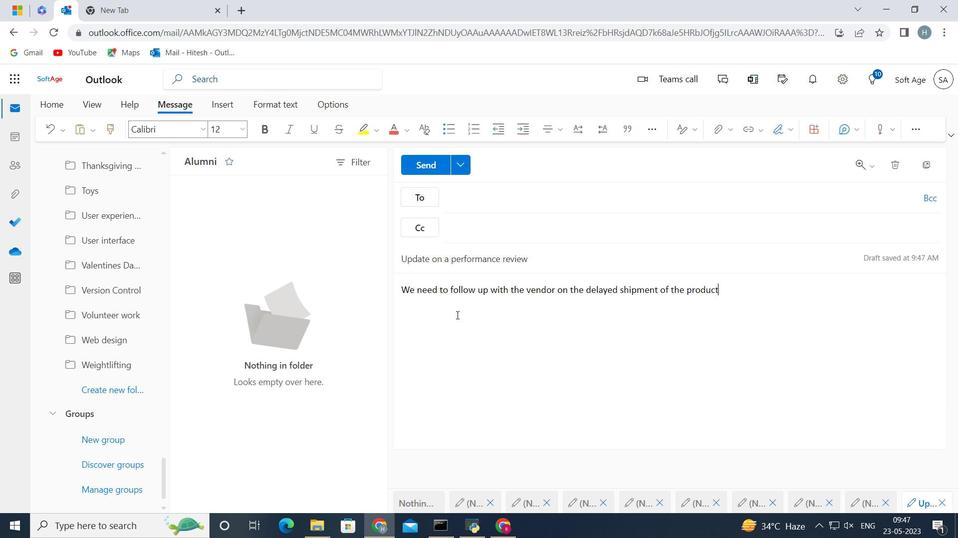 
Action: Mouse scrolled (115, 331) with delta (0, 0)
Screenshot: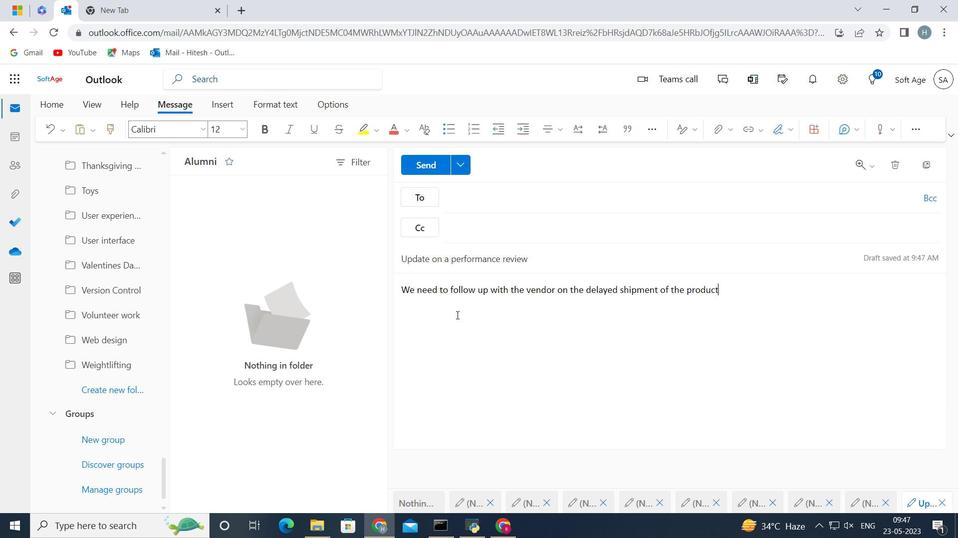 
Action: Mouse moved to (174, 319)
Screenshot: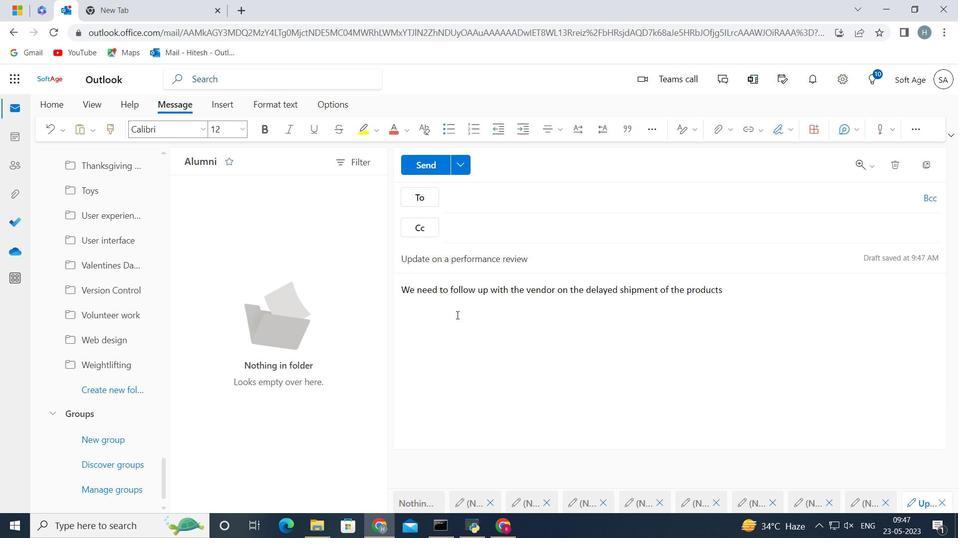 
Action: Mouse scrolled (174, 319) with delta (0, 0)
Screenshot: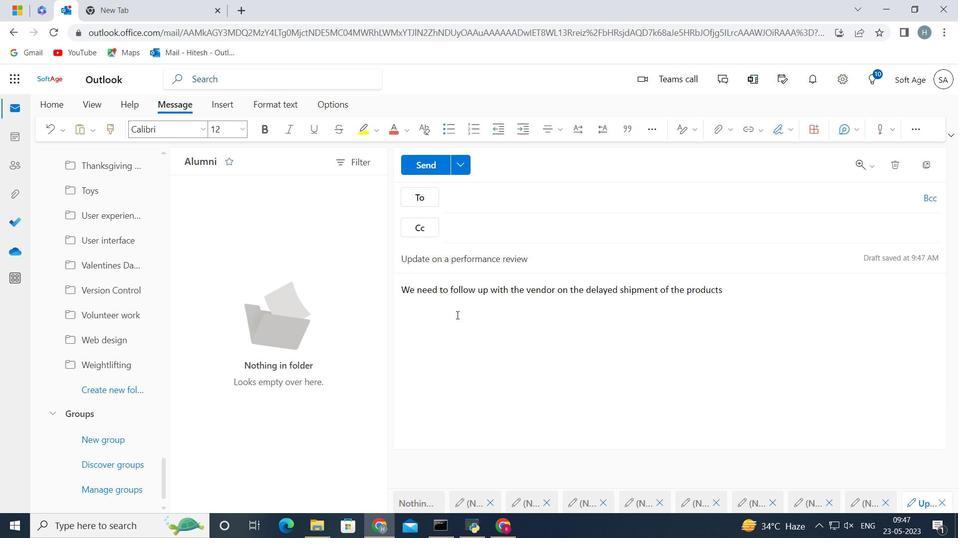 
Action: Mouse scrolled (174, 319) with delta (0, 0)
Screenshot: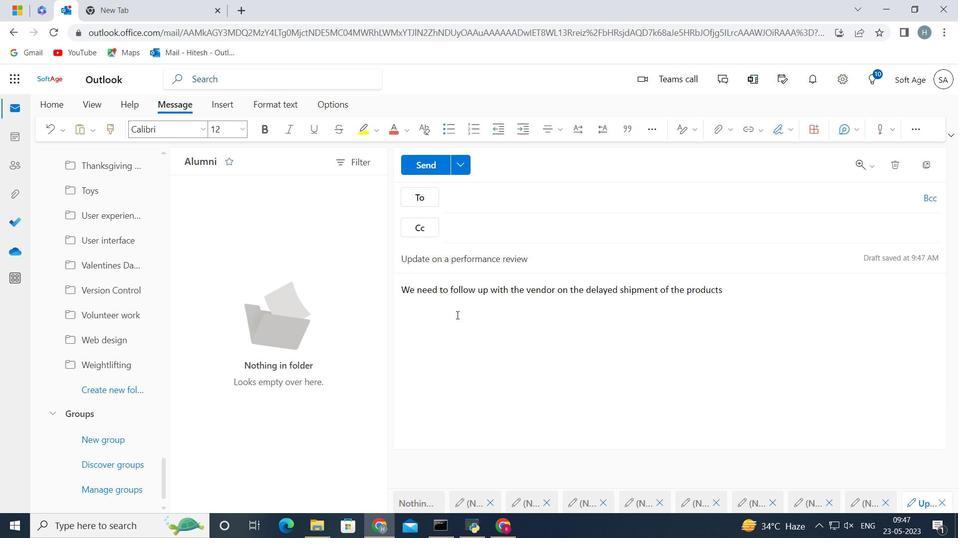 
Action: Mouse scrolled (174, 319) with delta (0, 0)
Screenshot: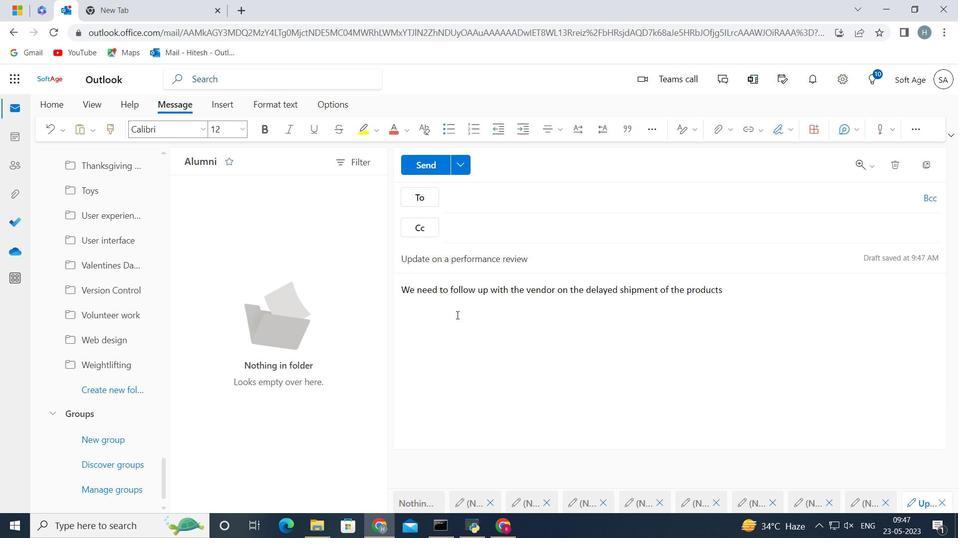
Action: Mouse scrolled (174, 319) with delta (0, 0)
Screenshot: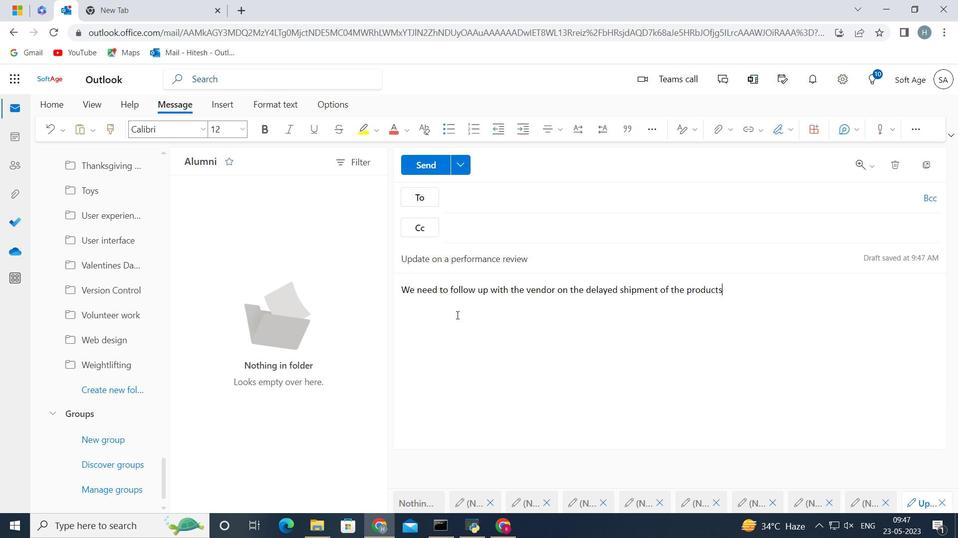 
Action: Mouse moved to (161, 312)
Screenshot: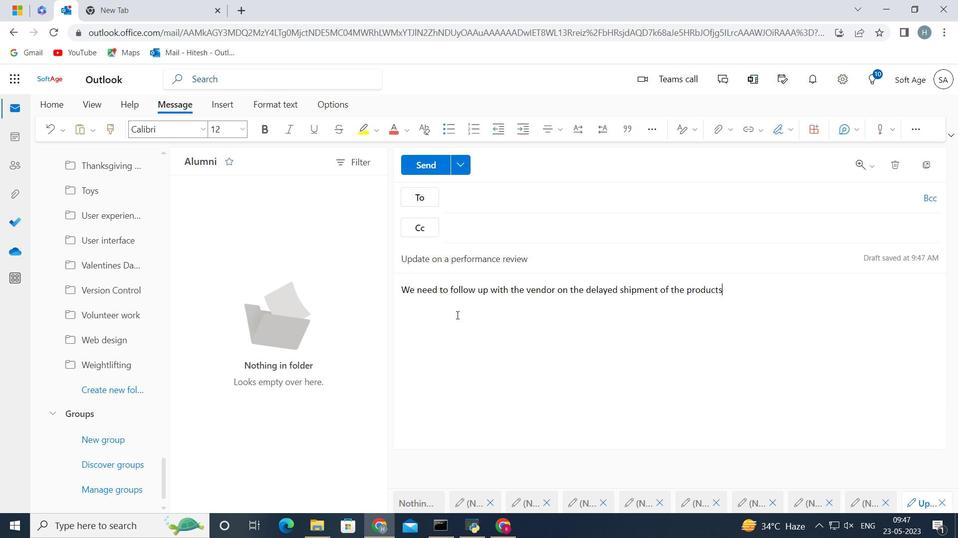 
Action: Mouse scrolled (161, 312) with delta (0, 0)
Screenshot: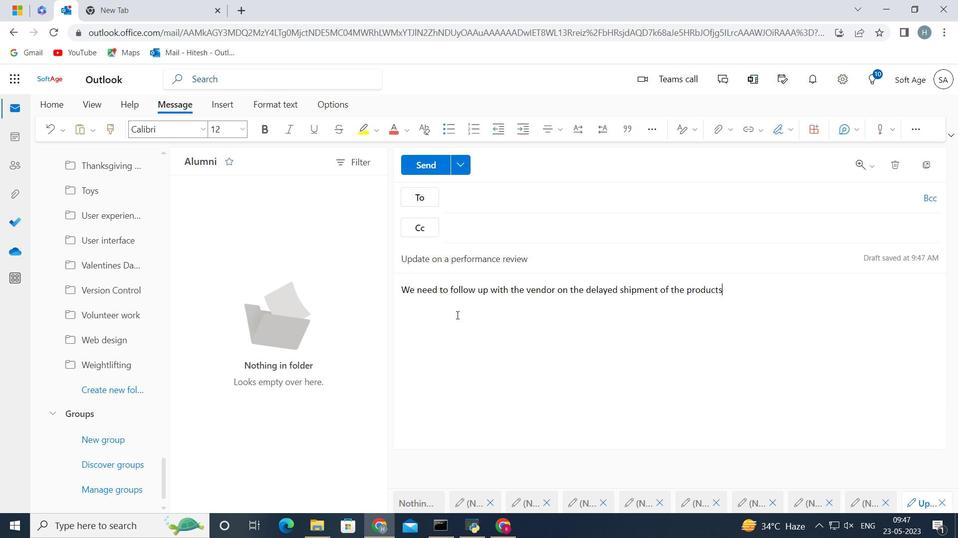 
Action: Mouse scrolled (161, 312) with delta (0, 0)
Screenshot: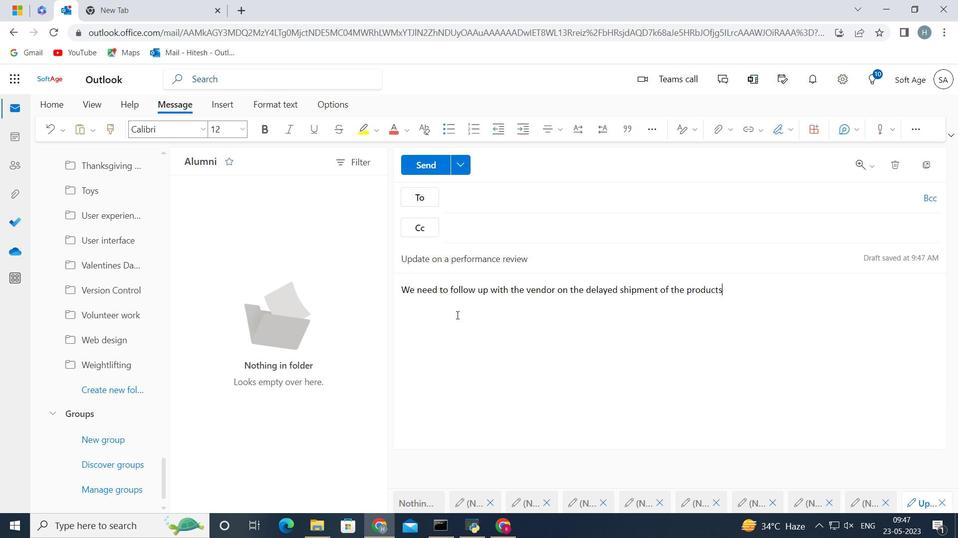 
Action: Mouse scrolled (161, 312) with delta (0, 0)
Screenshot: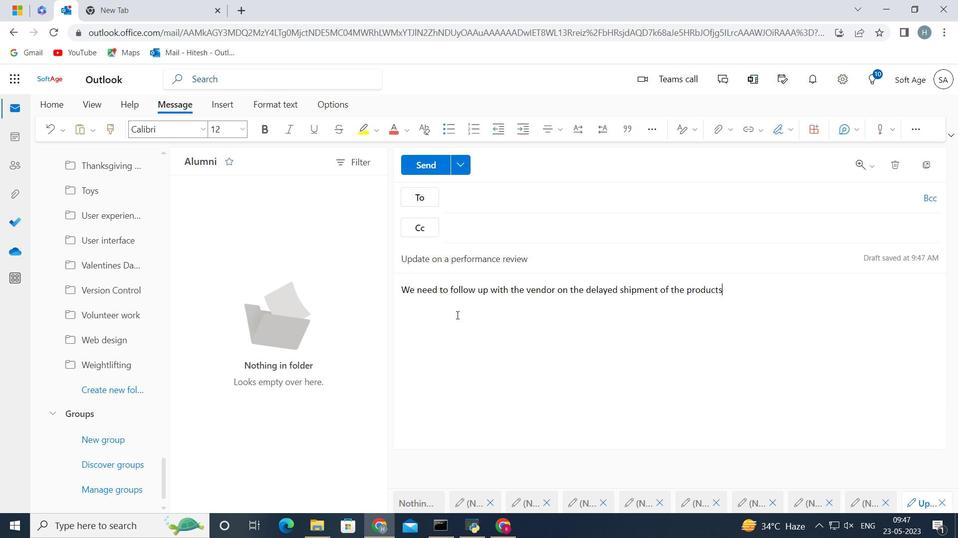 
Action: Mouse moved to (141, 295)
Screenshot: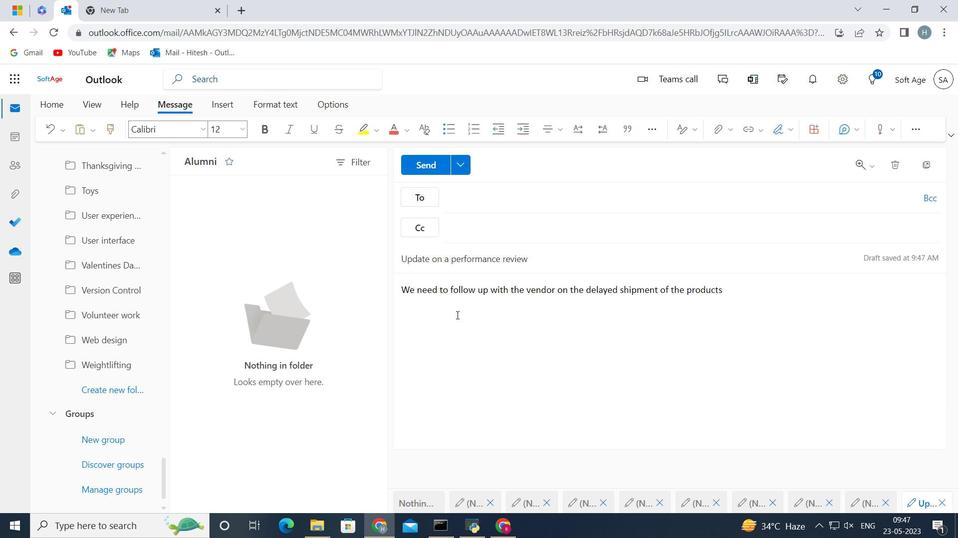 
Action: Mouse scrolled (141, 295) with delta (0, 0)
Screenshot: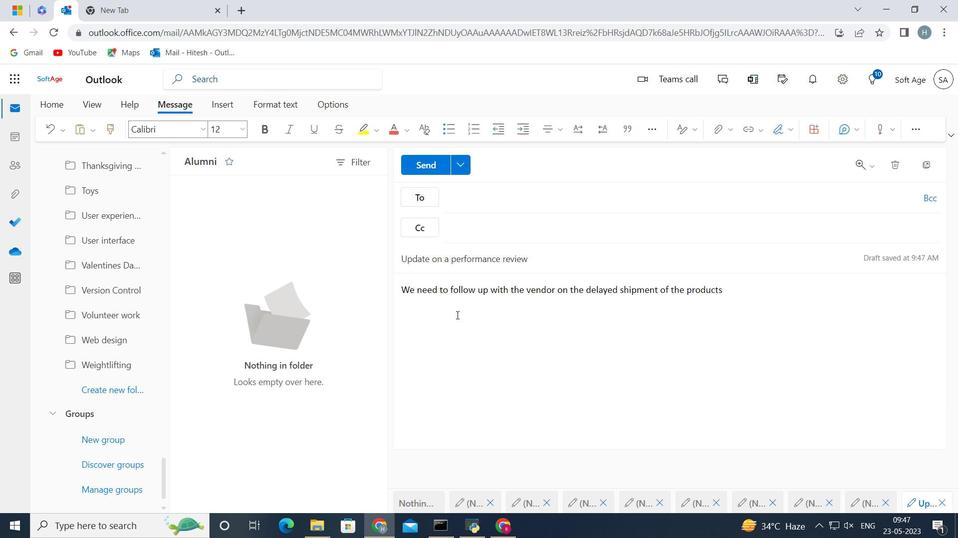 
Action: Mouse scrolled (141, 295) with delta (0, 0)
Screenshot: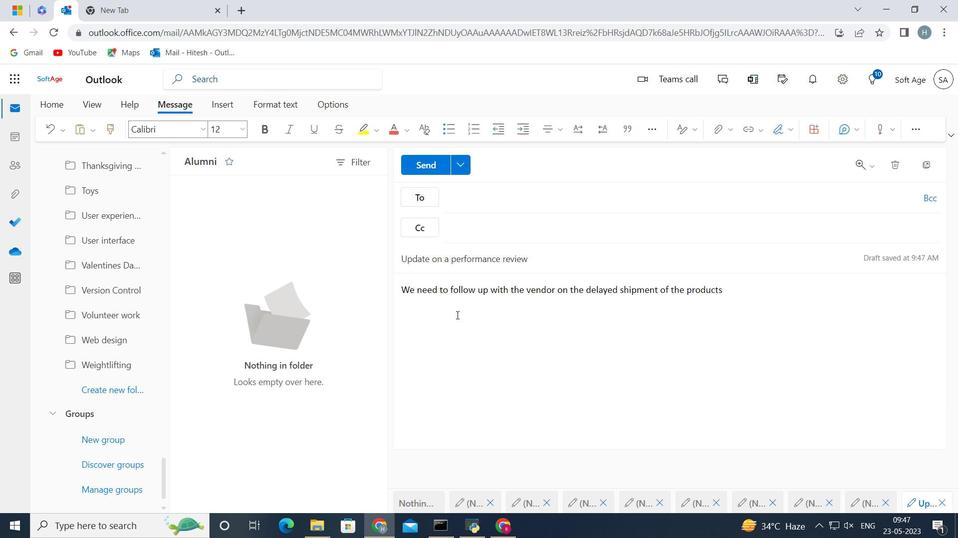 
Action: Mouse scrolled (141, 295) with delta (0, 0)
Screenshot: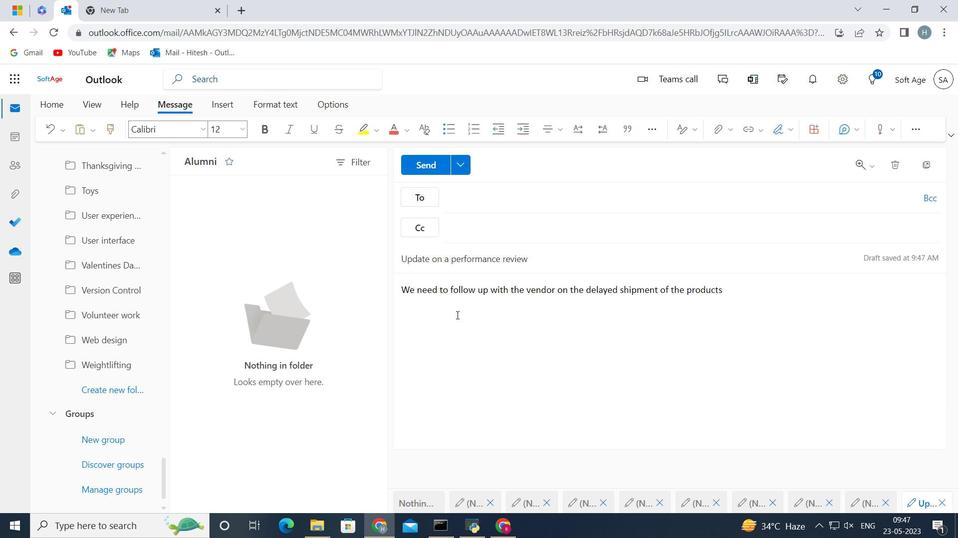 
Action: Mouse scrolled (141, 295) with delta (0, 0)
Screenshot: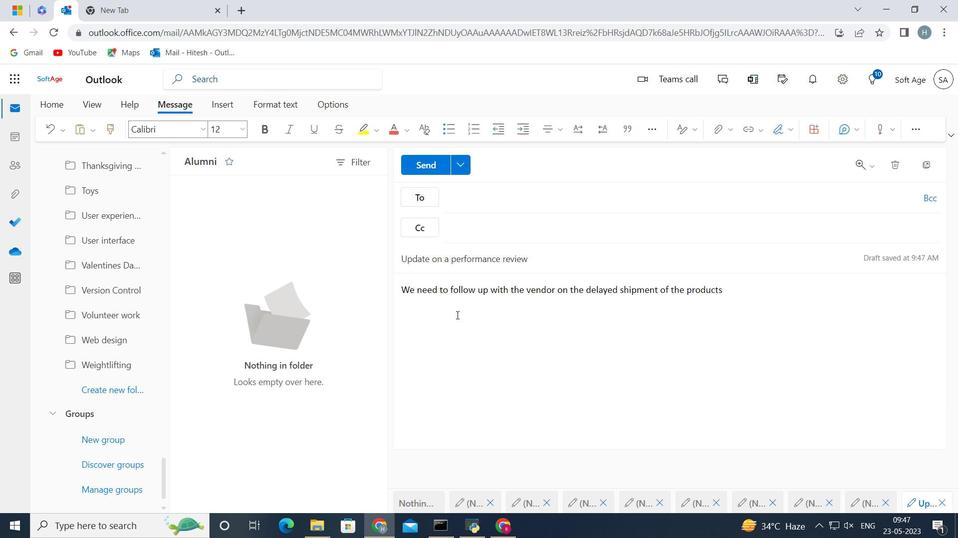 
Action: Mouse moved to (141, 295)
Screenshot: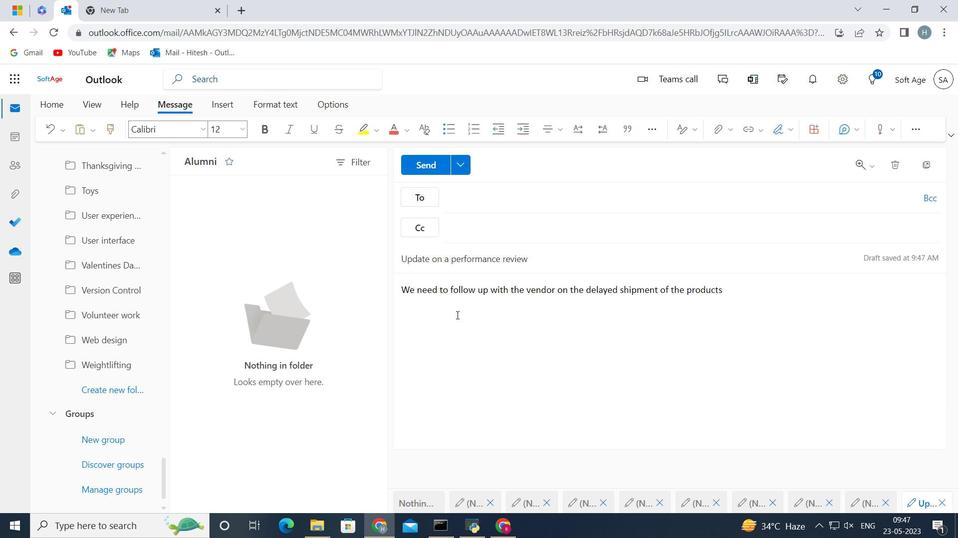 
Action: Mouse scrolled (141, 295) with delta (0, 0)
Screenshot: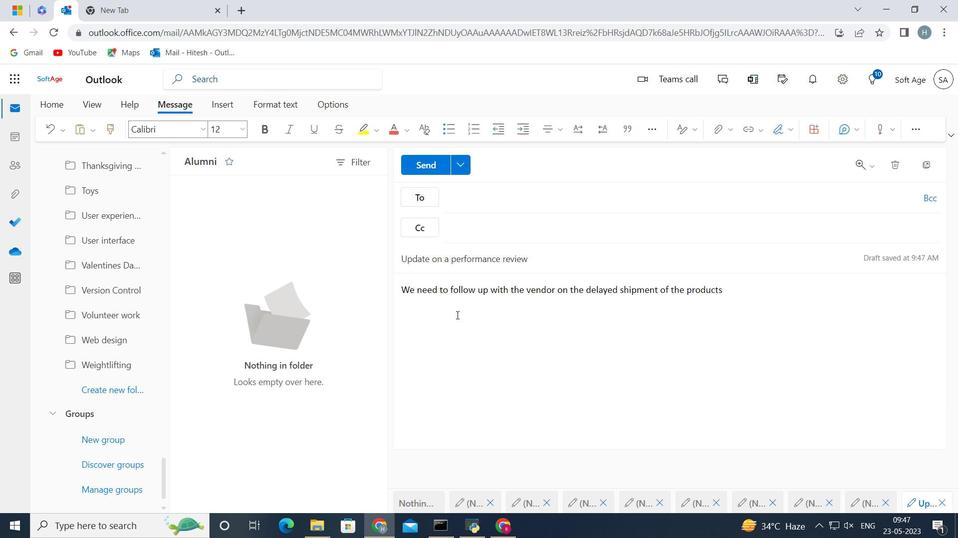 
Action: Mouse moved to (133, 291)
Screenshot: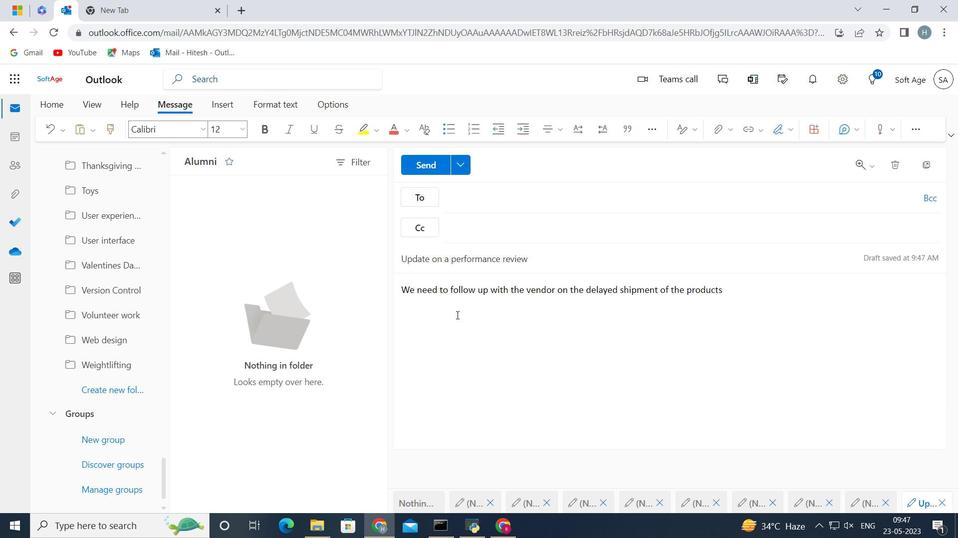 
Action: Mouse scrolled (133, 290) with delta (0, 0)
Screenshot: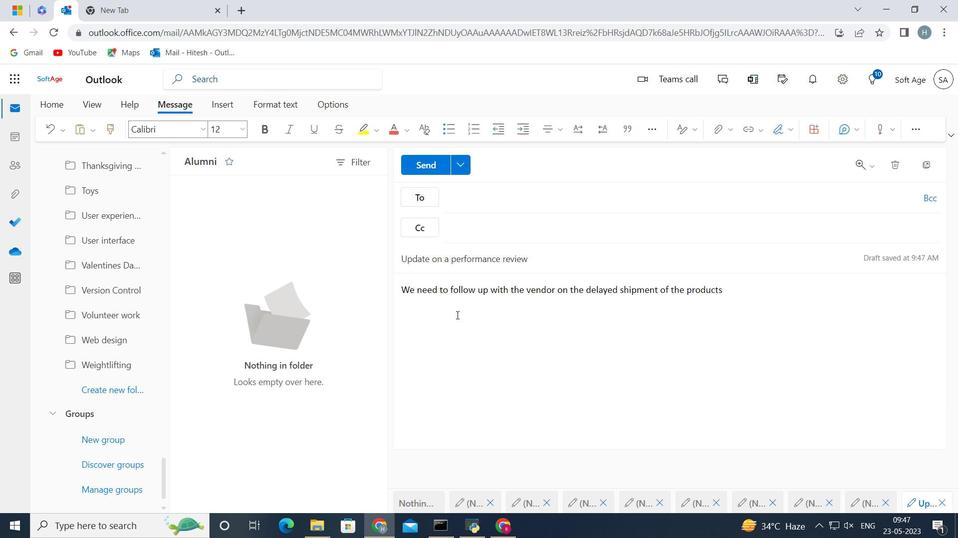 
Action: Mouse scrolled (133, 290) with delta (0, 0)
Screenshot: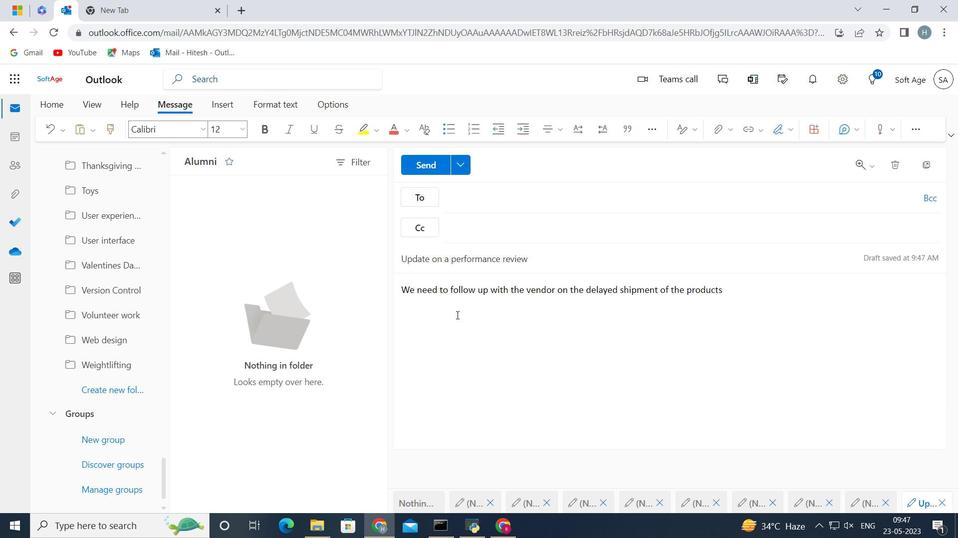 
Action: Mouse scrolled (133, 290) with delta (0, 0)
Screenshot: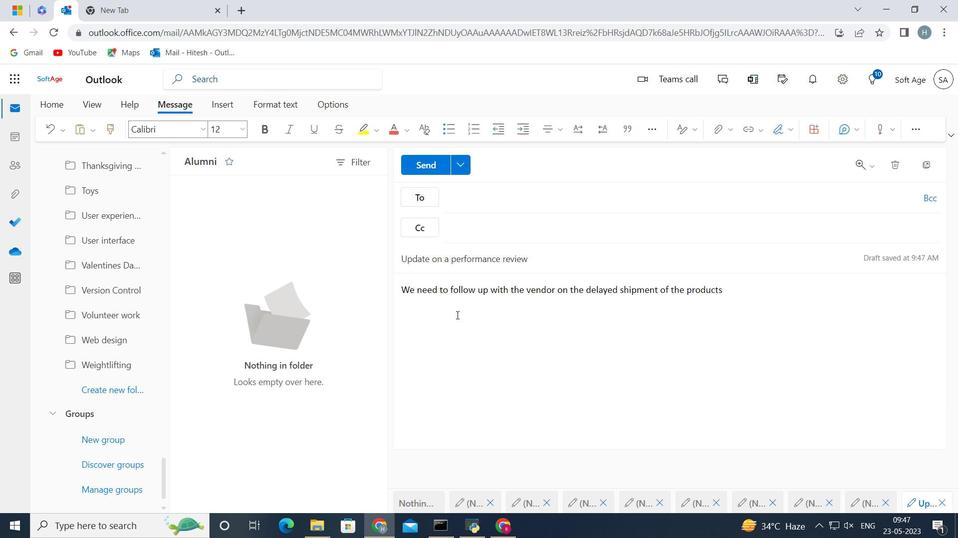 
Action: Mouse scrolled (133, 290) with delta (0, 0)
Screenshot: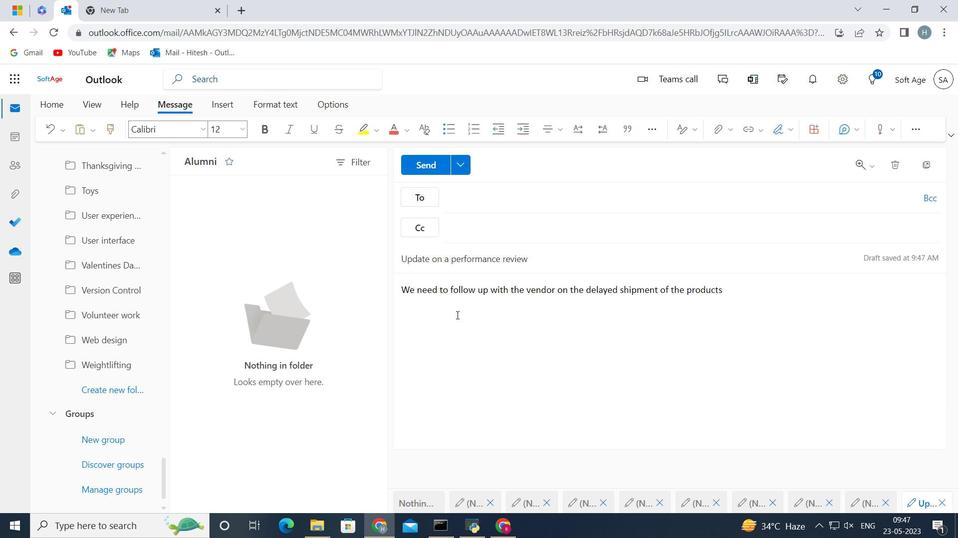 
Action: Mouse scrolled (133, 290) with delta (0, 0)
Screenshot: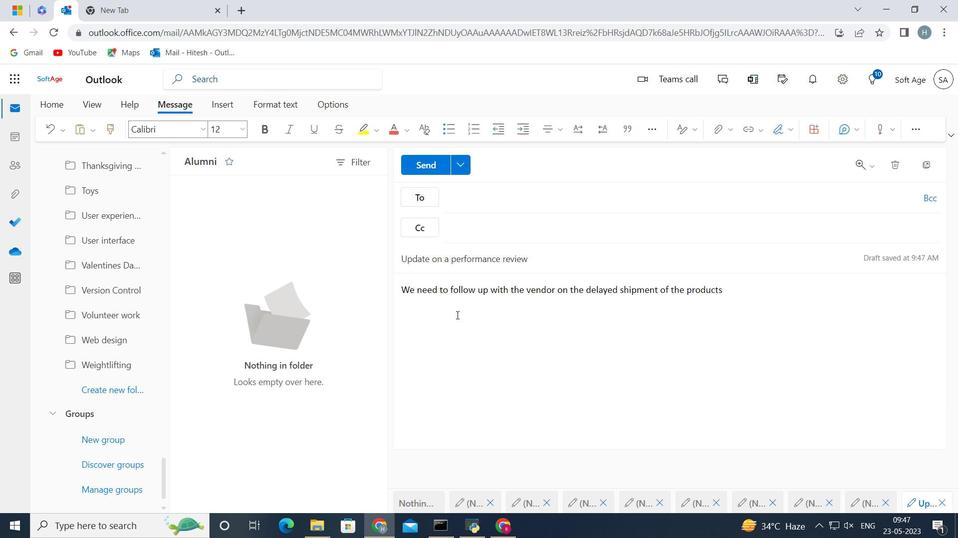 
Action: Mouse scrolled (133, 290) with delta (0, 0)
Screenshot: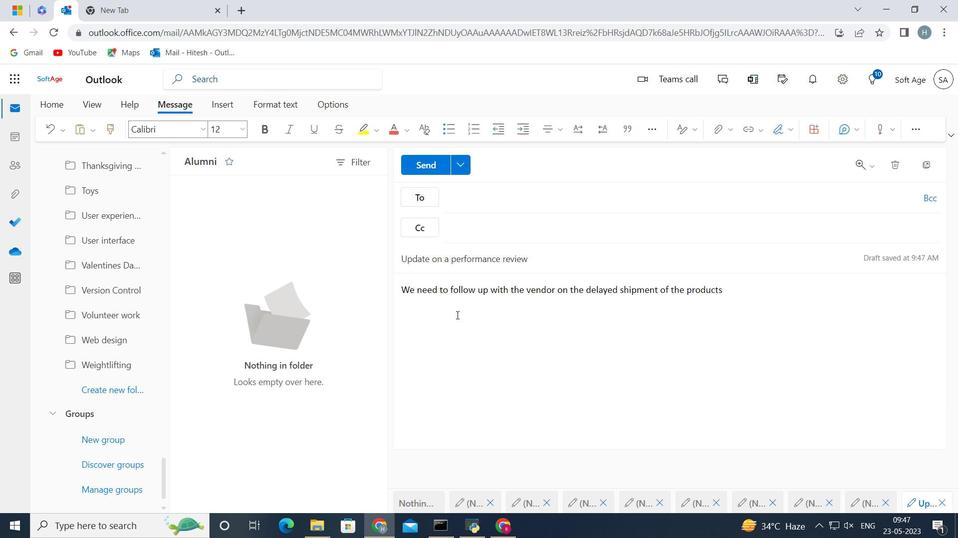 
Action: Mouse scrolled (133, 290) with delta (0, 0)
Screenshot: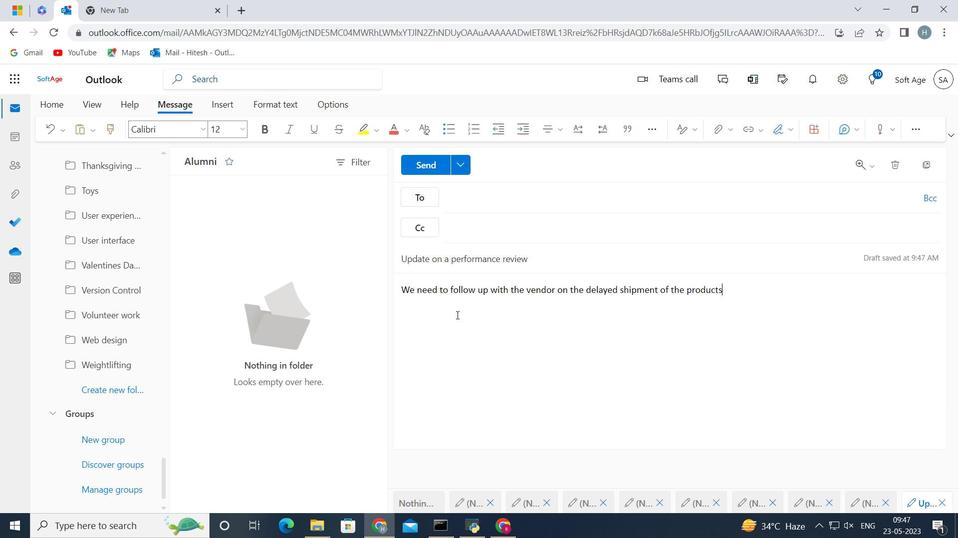 
Action: Mouse scrolled (133, 290) with delta (0, 0)
Screenshot: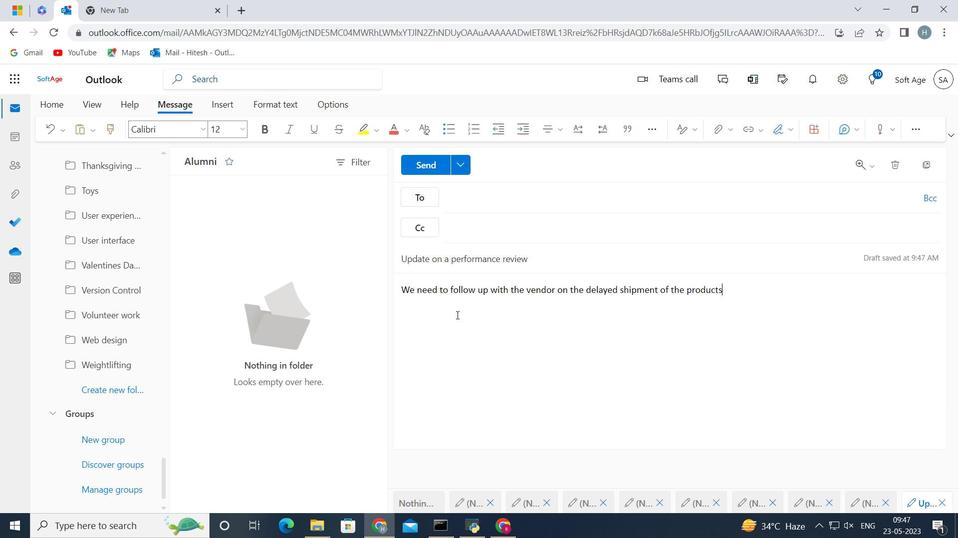 
Action: Mouse scrolled (133, 290) with delta (0, 0)
Screenshot: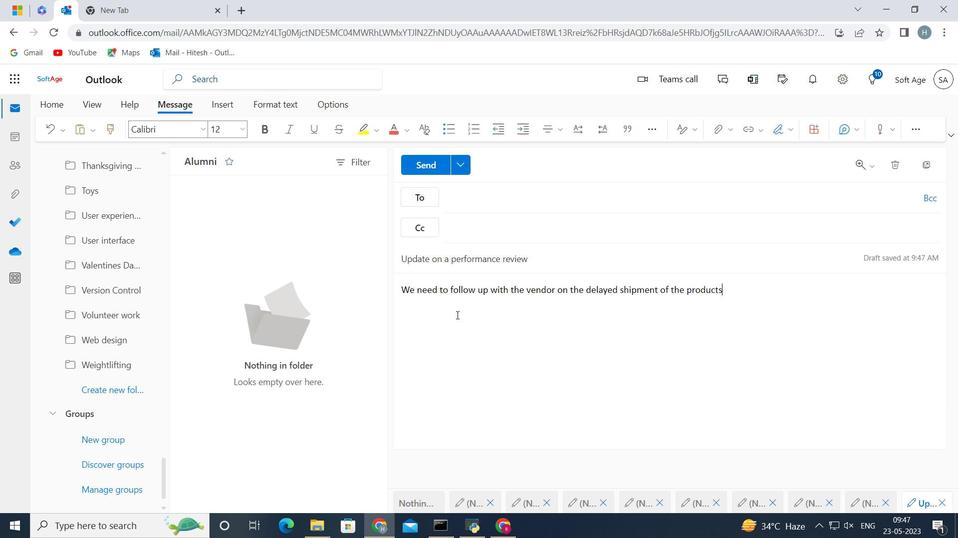
Action: Mouse scrolled (133, 290) with delta (0, 0)
Screenshot: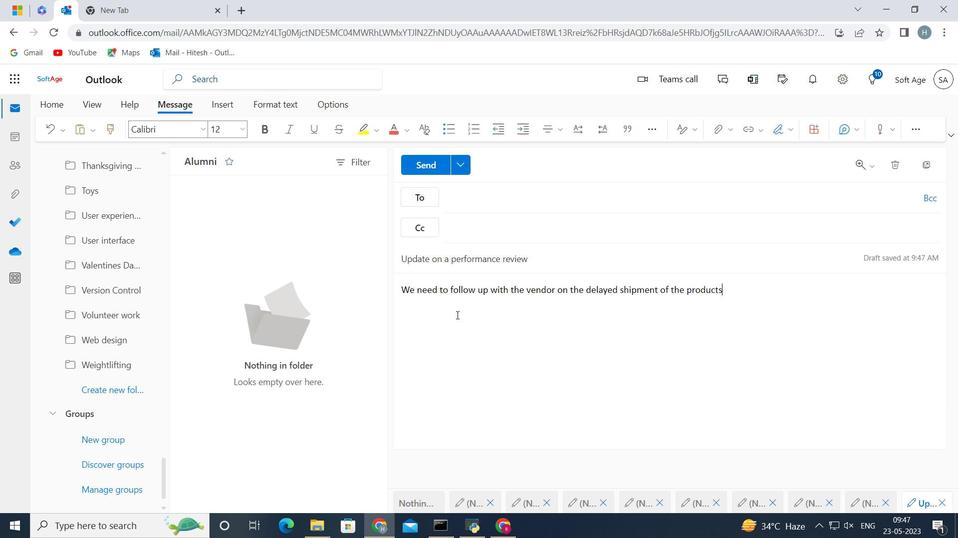 
Action: Mouse scrolled (133, 290) with delta (0, 0)
Screenshot: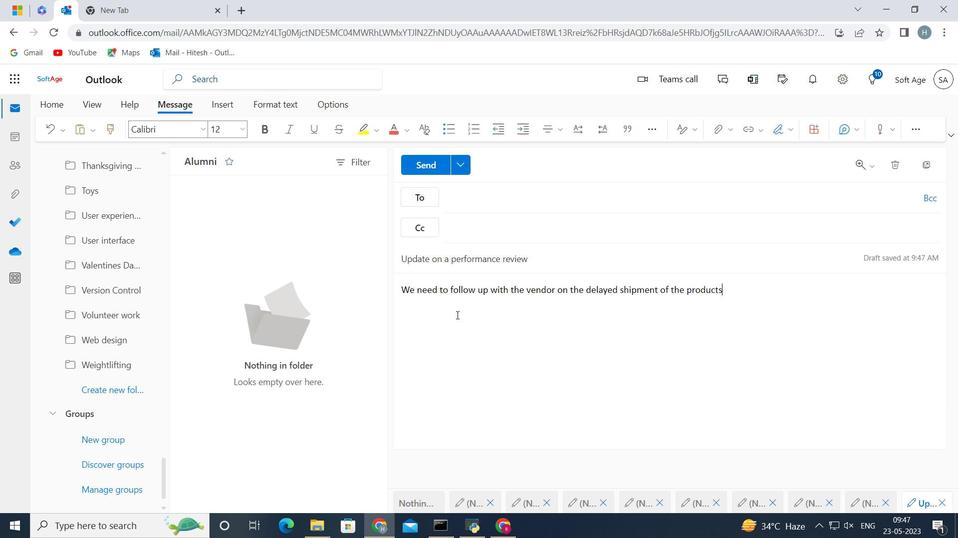 
Action: Mouse scrolled (133, 290) with delta (0, 0)
Screenshot: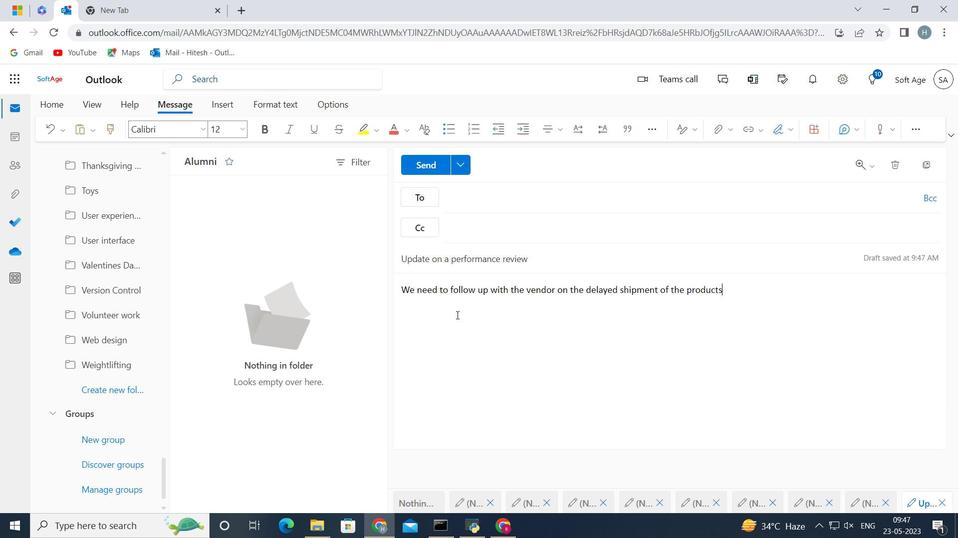 
Action: Mouse scrolled (133, 290) with delta (0, 0)
Screenshot: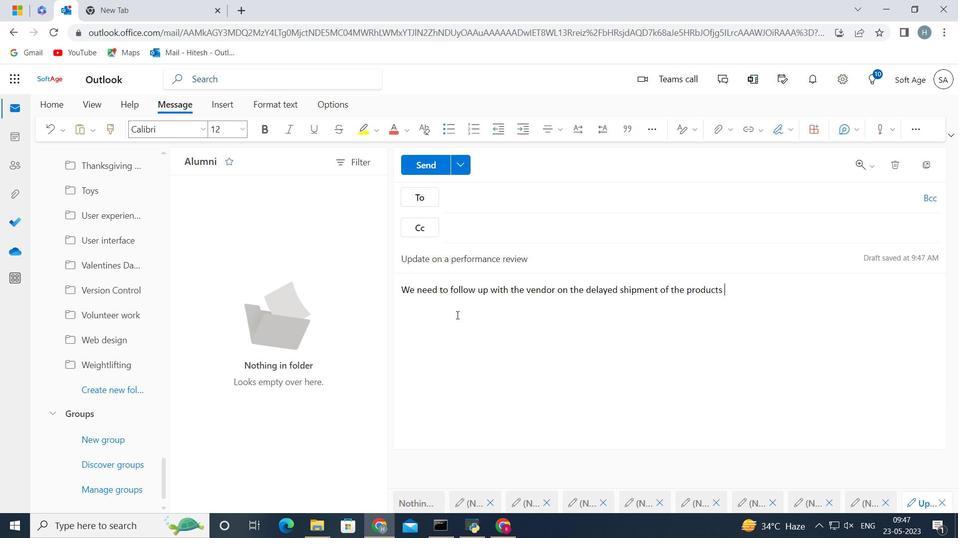 
Action: Mouse scrolled (133, 290) with delta (0, 0)
Screenshot: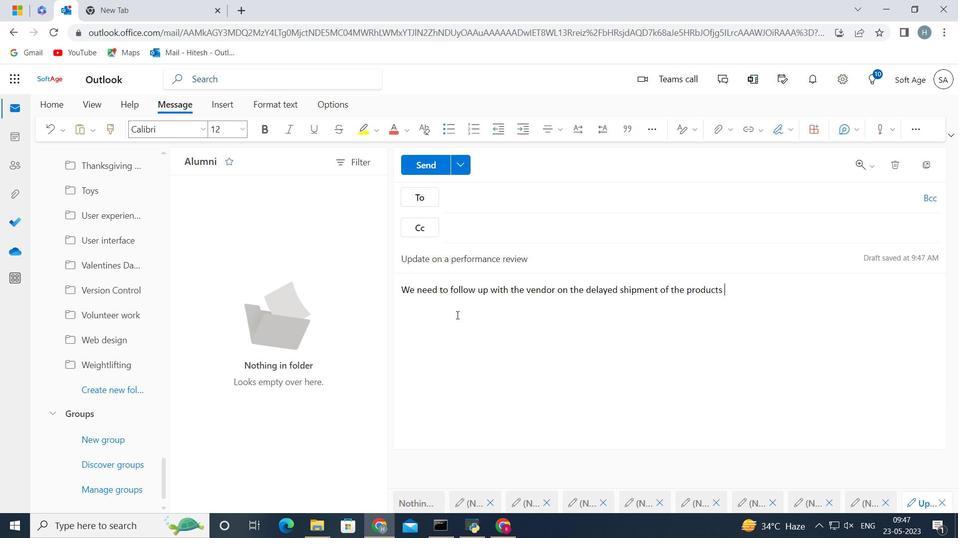 
Action: Mouse scrolled (133, 290) with delta (0, 0)
Screenshot: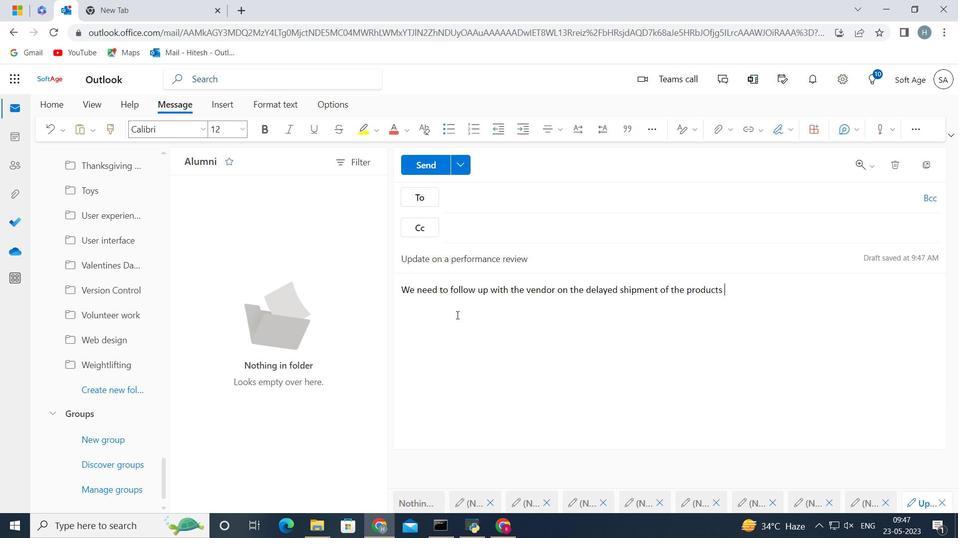 
Action: Mouse scrolled (133, 290) with delta (0, 0)
Screenshot: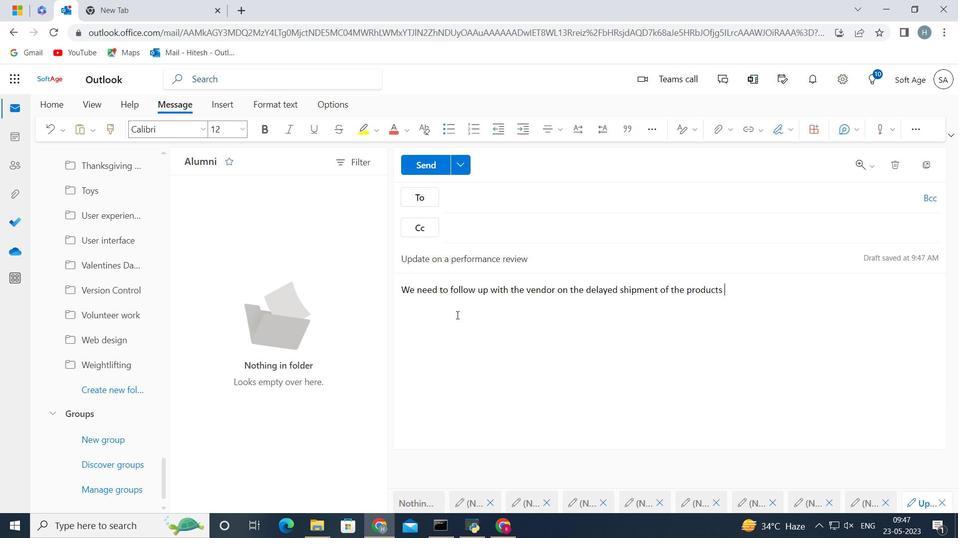 
Action: Mouse scrolled (133, 290) with delta (0, 0)
Screenshot: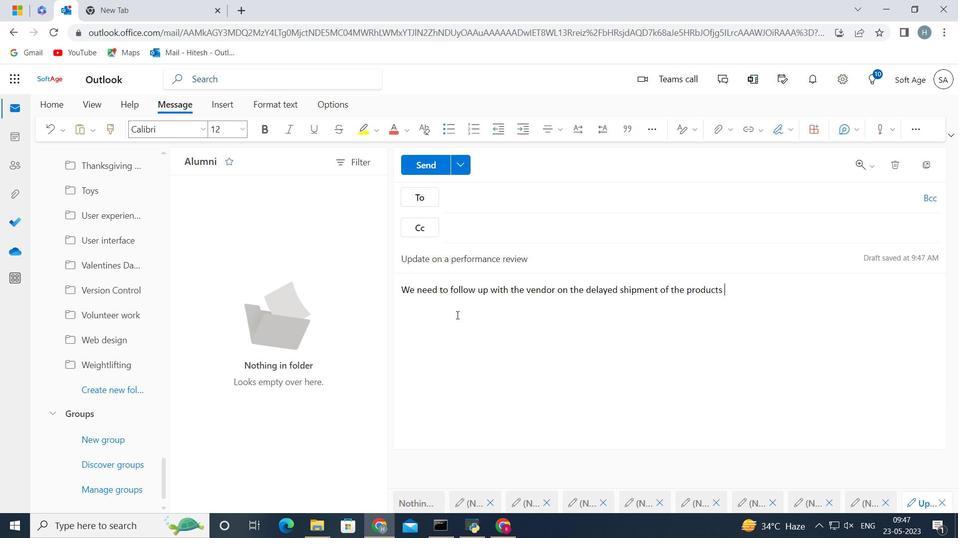 
Action: Mouse scrolled (133, 290) with delta (0, 0)
Screenshot: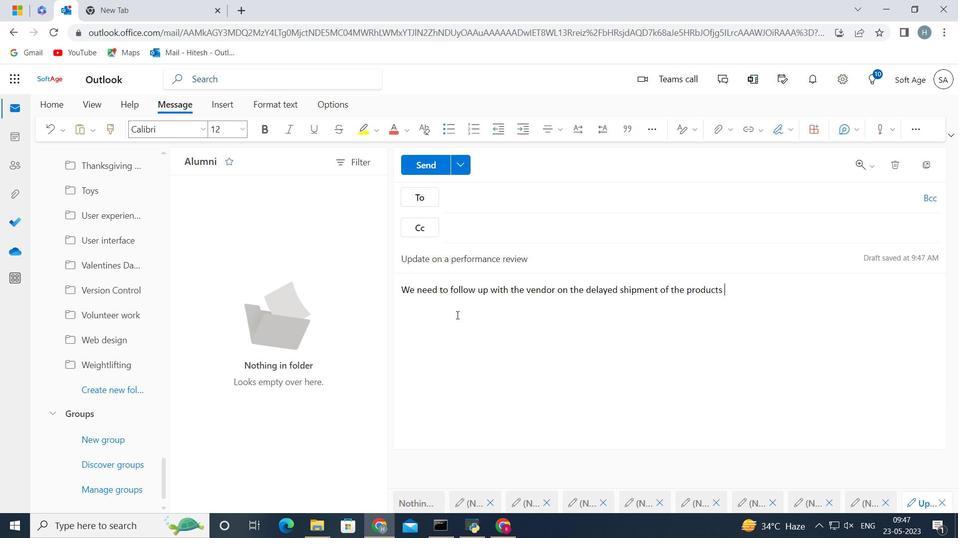 
Action: Mouse moved to (132, 290)
Screenshot: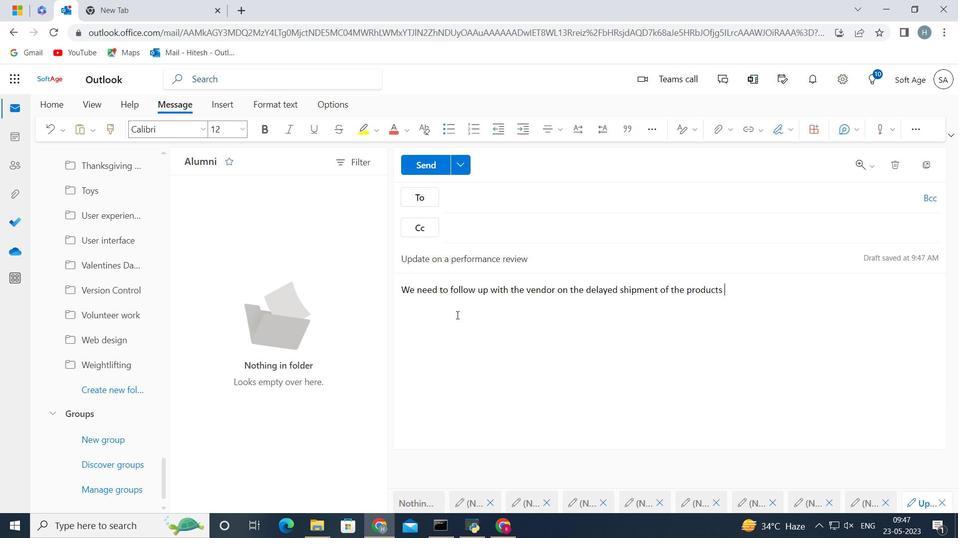 
Action: Mouse scrolled (132, 290) with delta (0, 0)
Screenshot: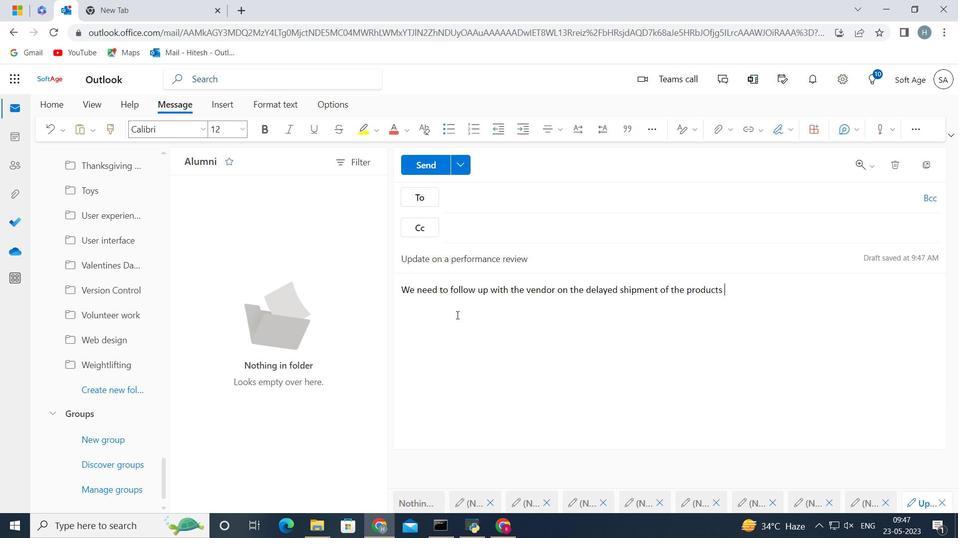 
Action: Mouse scrolled (132, 290) with delta (0, 0)
Screenshot: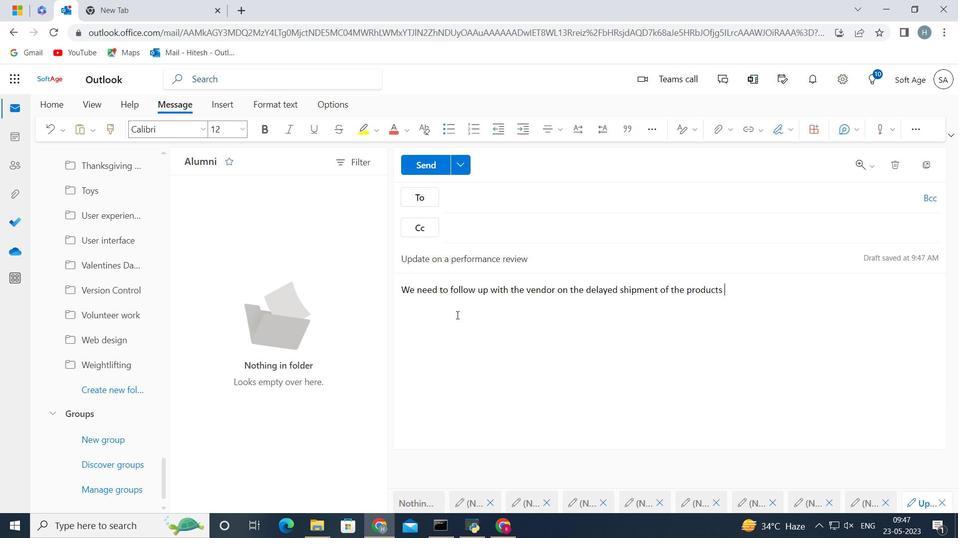 
Action: Mouse scrolled (132, 290) with delta (0, 0)
Screenshot: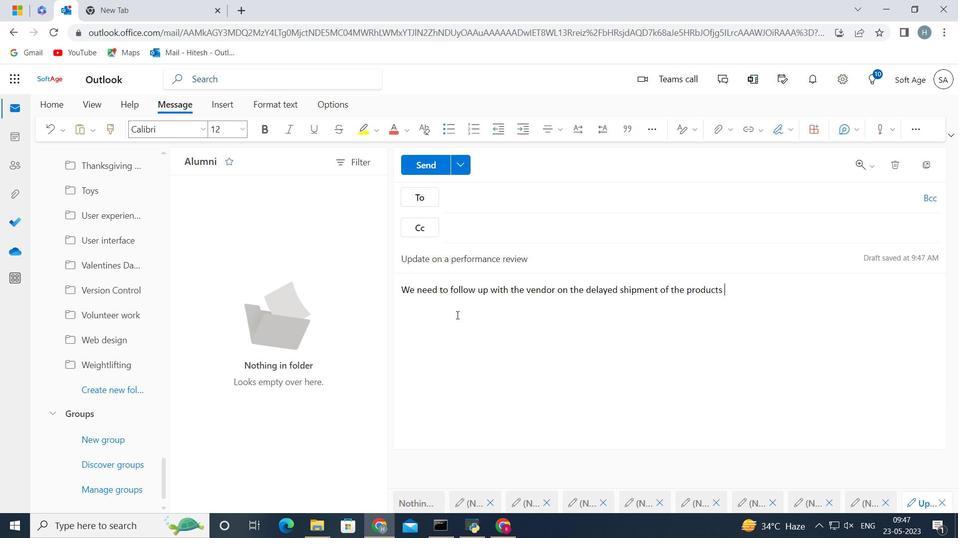 
Action: Mouse scrolled (132, 290) with delta (0, 0)
Screenshot: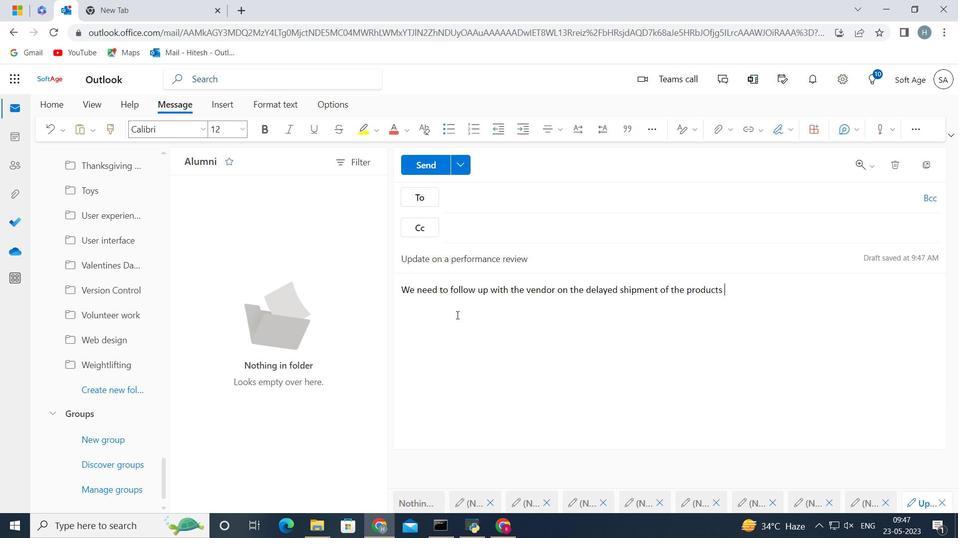 
Action: Mouse scrolled (132, 290) with delta (0, 0)
Screenshot: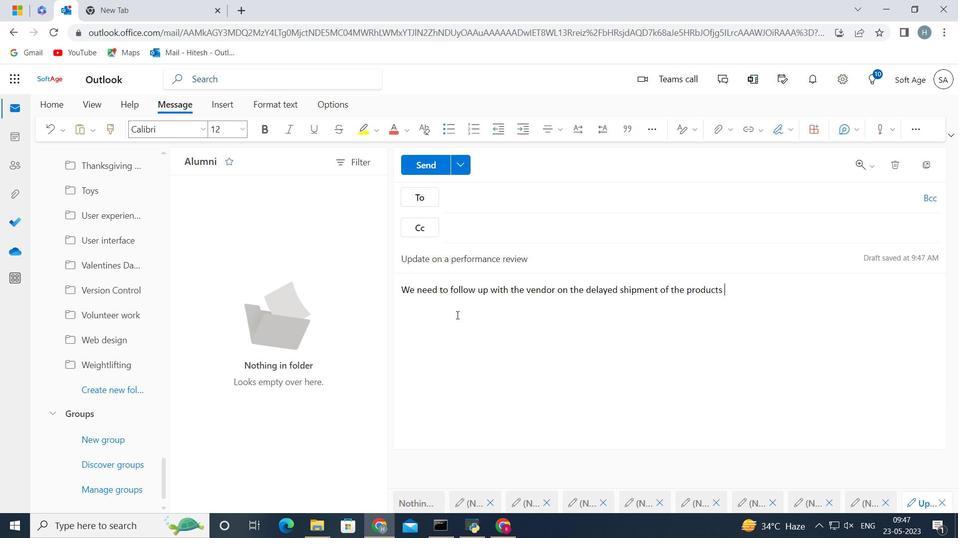 
Action: Mouse scrolled (132, 290) with delta (0, 0)
Screenshot: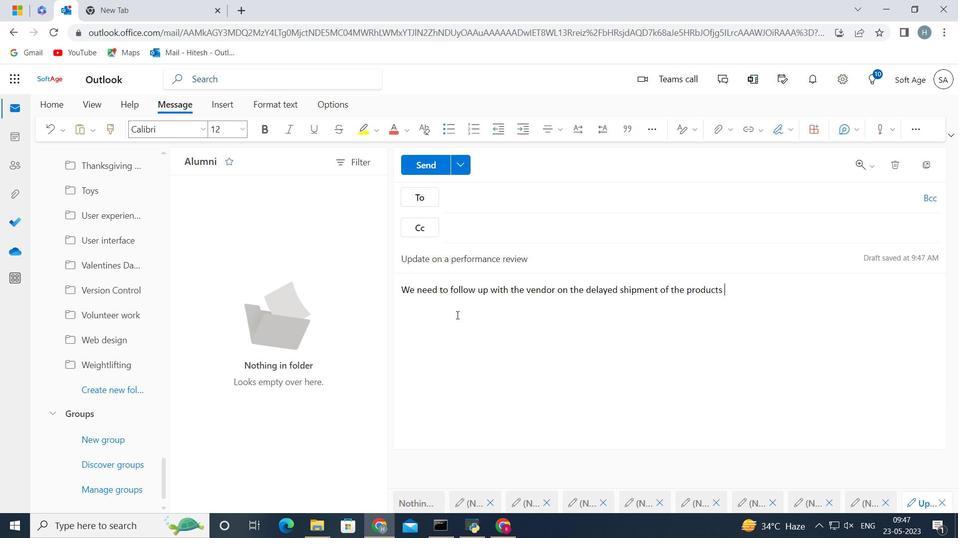 
Action: Mouse moved to (335, 285)
Screenshot: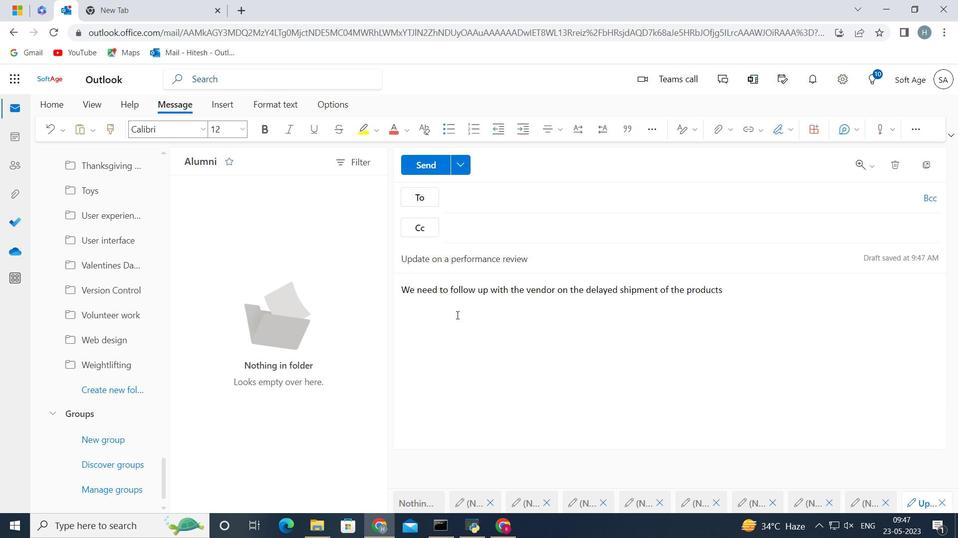 
Action: Mouse scrolled (335, 284) with delta (0, 0)
Screenshot: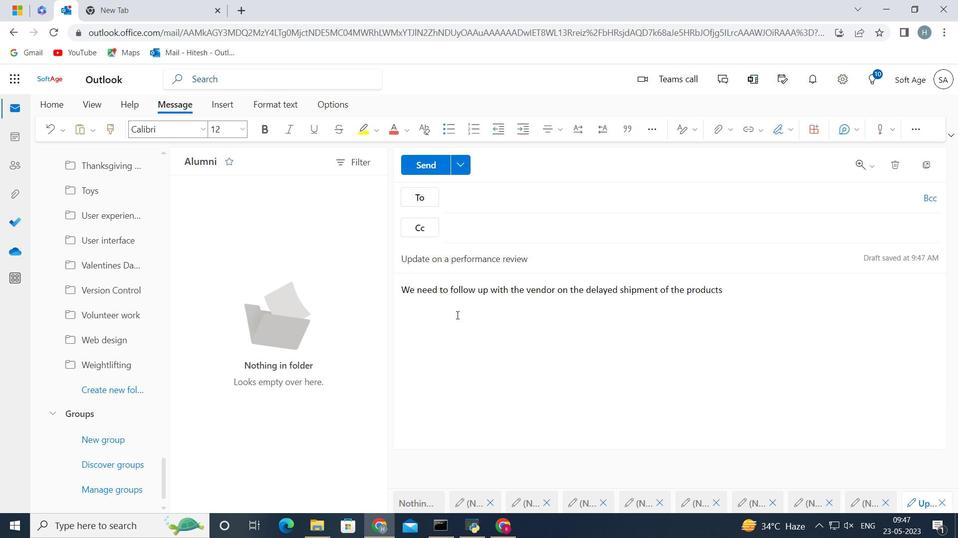 
Action: Mouse moved to (354, 290)
Screenshot: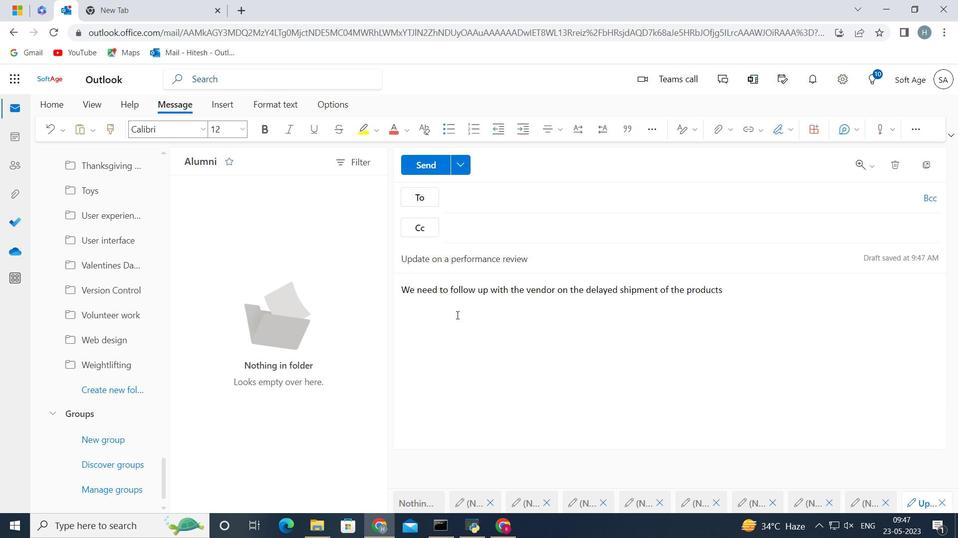 
Action: Mouse scrolled (354, 290) with delta (0, 0)
Screenshot: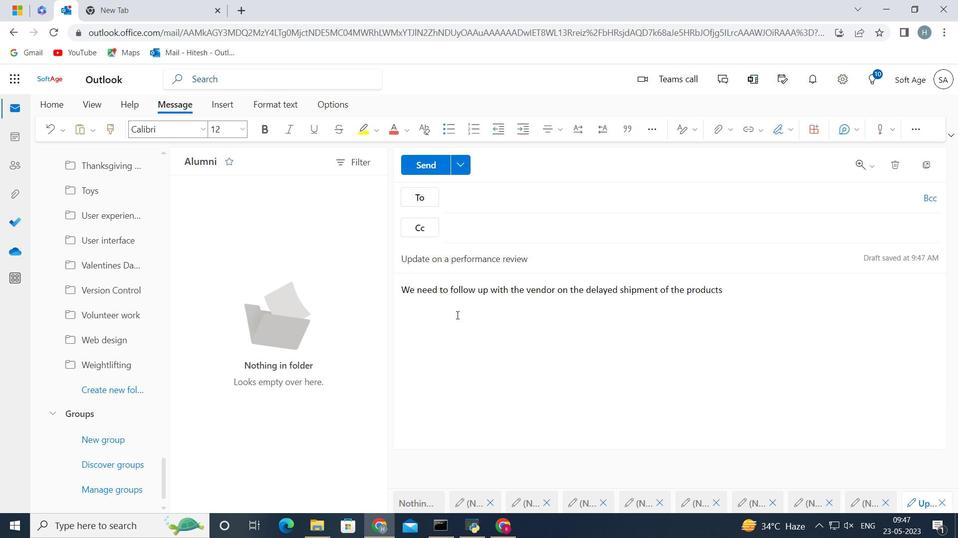 
Action: Mouse moved to (367, 291)
Screenshot: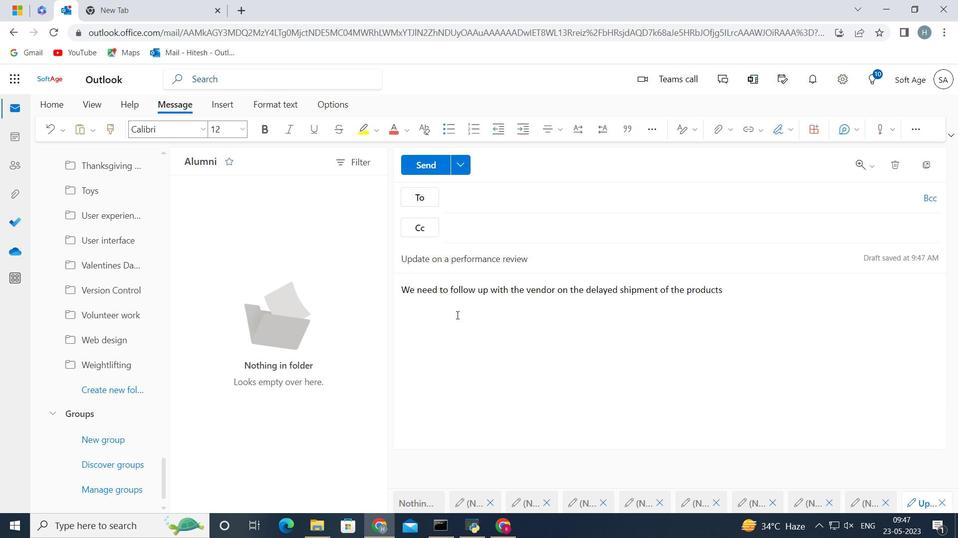 
Action: Mouse scrolled (367, 290) with delta (0, 0)
Screenshot: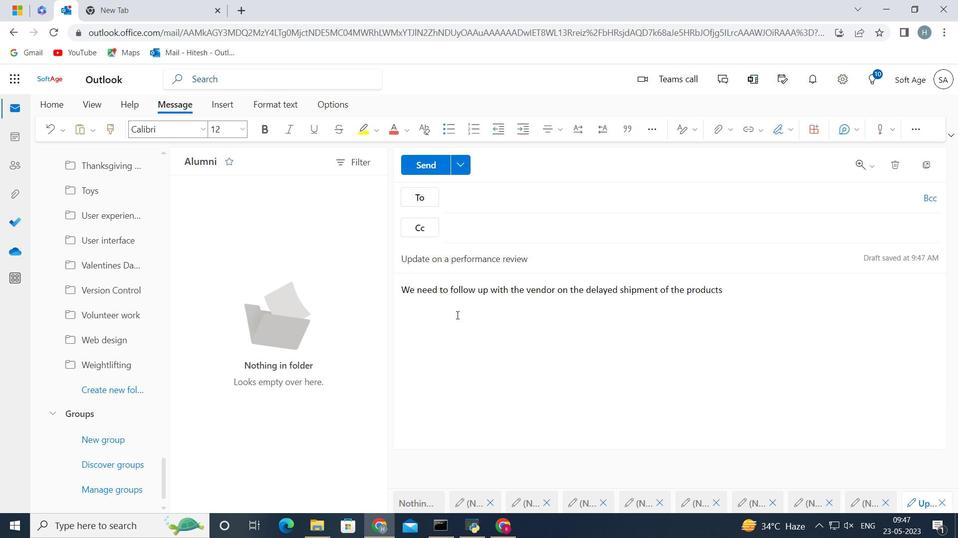 
Action: Mouse moved to (385, 291)
Screenshot: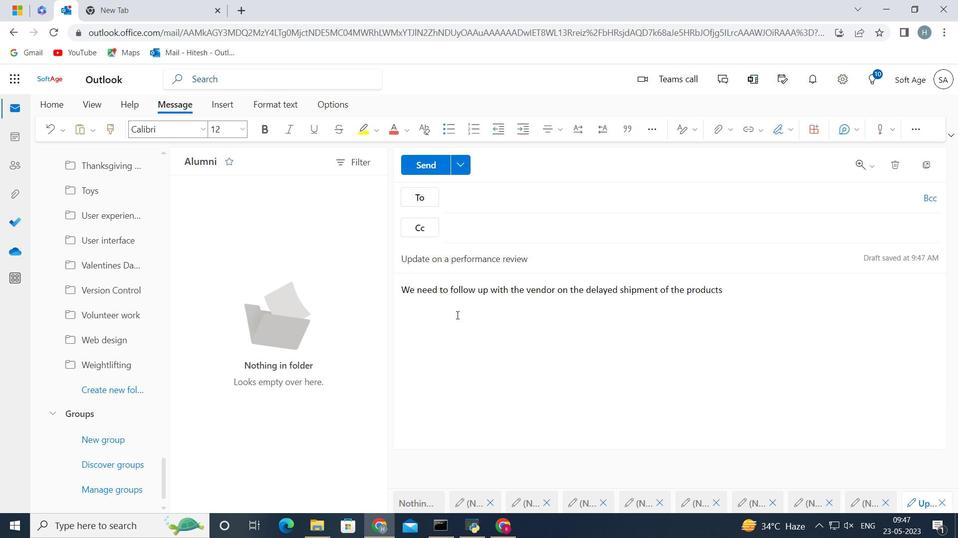 
Action: Mouse scrolled (385, 290) with delta (0, 0)
Screenshot: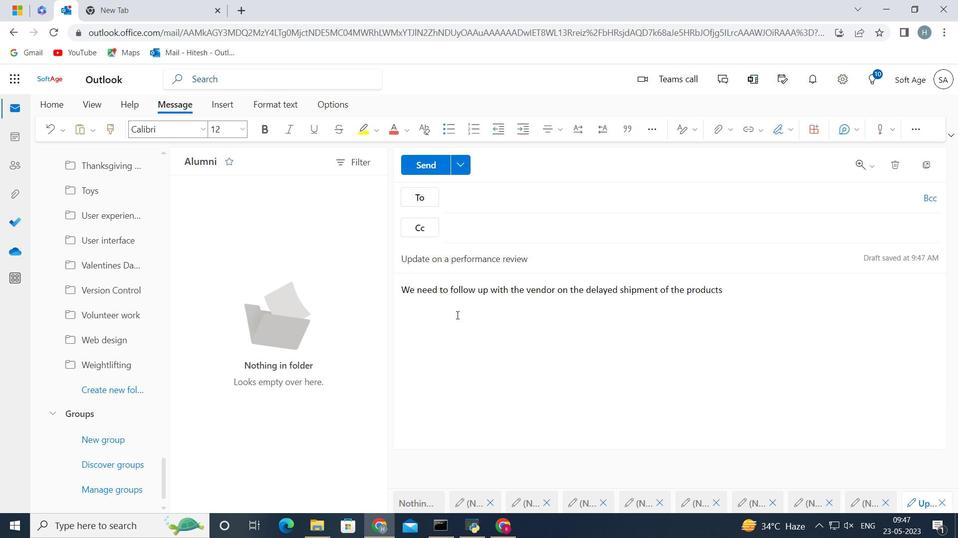 
Action: Mouse moved to (402, 292)
Screenshot: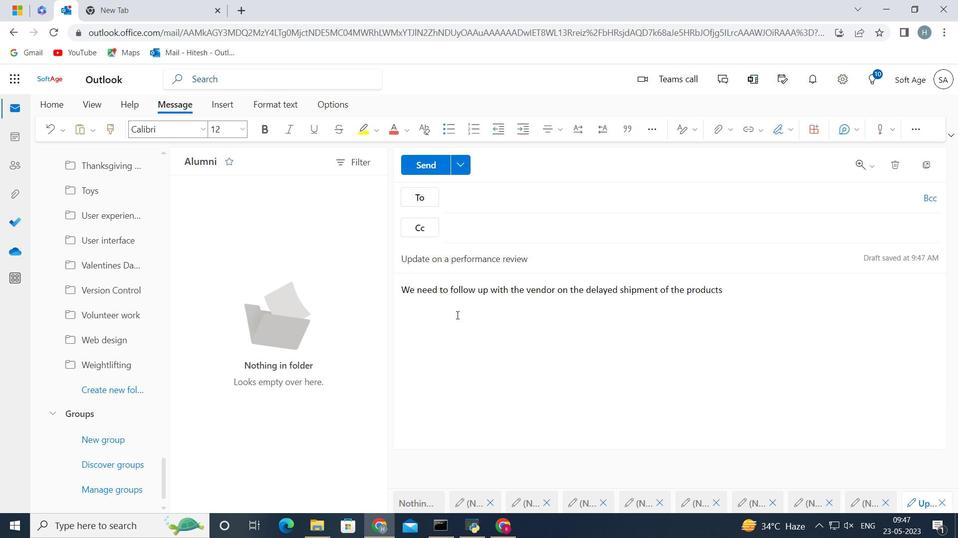 
Action: Mouse scrolled (402, 291) with delta (0, 0)
Screenshot: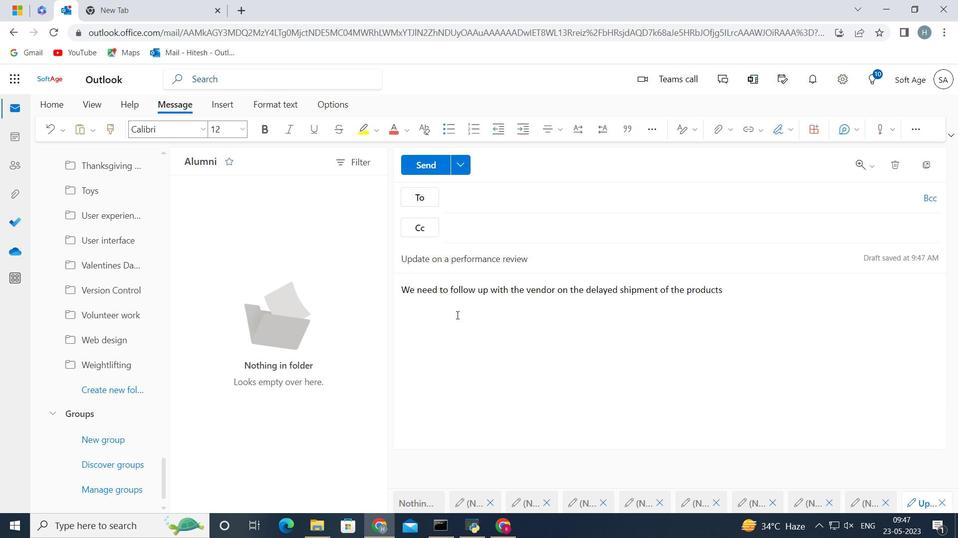 
Action: Mouse moved to (415, 292)
Screenshot: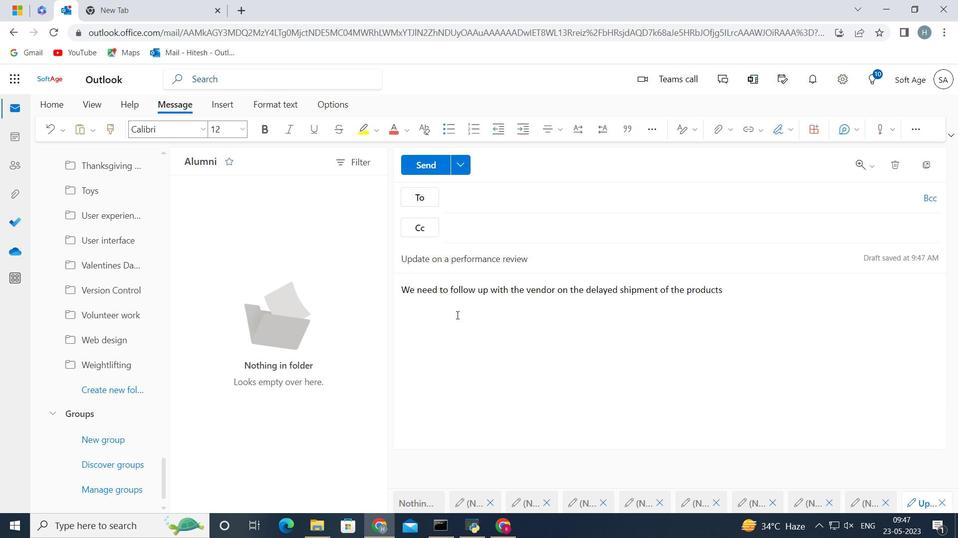 
Action: Mouse scrolled (415, 291) with delta (0, 0)
Screenshot: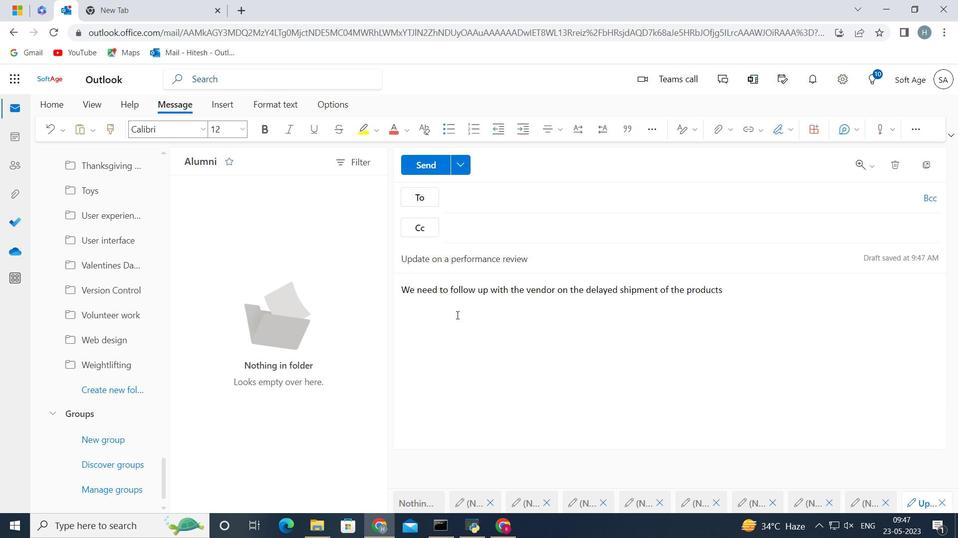 
Action: Mouse moved to (417, 292)
Screenshot: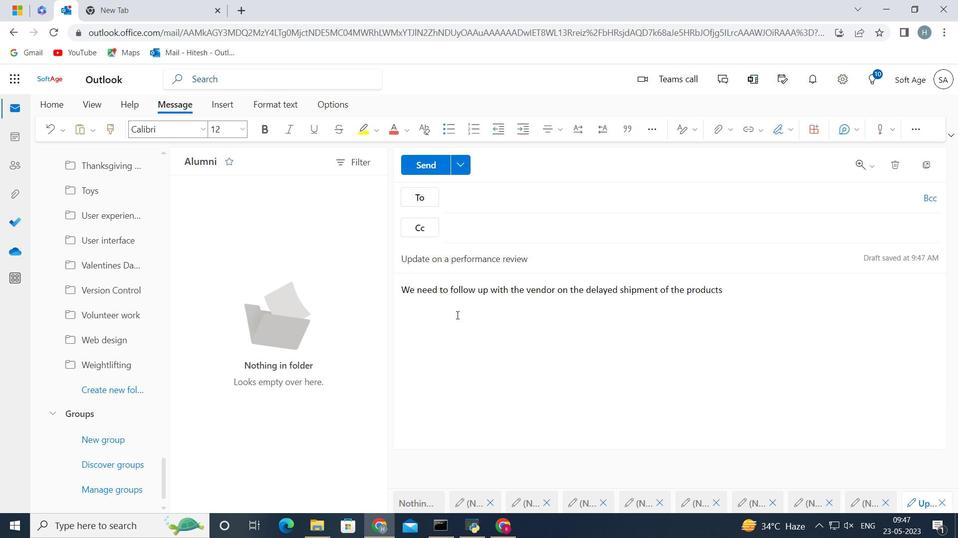 
Action: Mouse scrolled (417, 291) with delta (0, 0)
Screenshot: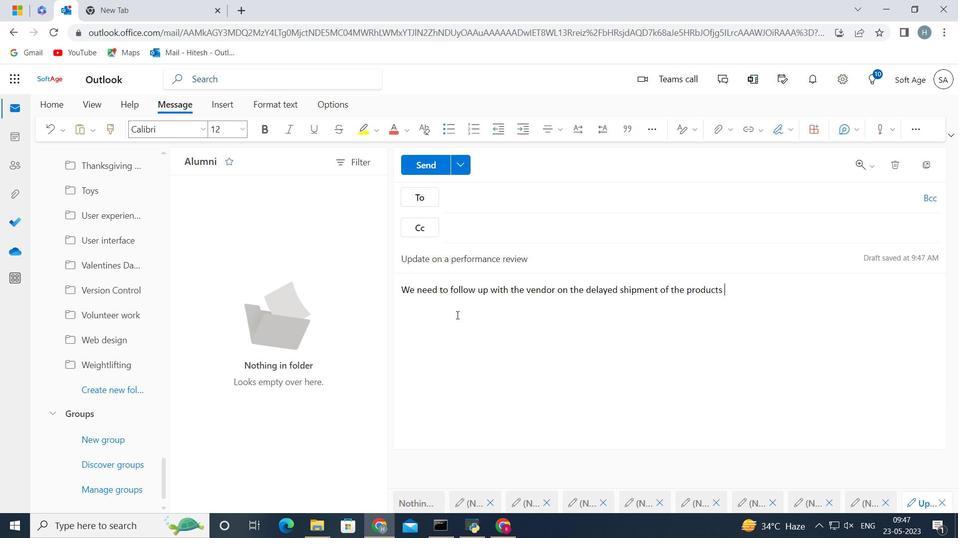 
Action: Mouse scrolled (417, 291) with delta (0, 0)
Screenshot: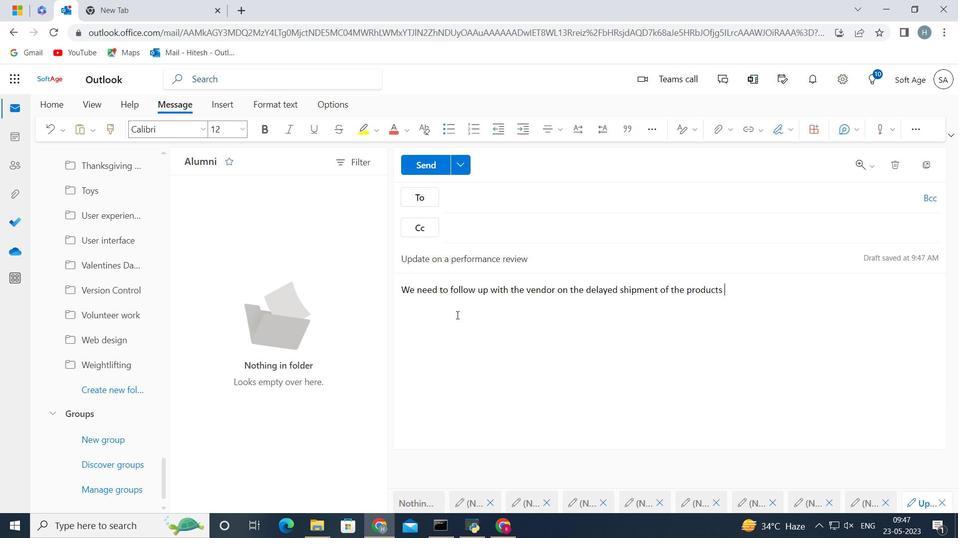 
Action: Mouse scrolled (417, 291) with delta (0, 0)
Screenshot: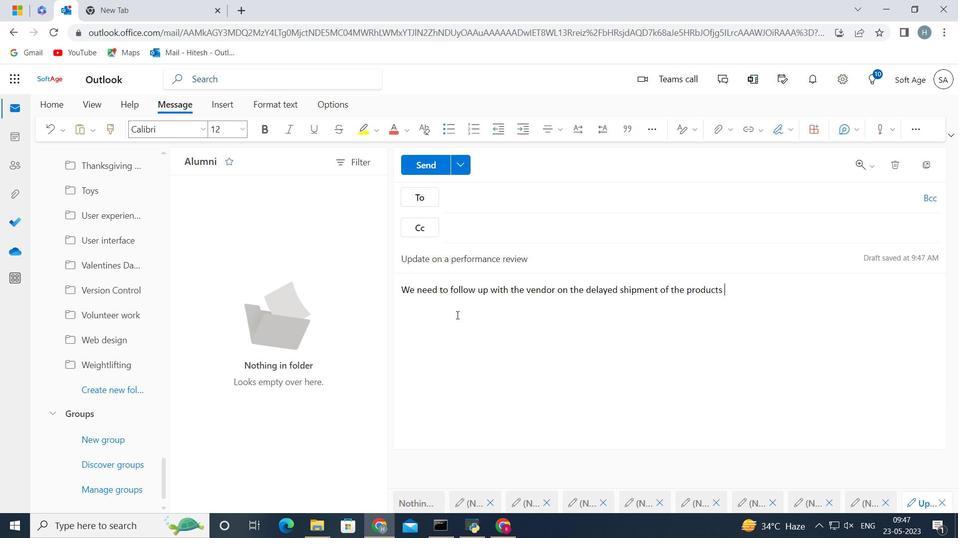 
Action: Mouse scrolled (417, 291) with delta (0, 0)
Screenshot: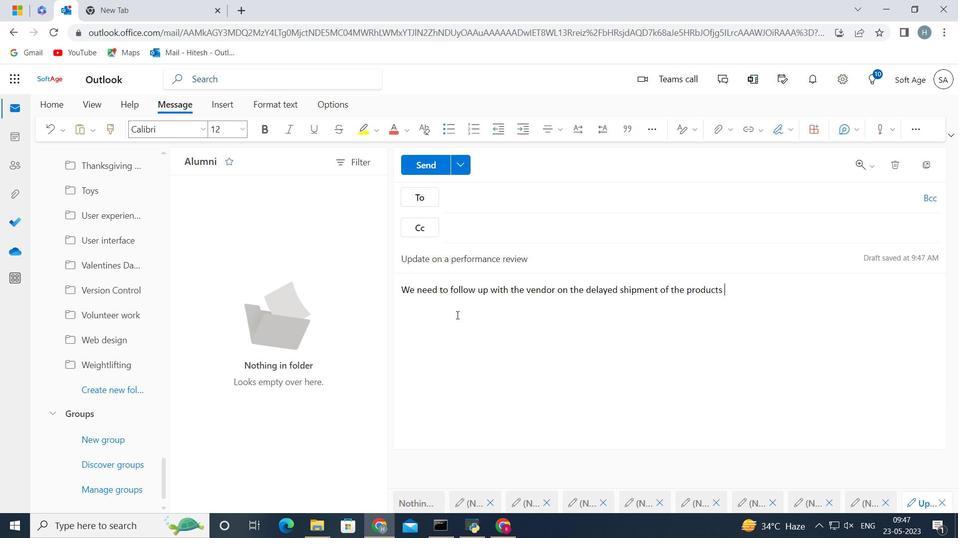 
Action: Mouse moved to (99, 121)
Screenshot: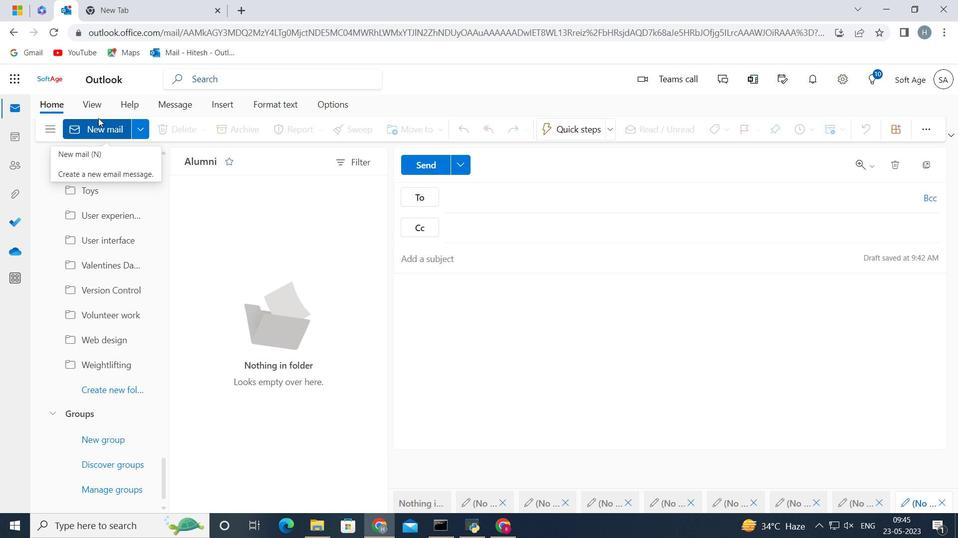
Action: Mouse pressed left at (99, 121)
Screenshot: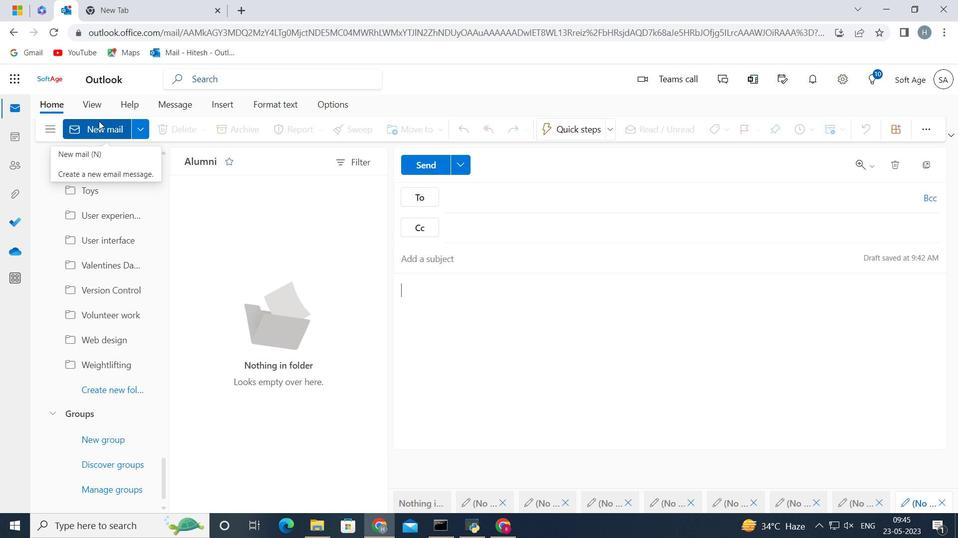 
Action: Mouse moved to (788, 130)
Screenshot: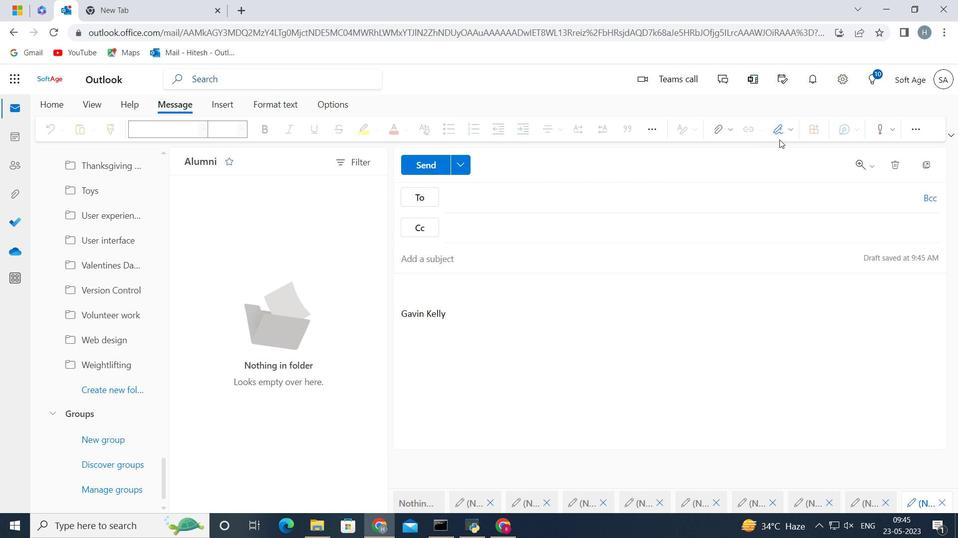 
Action: Mouse pressed left at (788, 130)
Screenshot: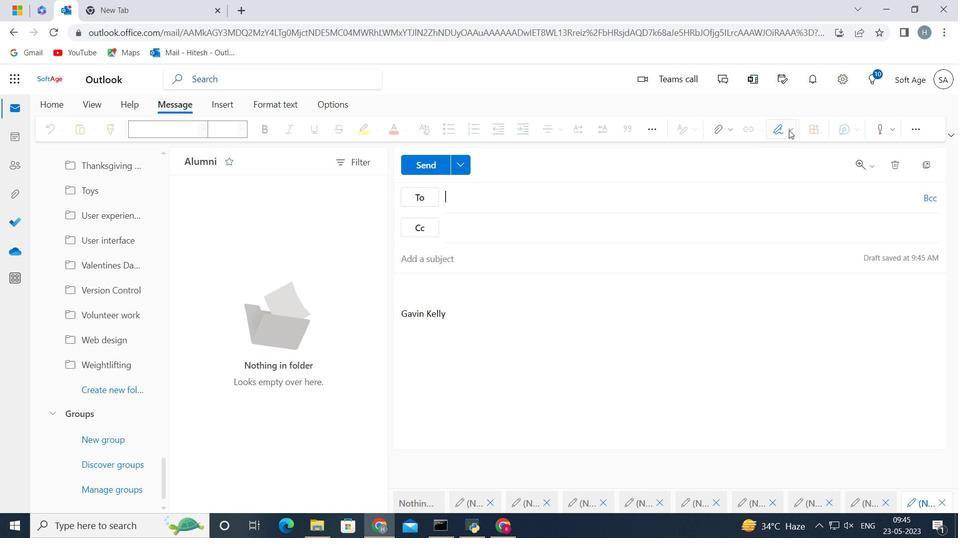 
Action: Mouse moved to (761, 175)
Screenshot: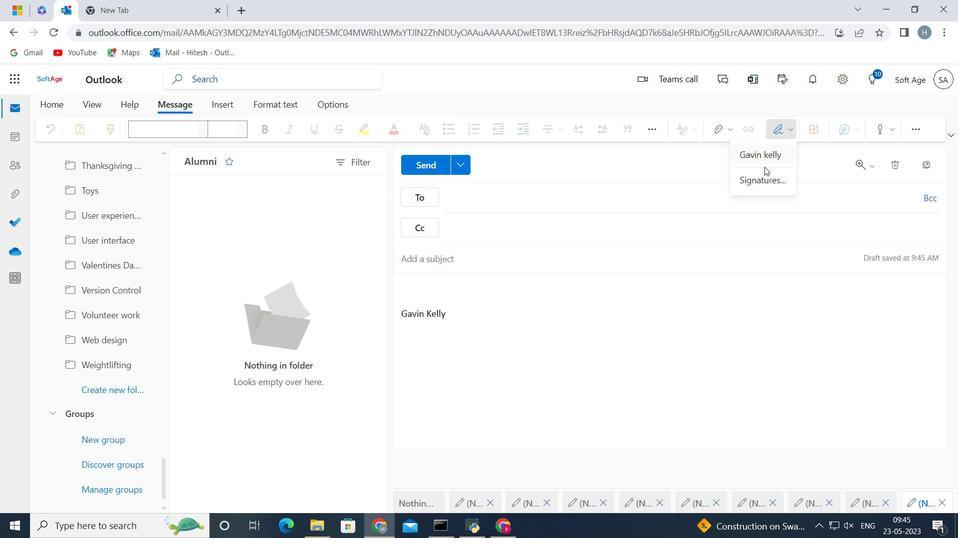 
Action: Mouse pressed left at (761, 175)
Screenshot: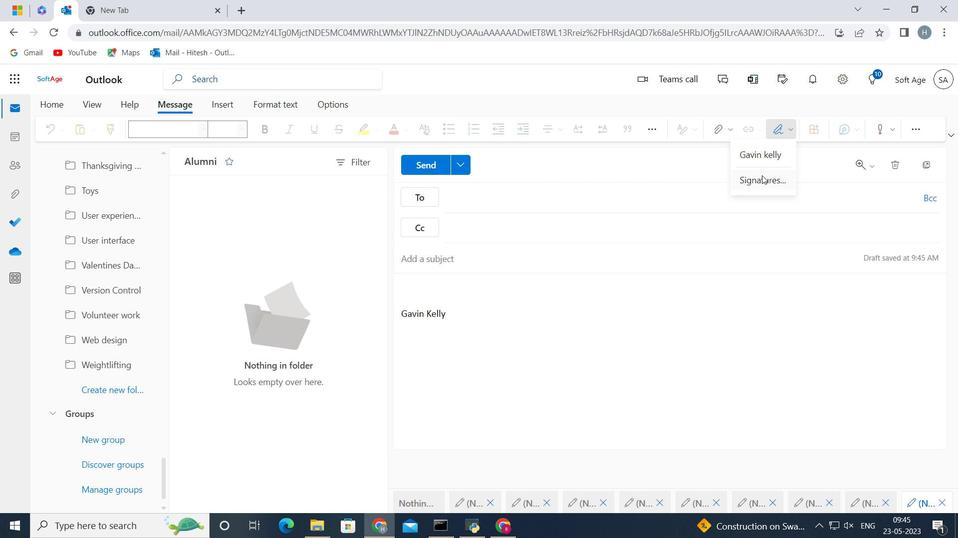 
Action: Mouse moved to (730, 228)
Screenshot: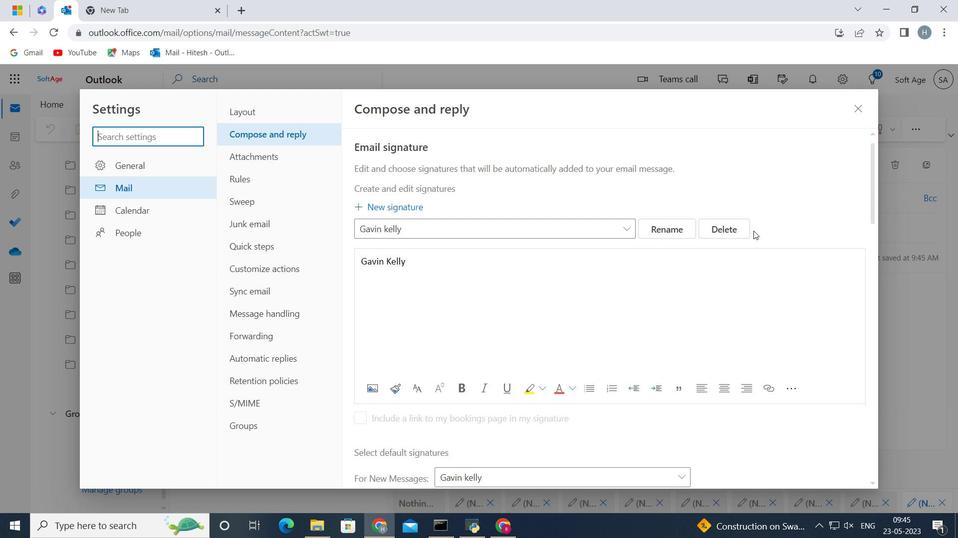 
Action: Mouse pressed left at (730, 228)
Screenshot: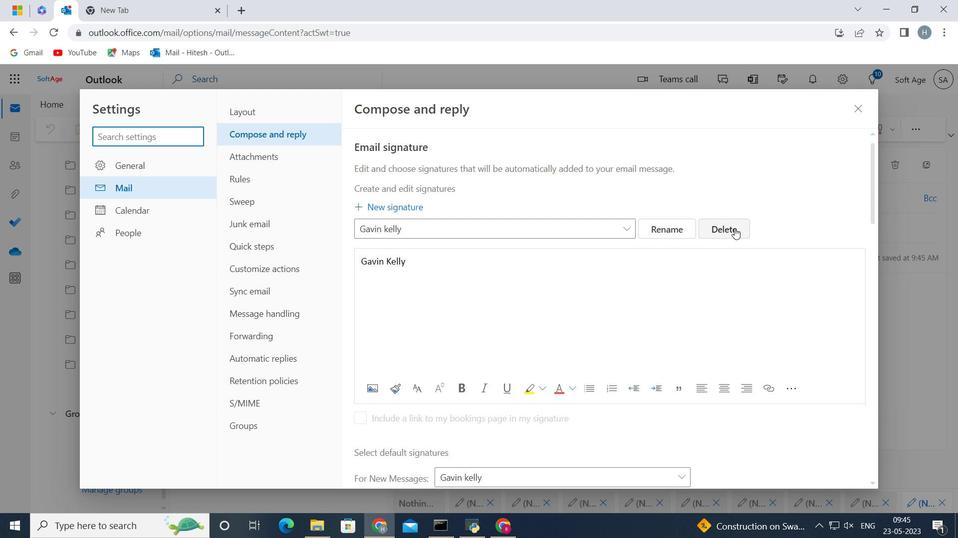 
Action: Mouse moved to (571, 225)
Screenshot: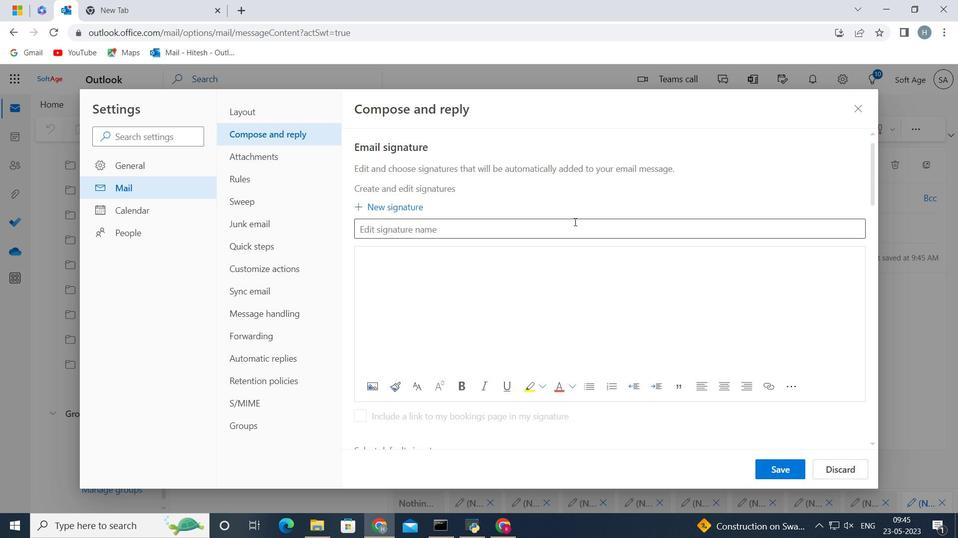 
Action: Mouse pressed left at (571, 225)
Screenshot: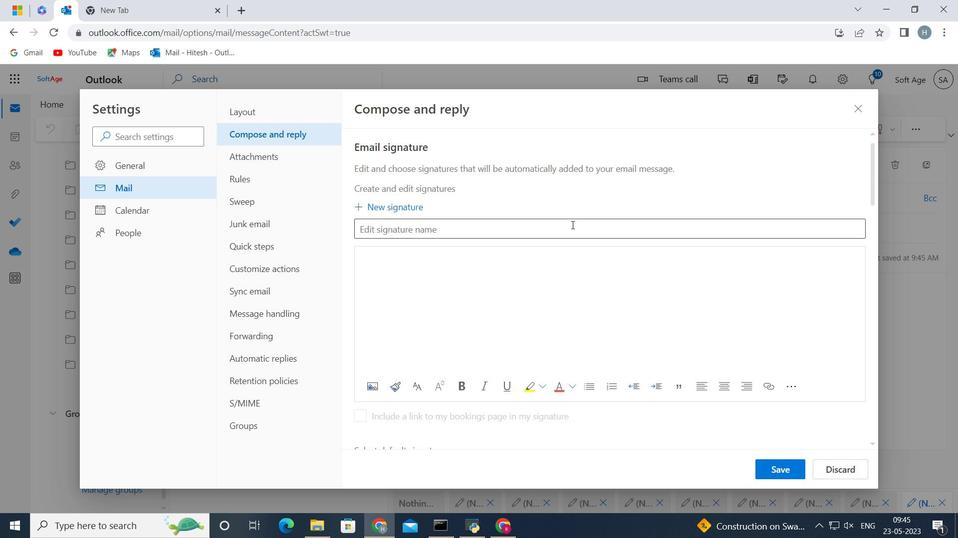 
Action: Key pressed <Key.shift>Gavin<Key.space><Key.shift><Key.shift><Key.shift><Key.shift><Key.shift><Key.shift><Key.shift><Key.shift><Key.shift><Key.shift><Key.shift><Key.shift><Key.shift>Kelly
Screenshot: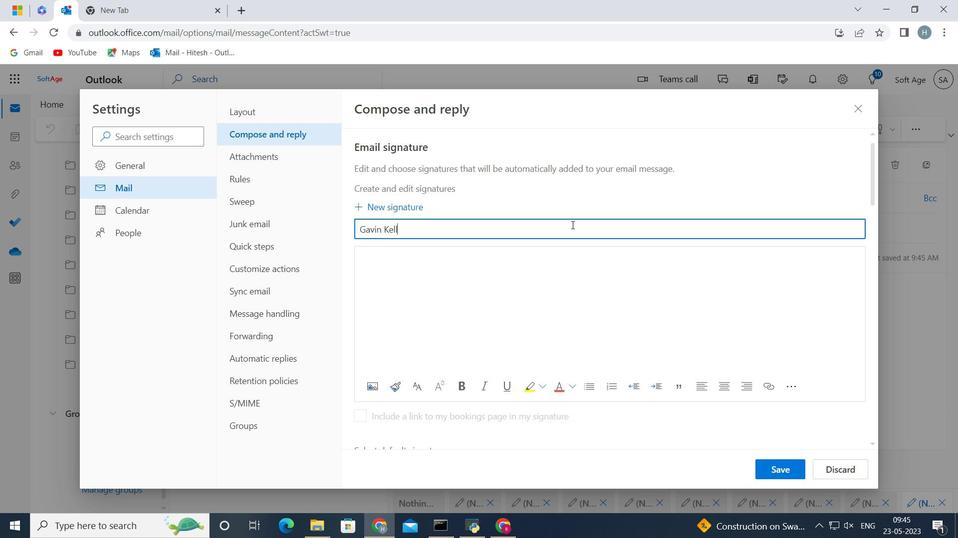 
Action: Mouse moved to (477, 248)
Screenshot: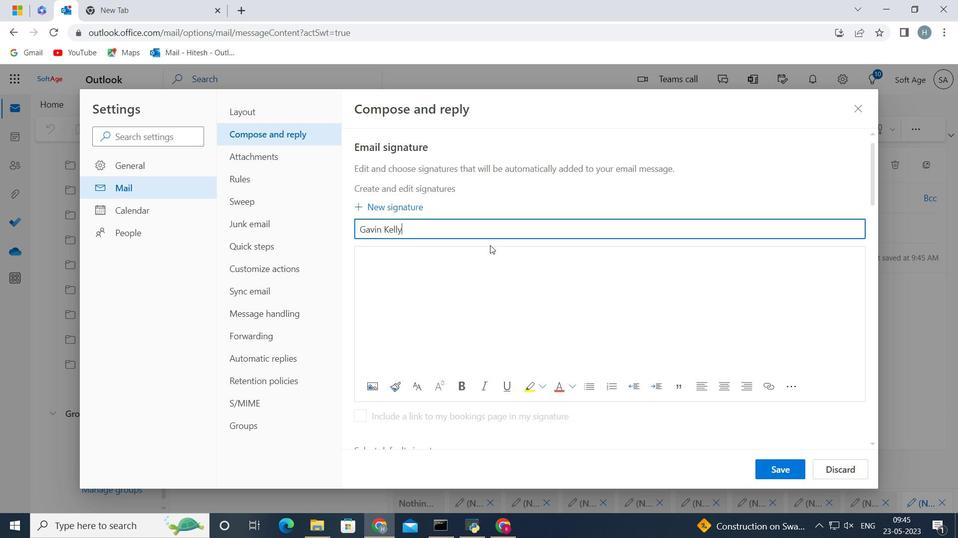 
Action: Mouse pressed left at (477, 248)
Screenshot: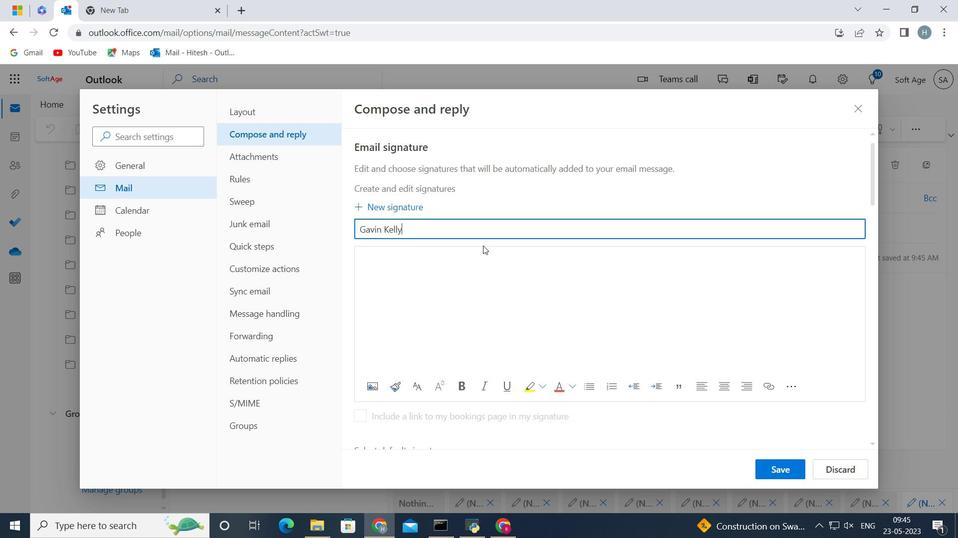 
Action: Key pressed <Key.shift>Gavib<Key.backspace>n<Key.space><Key.shift><Key.shift>Kelly
Screenshot: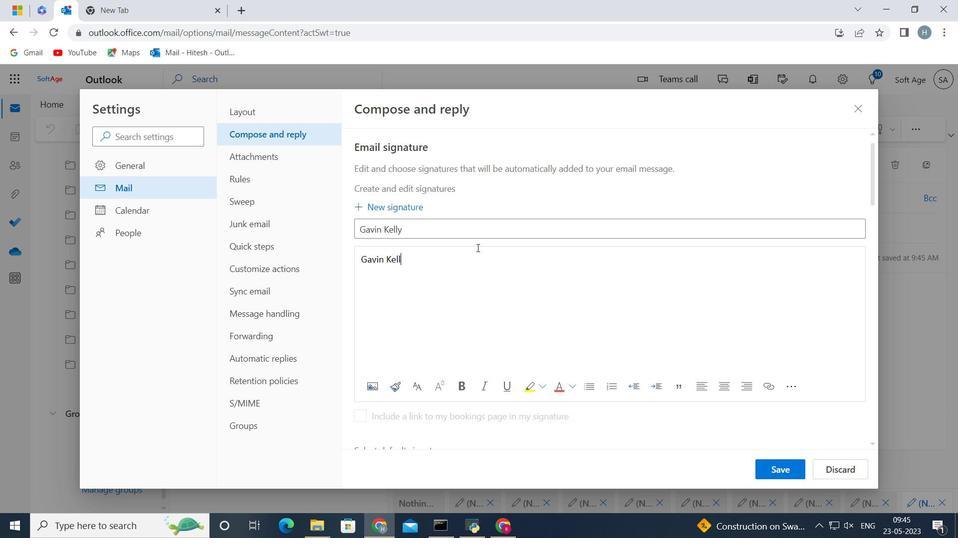 
Action: Mouse moved to (777, 469)
Screenshot: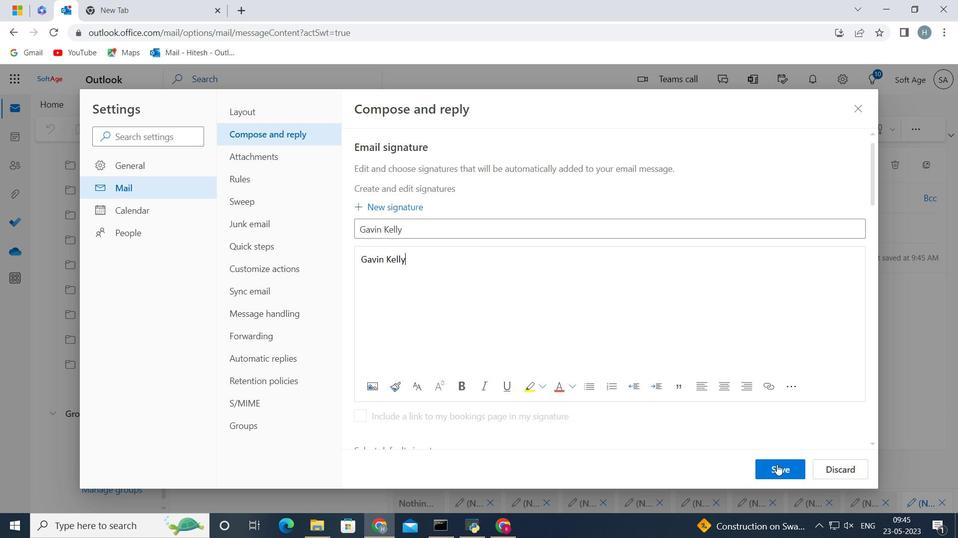 
Action: Mouse pressed left at (777, 469)
Screenshot: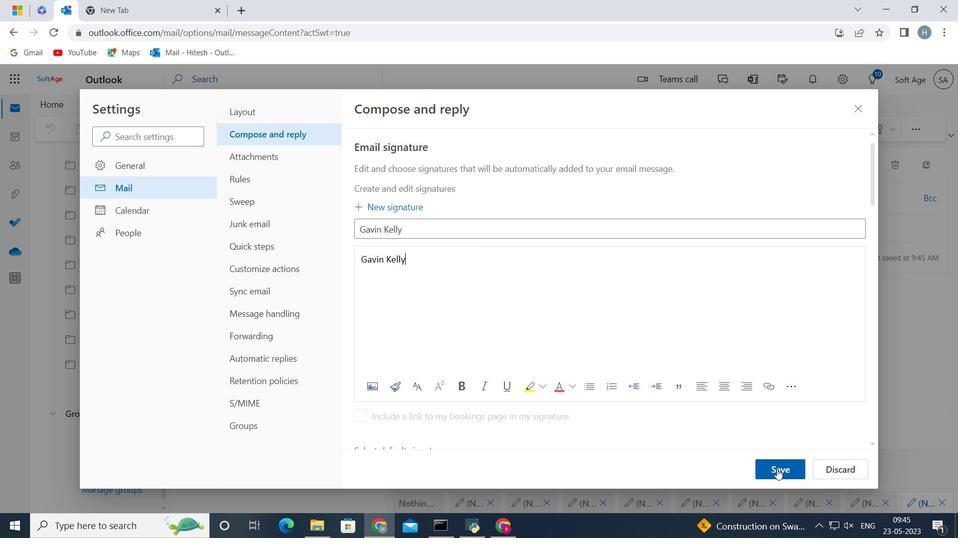 
Action: Mouse moved to (668, 312)
Screenshot: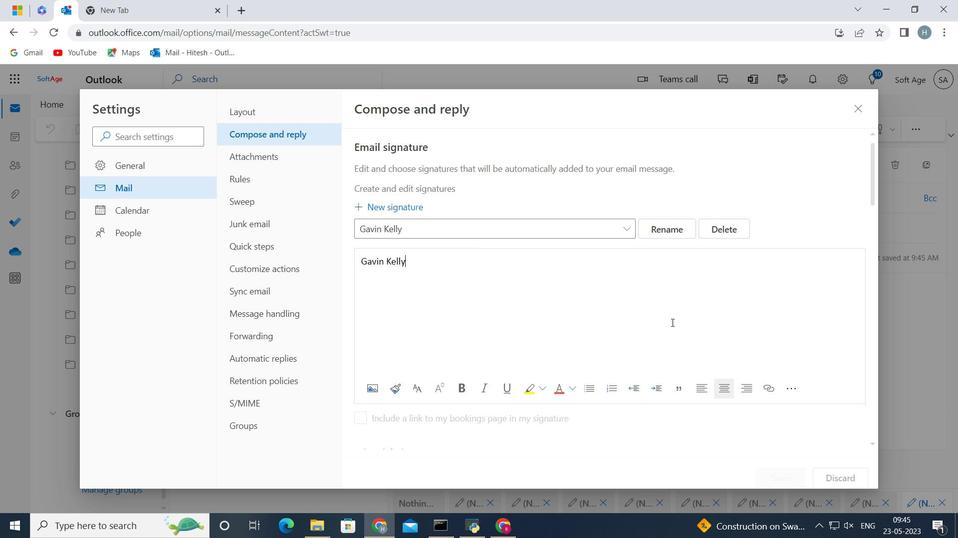 
Action: Mouse scrolled (668, 311) with delta (0, 0)
Screenshot: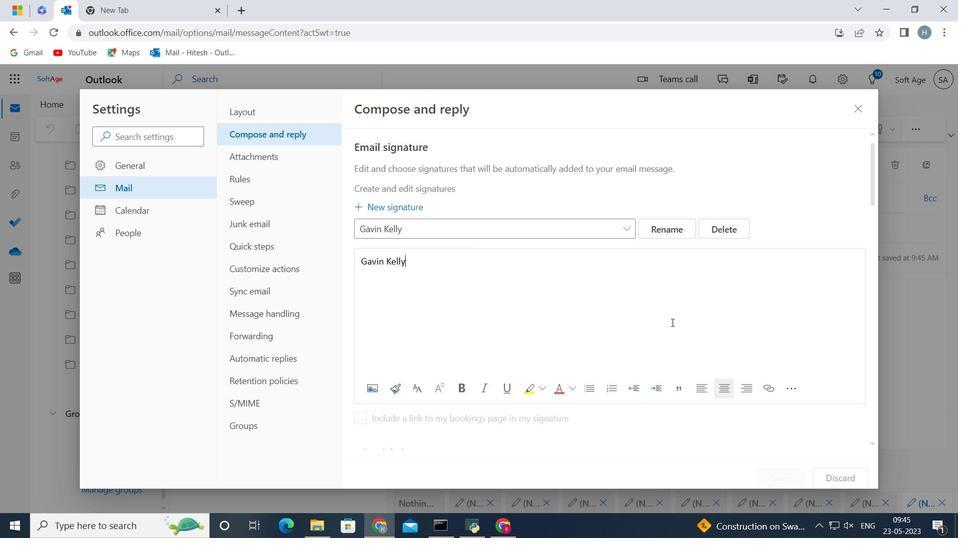 
Action: Mouse moved to (665, 308)
Screenshot: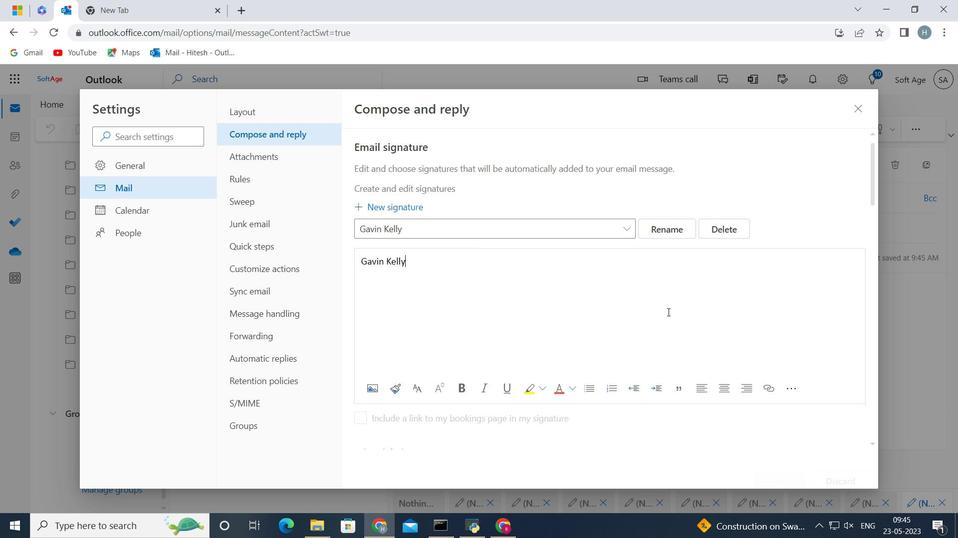 
Action: Mouse scrolled (666, 308) with delta (0, 0)
Screenshot: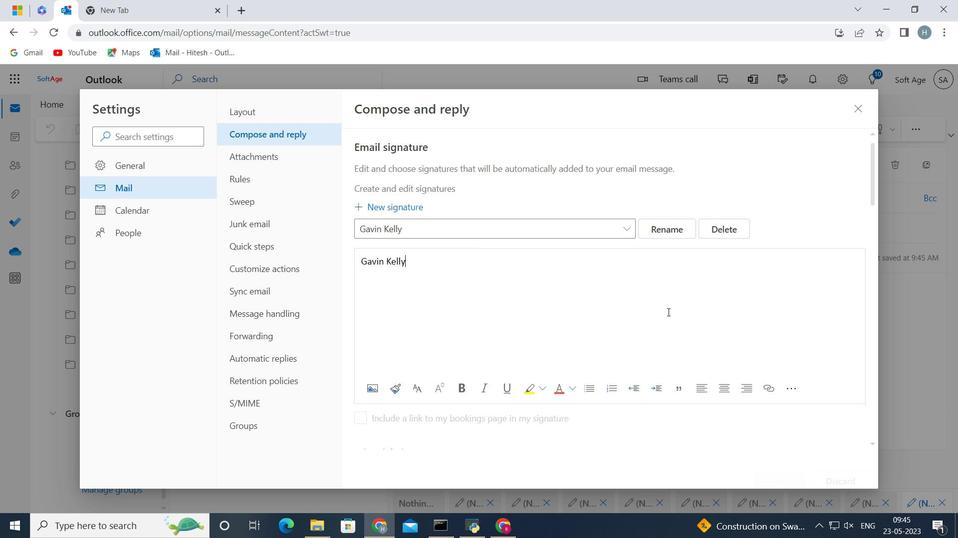 
Action: Mouse moved to (658, 302)
Screenshot: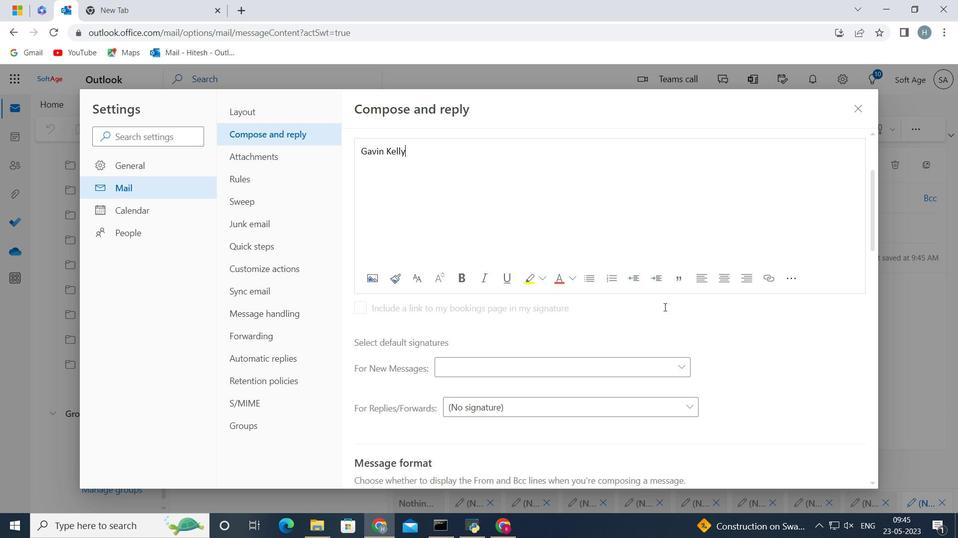 
Action: Mouse scrolled (659, 302) with delta (0, 0)
Screenshot: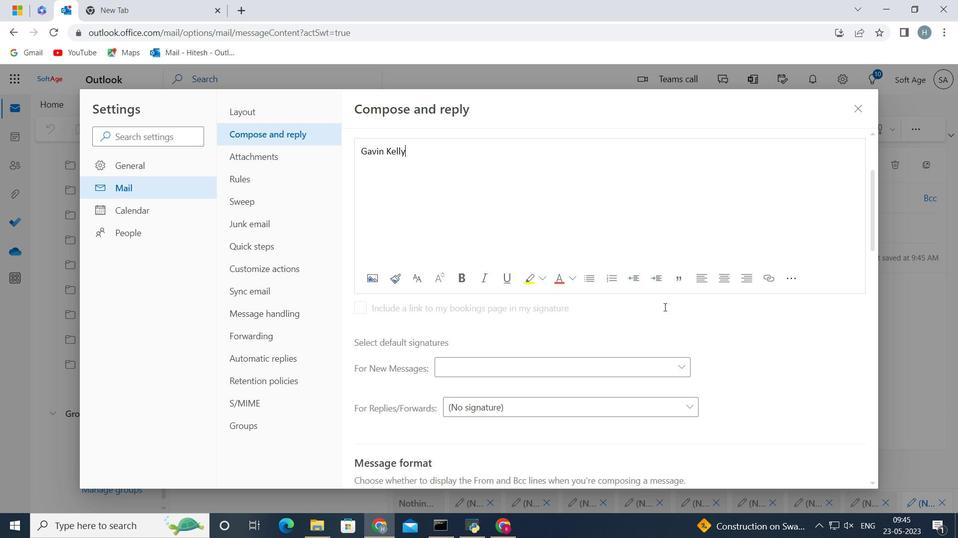 
Action: Mouse moved to (651, 295)
Screenshot: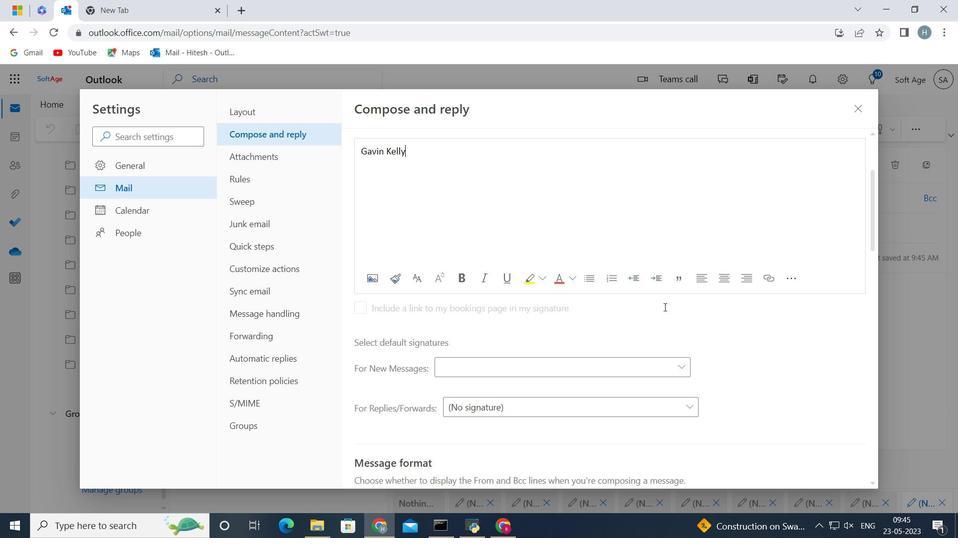 
Action: Mouse scrolled (651, 294) with delta (0, 0)
Screenshot: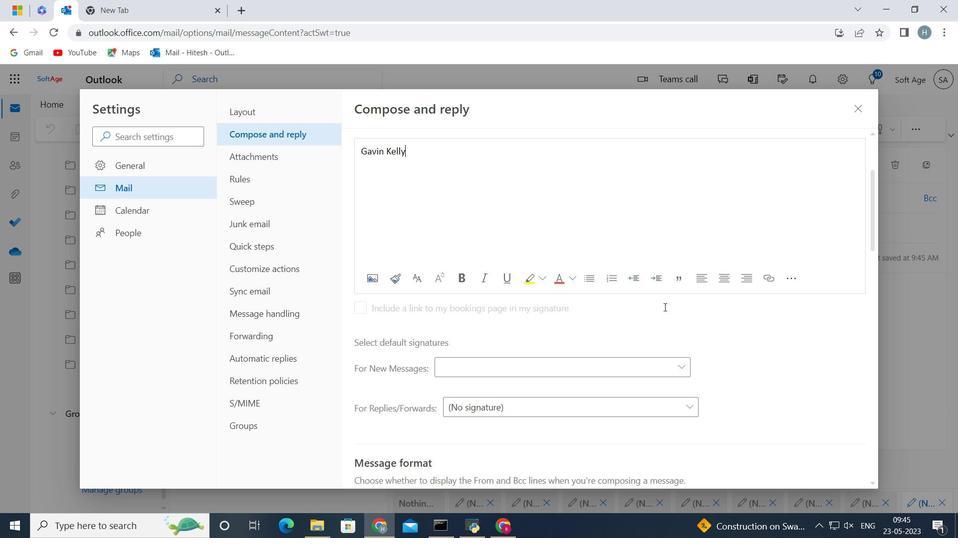 
Action: Mouse moved to (628, 225)
Screenshot: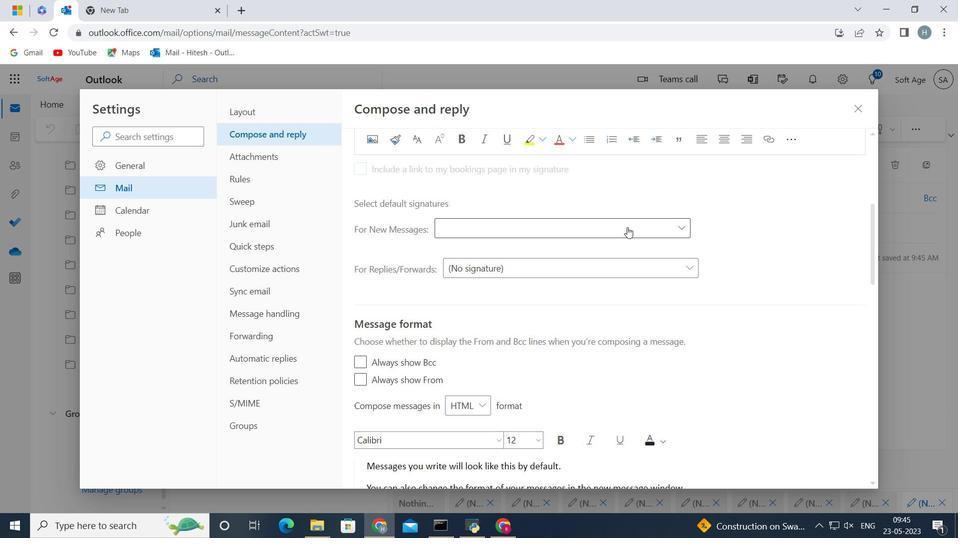 
Action: Mouse pressed left at (628, 225)
Screenshot: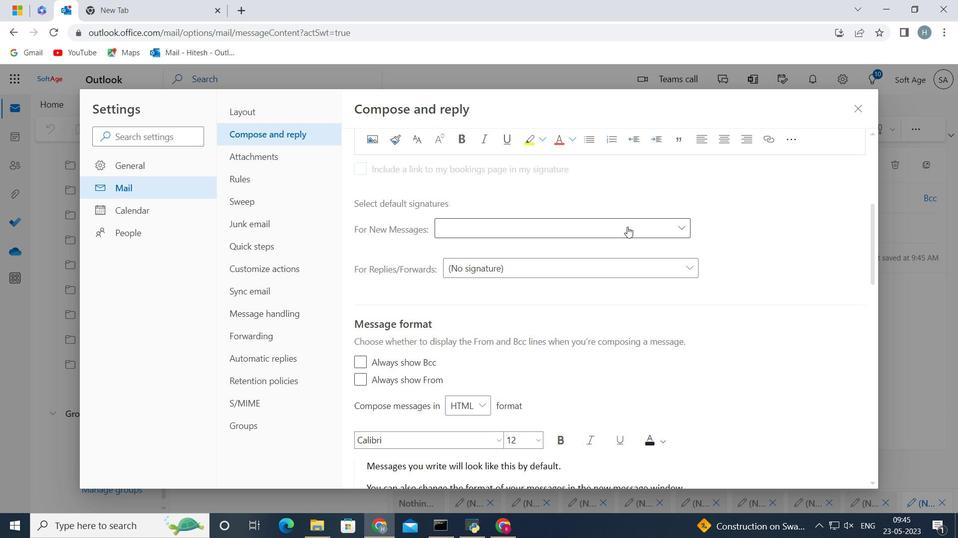 
Action: Mouse moved to (589, 265)
Screenshot: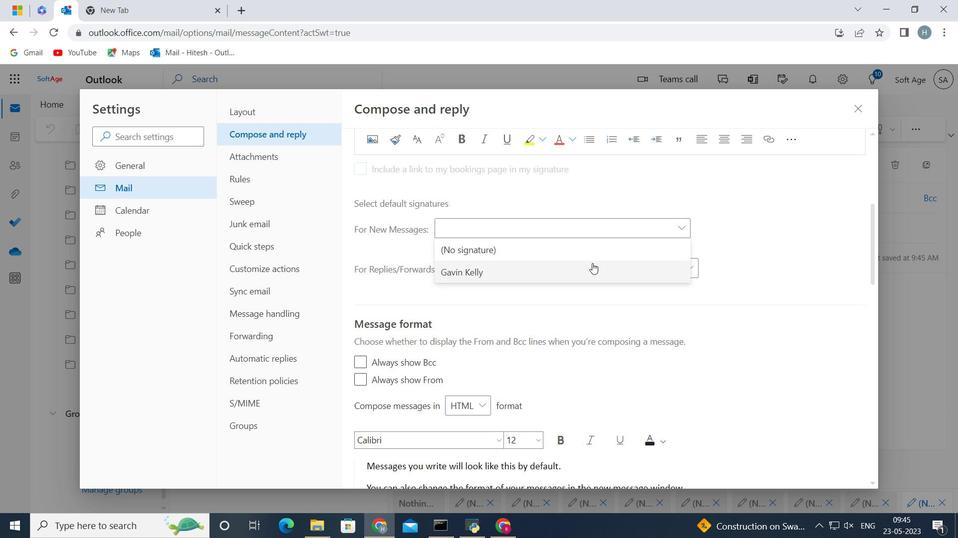 
Action: Mouse pressed left at (589, 265)
Screenshot: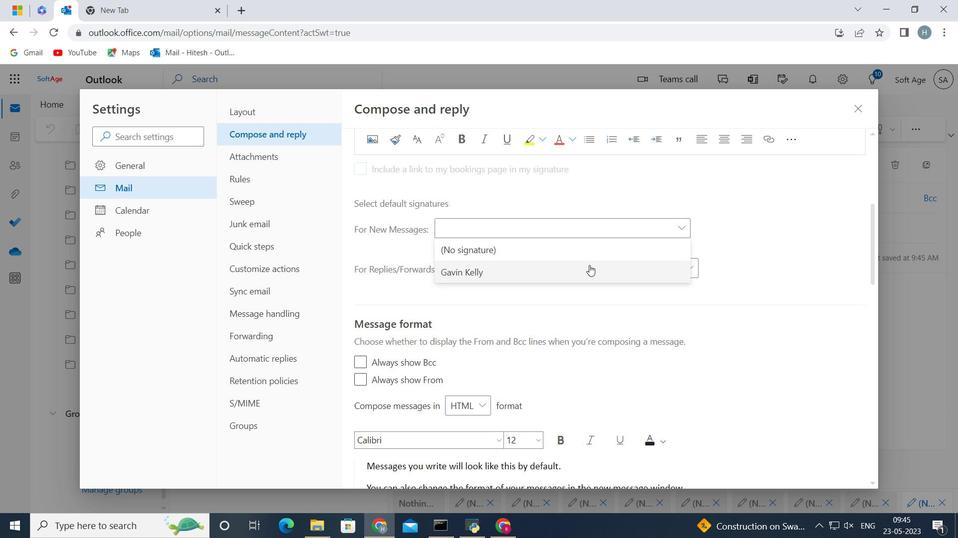 
Action: Mouse moved to (794, 469)
Screenshot: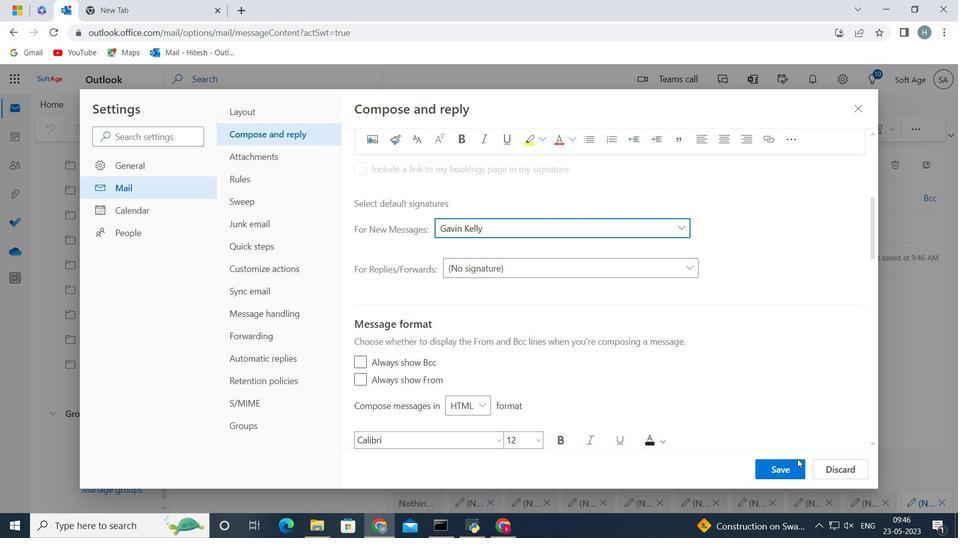 
Action: Mouse pressed left at (794, 469)
Screenshot: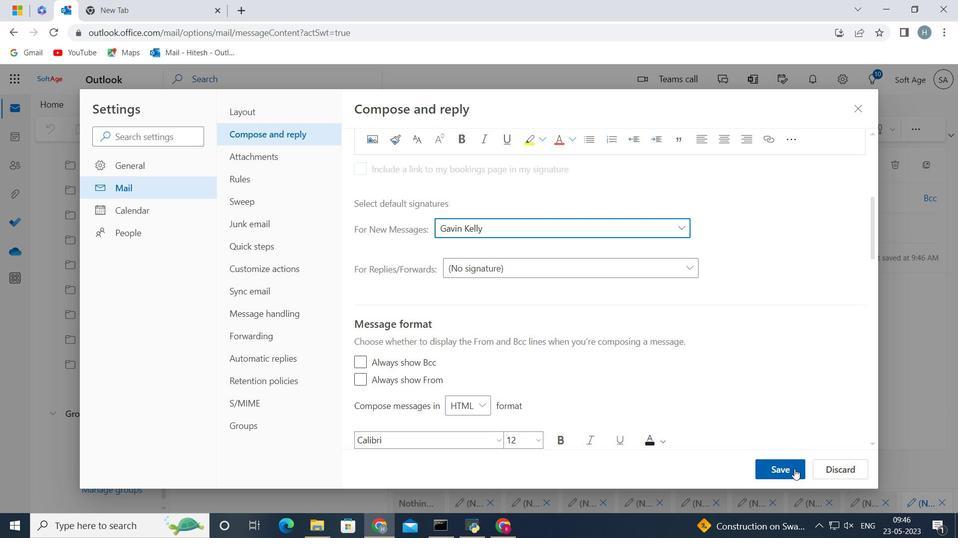 
Action: Mouse moved to (854, 113)
Screenshot: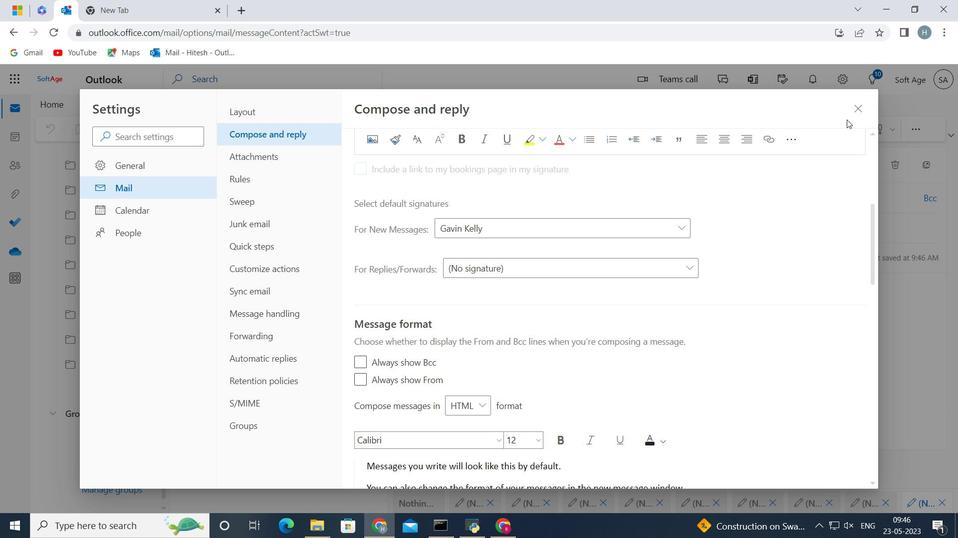 
Action: Mouse pressed left at (854, 113)
Screenshot: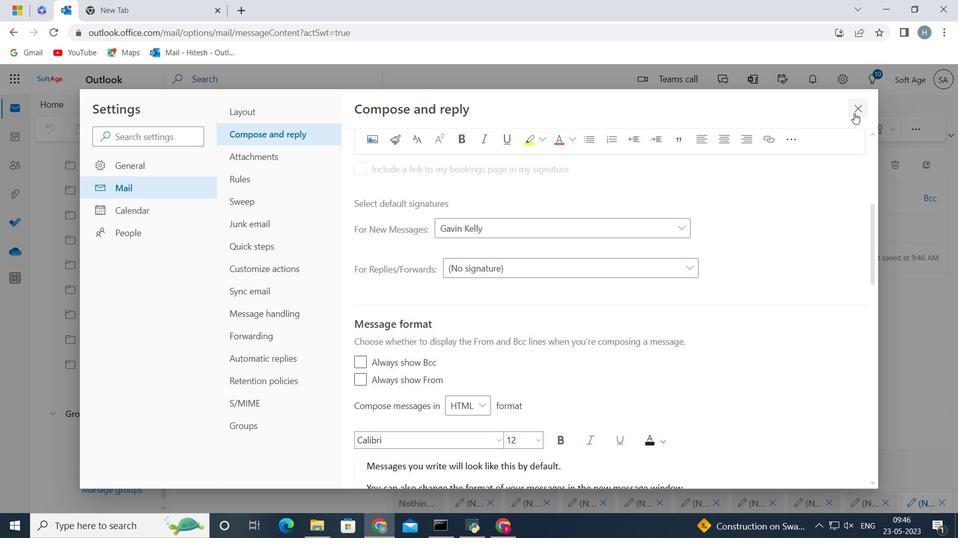 
Action: Mouse moved to (452, 258)
Screenshot: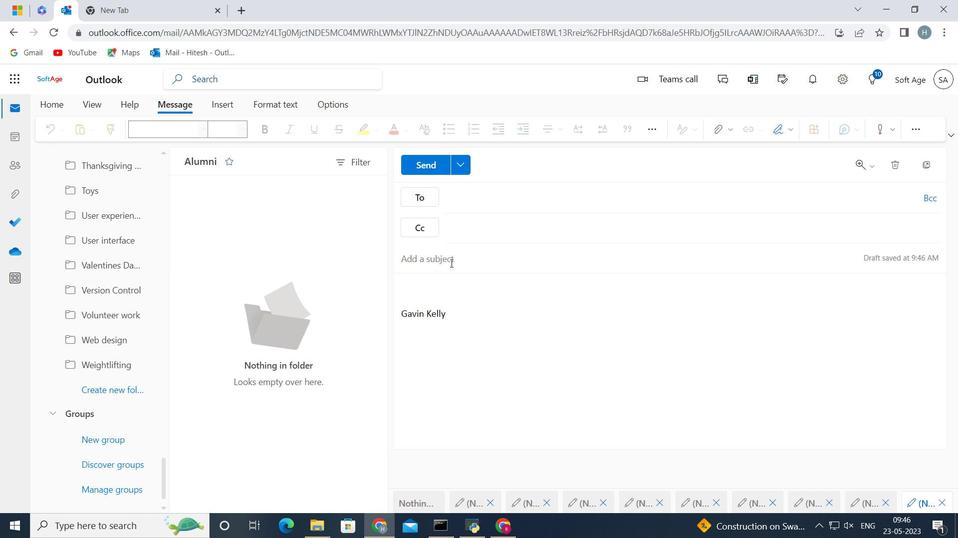 
Action: Mouse pressed left at (452, 258)
Screenshot: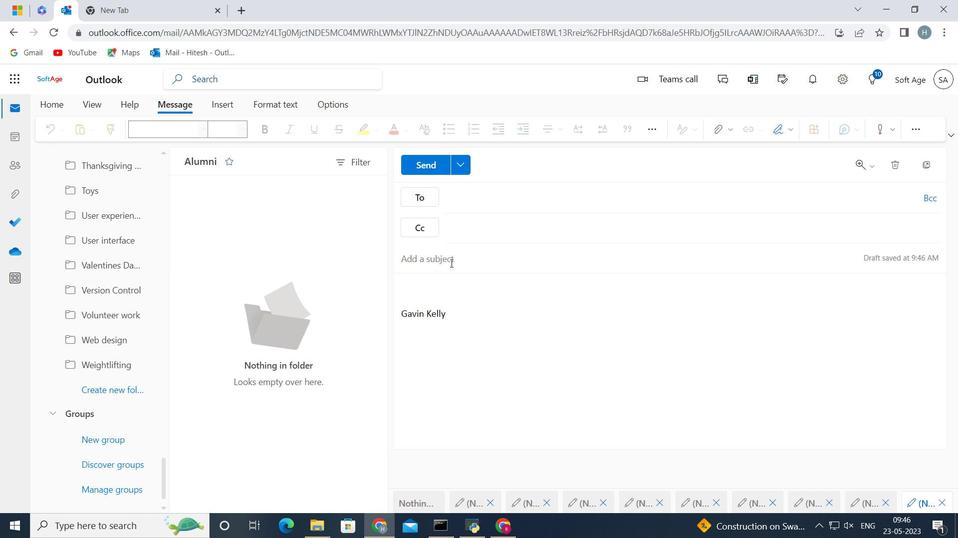 
Action: Key pressed <Key.shift>Updtae<Key.space>on<Key.space><Key.backspace><Key.backspace><Key.backspace><Key.backspace><Key.backspace><Key.backspace><Key.backspace>ate<Key.space>on<Key.space>a<Key.space>performance<Key.space>review<Key.space>
Screenshot: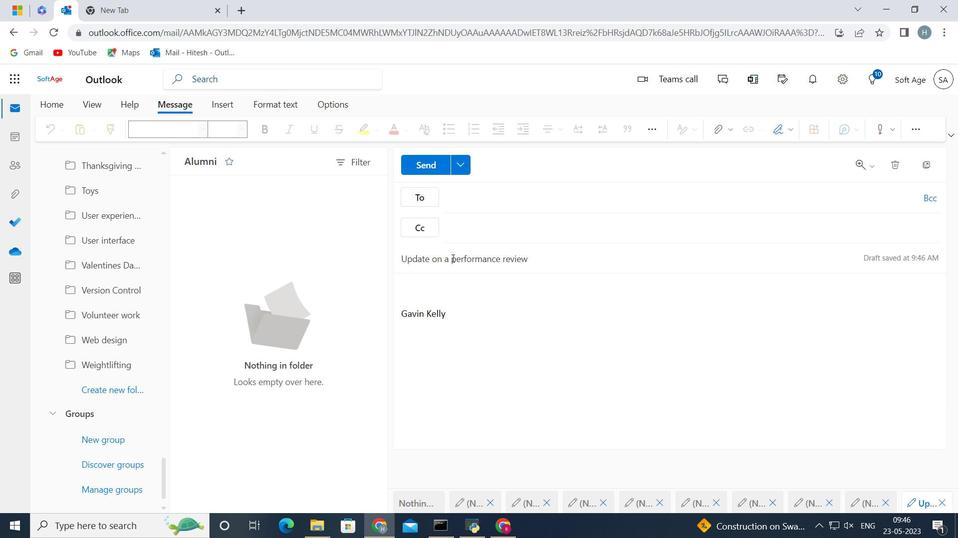 
Action: Mouse moved to (453, 306)
Screenshot: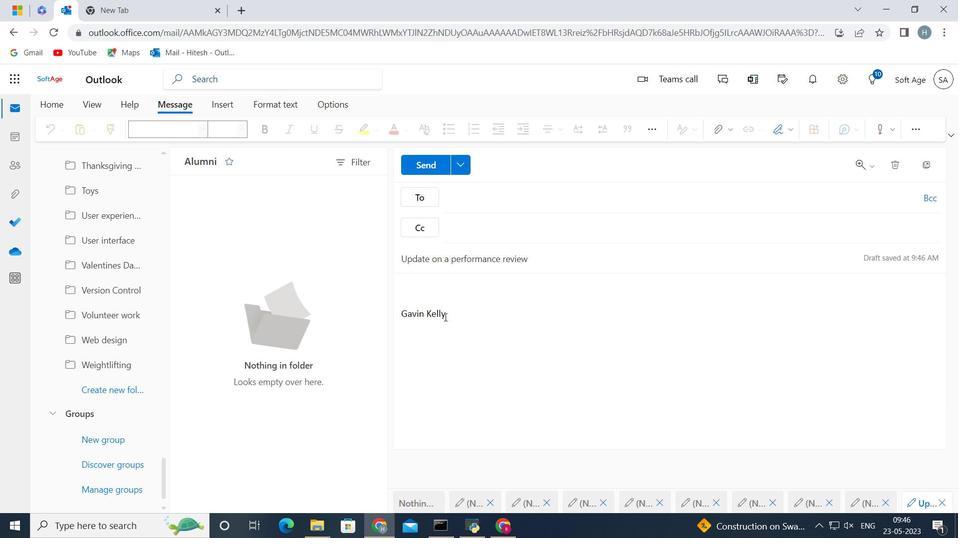 
Action: Mouse pressed left at (453, 306)
Screenshot: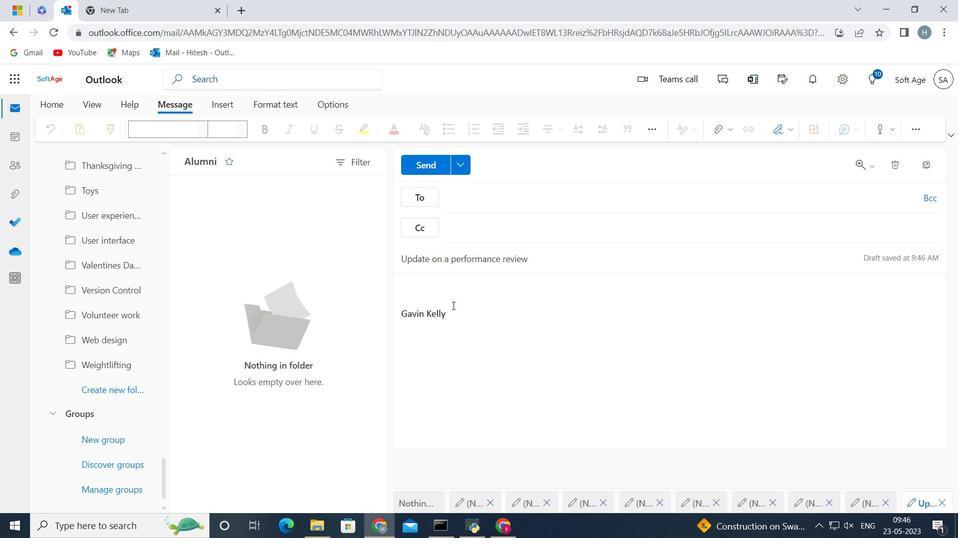 
Action: Mouse moved to (456, 315)
Screenshot: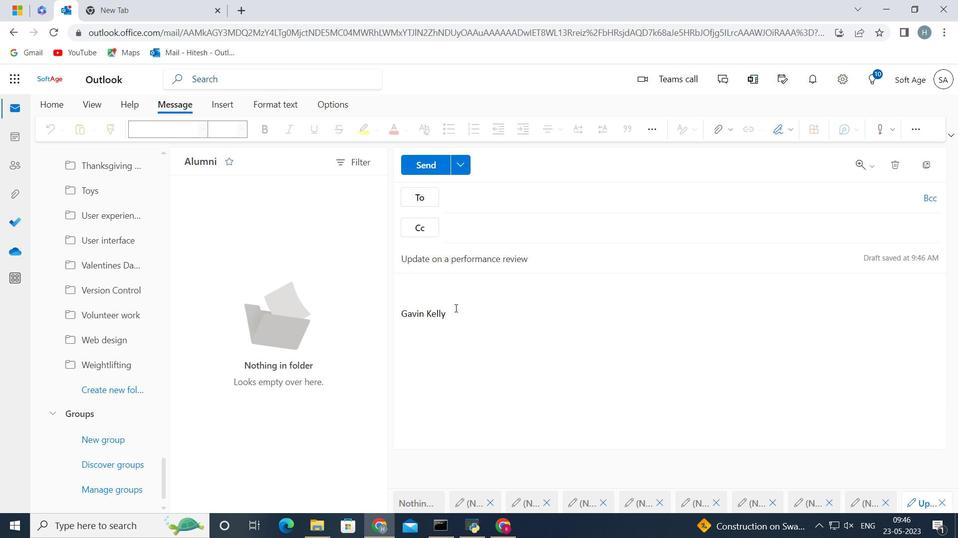 
Action: Mouse pressed left at (456, 315)
Screenshot: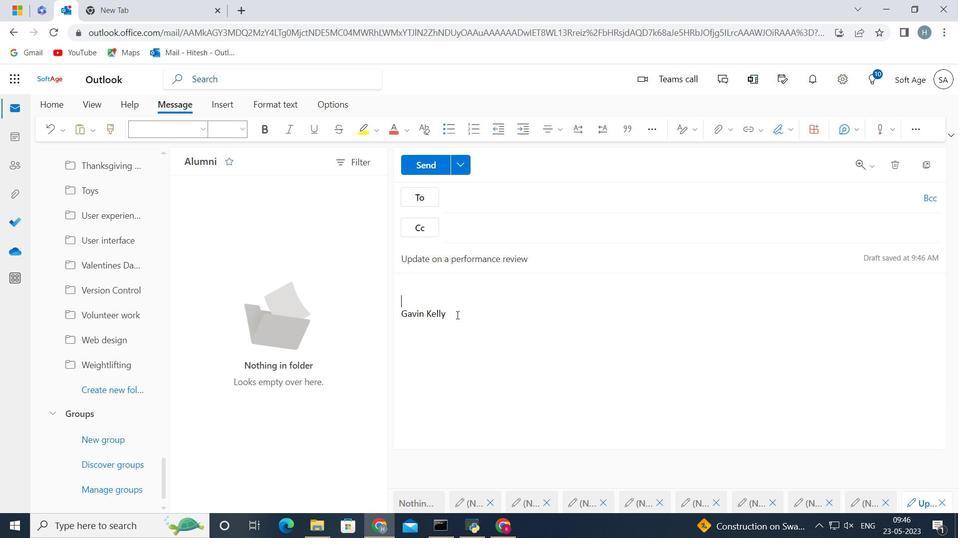 
Action: Key pressed <Key.backspace><Key.backspace><Key.backspace><Key.backspace><Key.backspace><Key.backspace><Key.backspace><Key.backspace><Key.backspace><Key.backspace><Key.backspace><Key.backspace><Key.backspace><Key.backspace><Key.backspace><Key.backspace><Key.backspace><Key.backspace><Key.backspace><Key.backspace><Key.backspace><Key.backspace><Key.backspace><Key.backspace><Key.shift>We<Key.space>need<Key.space>to<Key.space>follow<Key.space>up<Key.space>with<Key.space>the<Key.space>vendor<Key.space>on<Key.space>the<Key.space>delayed<Key.space>shipment<Key.space>of<Key.space>the<Key.space>products<Key.space>
Screenshot: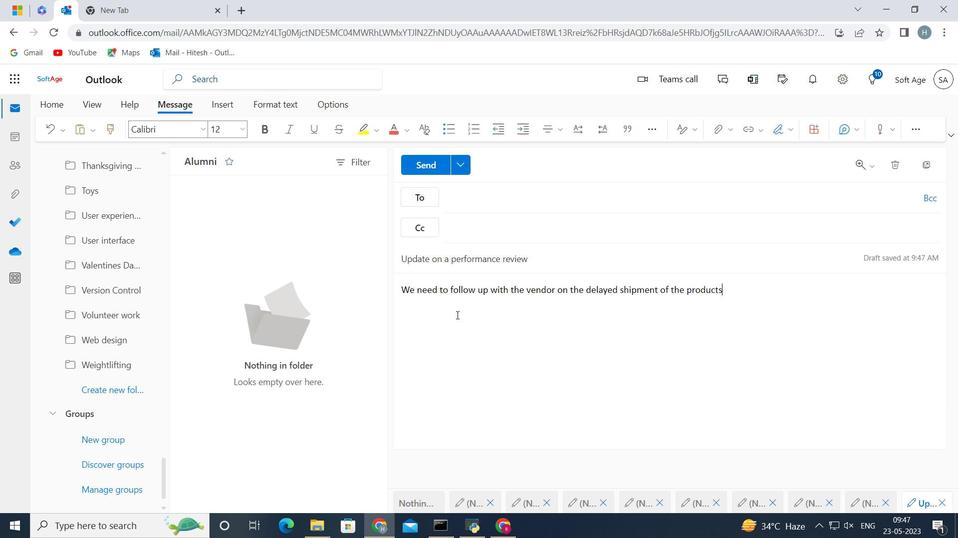 
Action: Mouse moved to (470, 196)
Screenshot: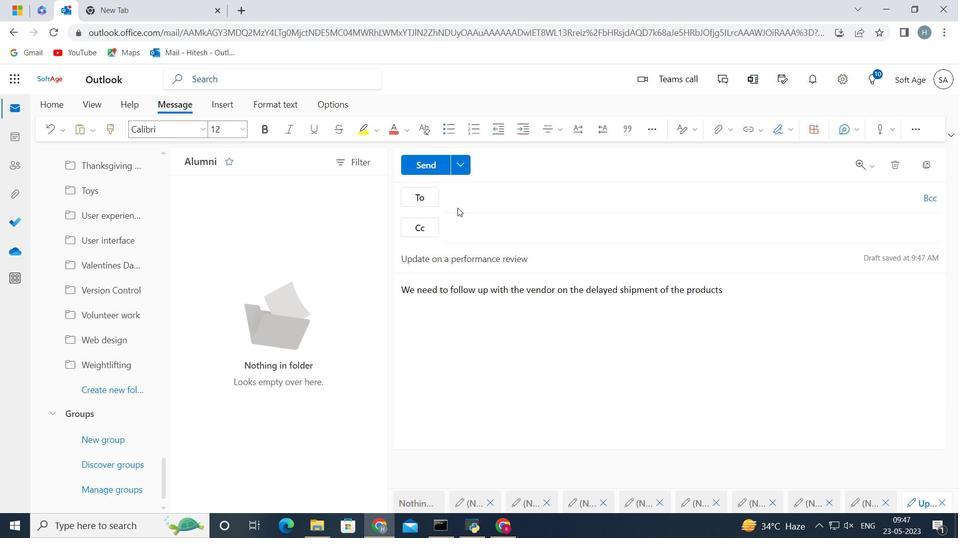 
Action: Mouse pressed left at (470, 196)
Screenshot: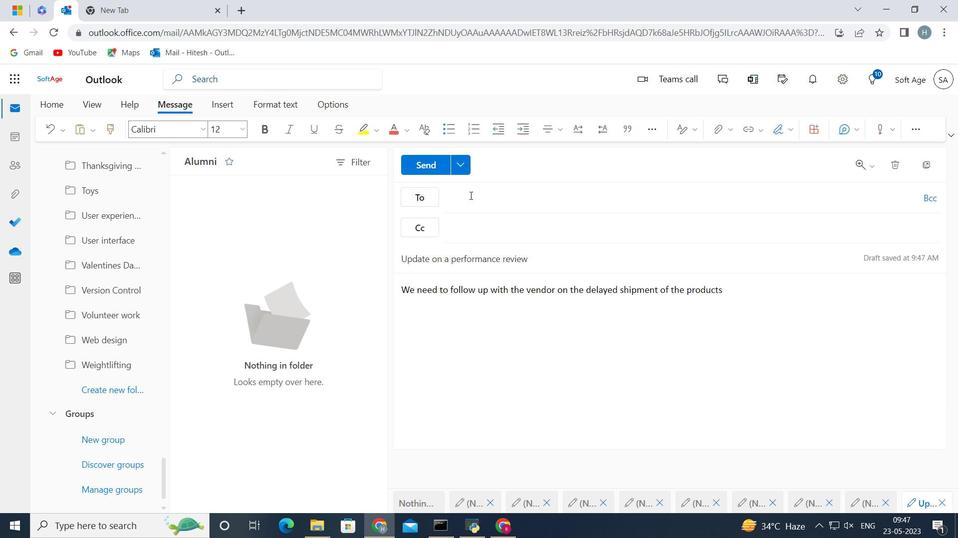 
Action: Key pressed softage.8<Key.shift>@softage.net
Screenshot: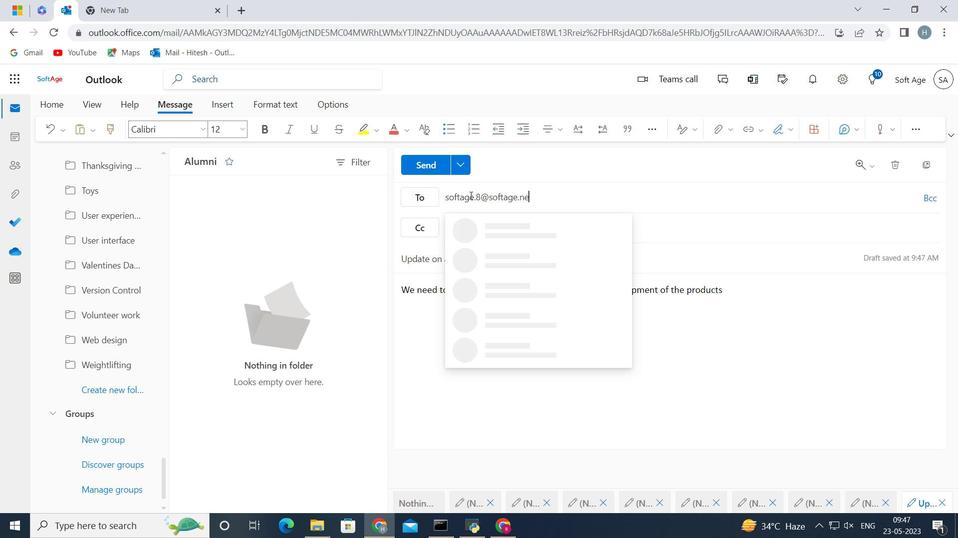 
Action: Mouse moved to (483, 229)
Screenshot: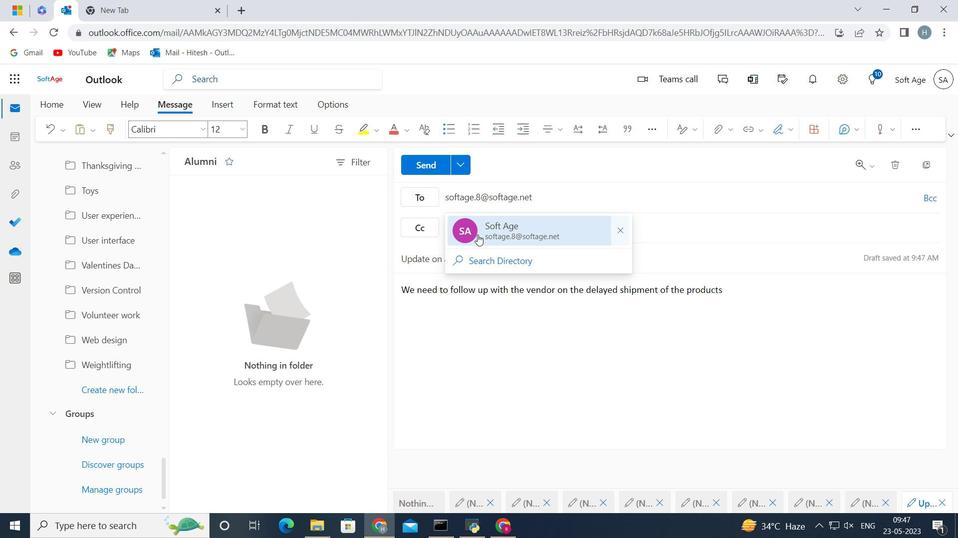 
Action: Mouse pressed left at (483, 229)
Screenshot: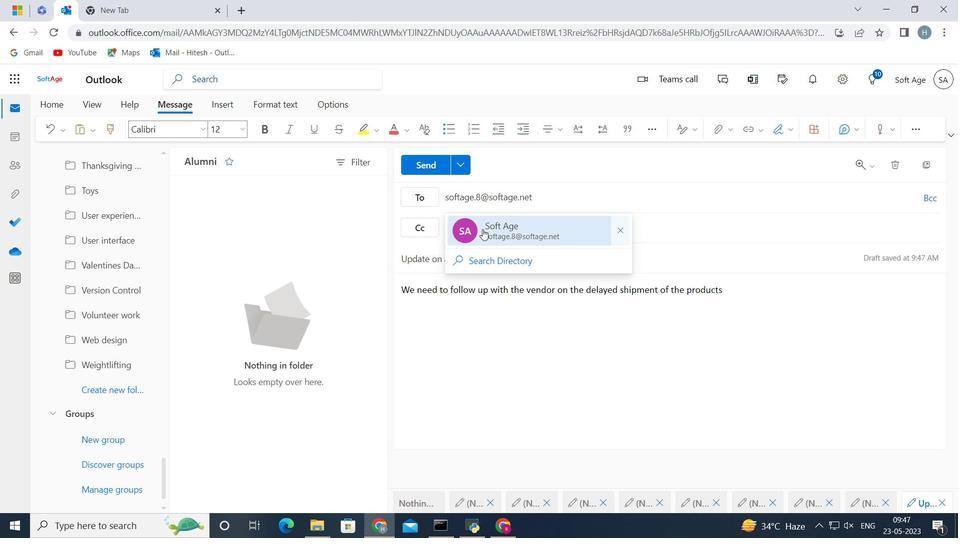 
Action: Mouse moved to (426, 166)
Screenshot: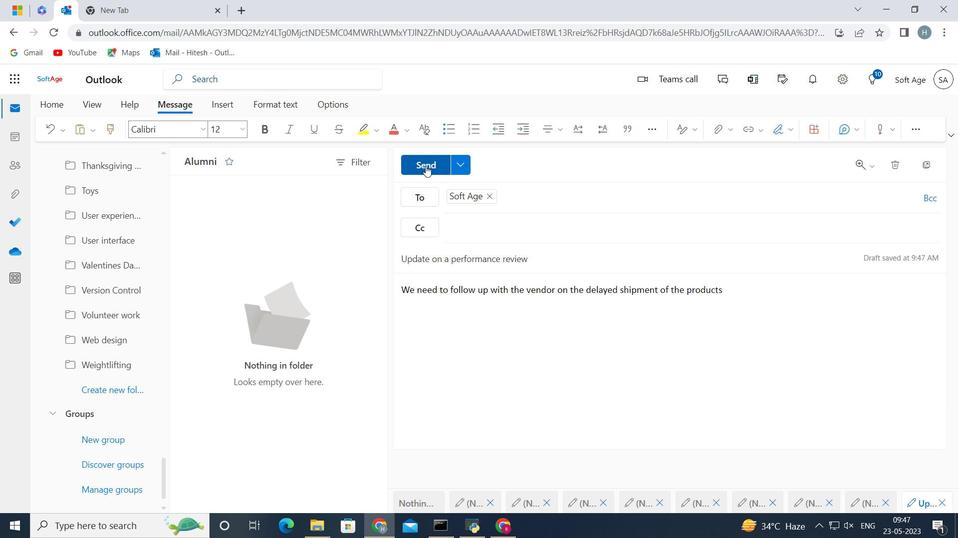 
Action: Mouse pressed left at (426, 166)
Screenshot: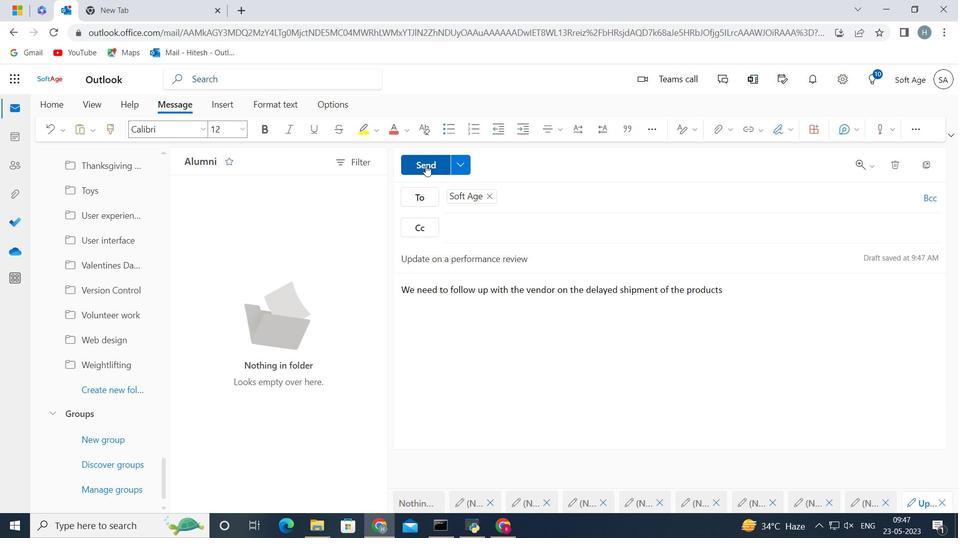 
Action: Mouse moved to (261, 286)
Screenshot: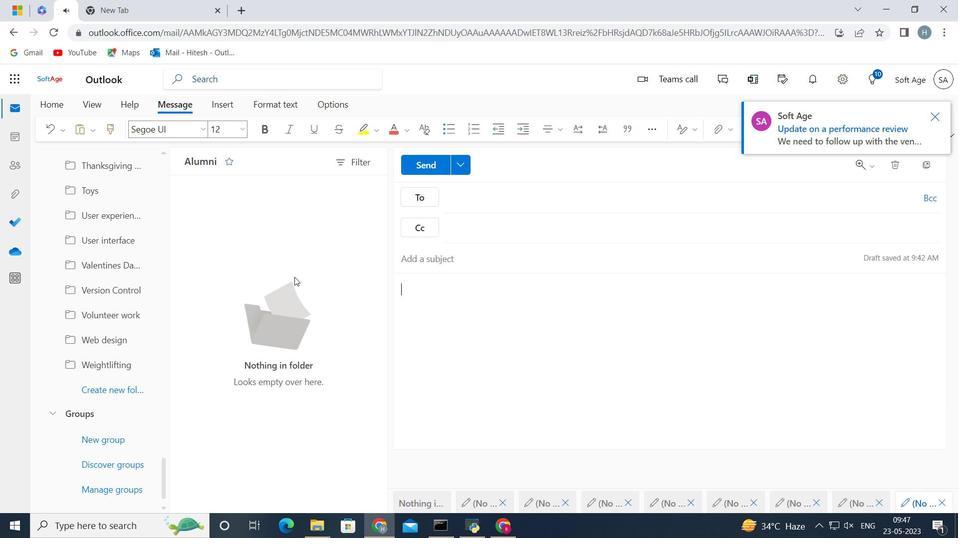 
Action: Mouse scrolled (261, 286) with delta (0, 0)
Screenshot: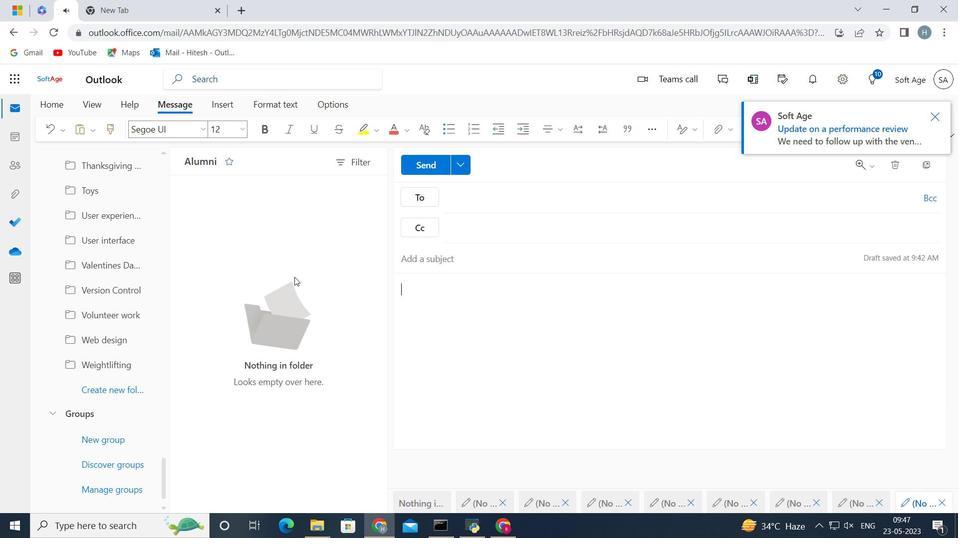 
Action: Mouse moved to (261, 285)
Screenshot: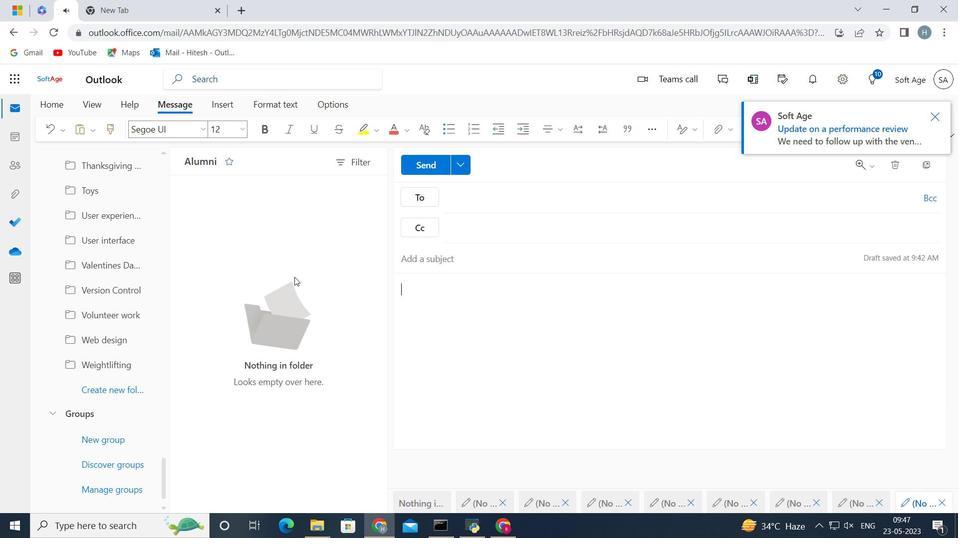 
Action: Mouse scrolled (261, 286) with delta (0, 0)
Screenshot: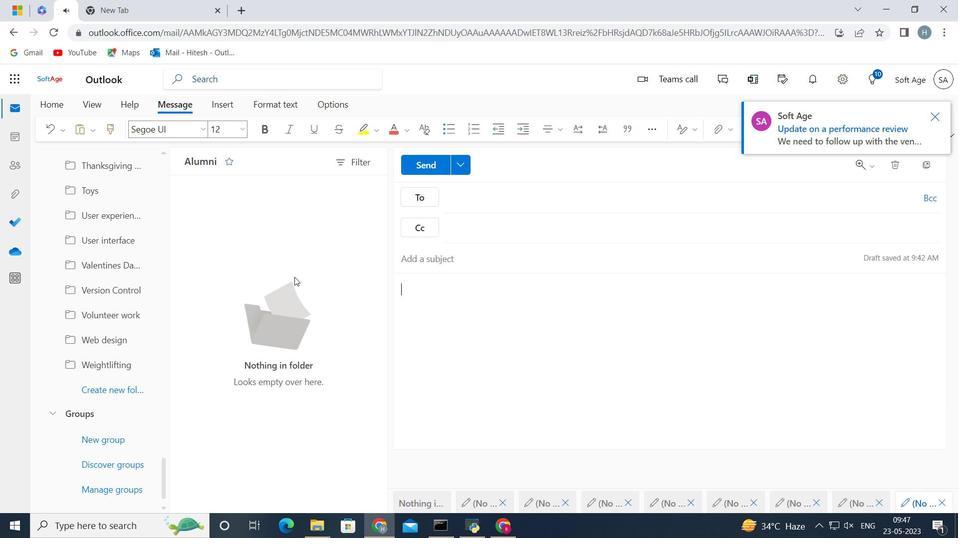 
Action: Mouse scrolled (261, 286) with delta (0, 0)
Screenshot: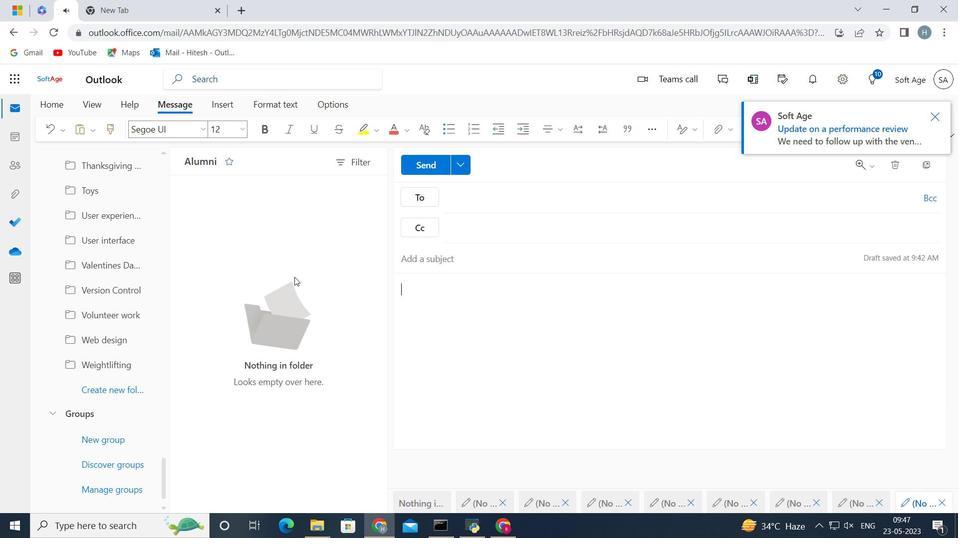 
Action: Mouse scrolled (261, 286) with delta (0, 0)
Screenshot: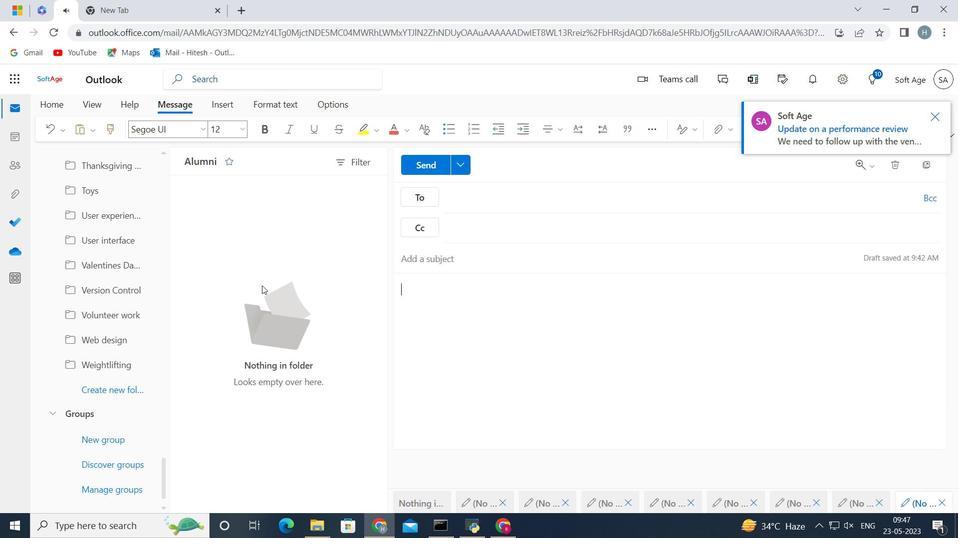 
Action: Mouse scrolled (261, 286) with delta (0, 0)
Screenshot: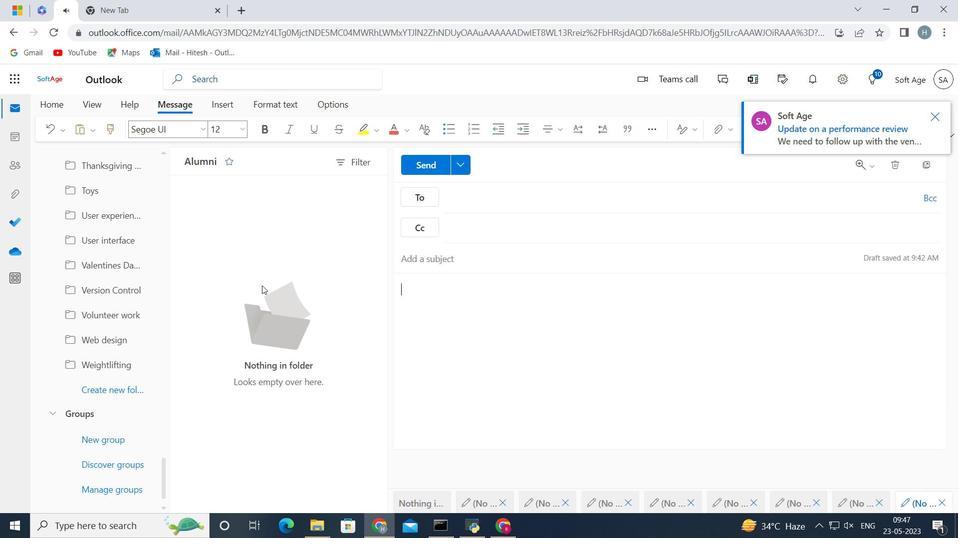 
Action: Mouse scrolled (261, 286) with delta (0, 0)
Screenshot: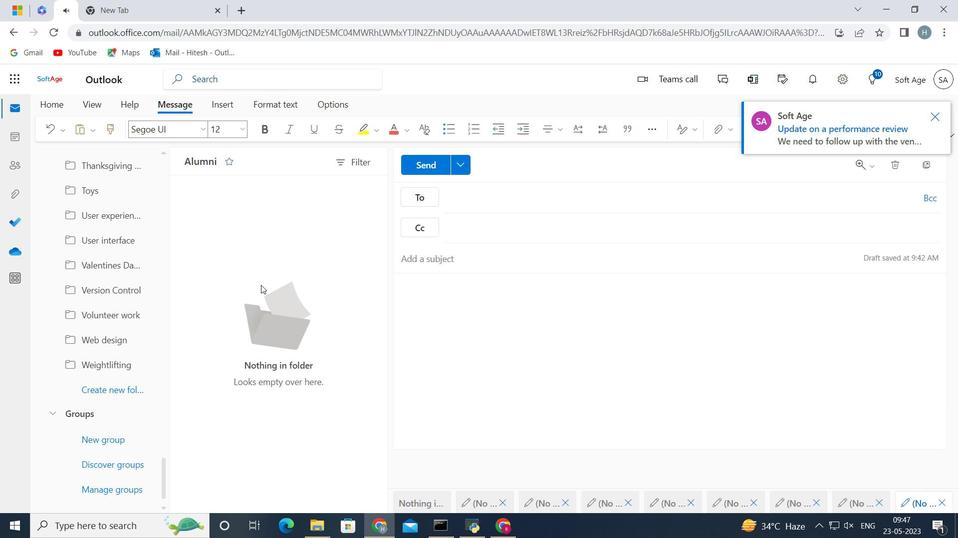 
Action: Mouse scrolled (261, 286) with delta (0, 0)
Screenshot: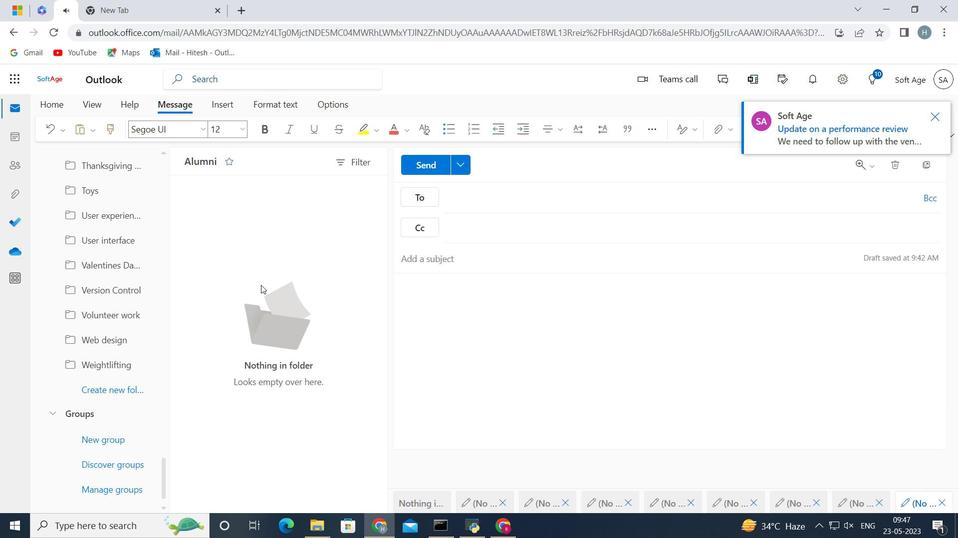 
Action: Mouse scrolled (261, 286) with delta (0, 0)
Screenshot: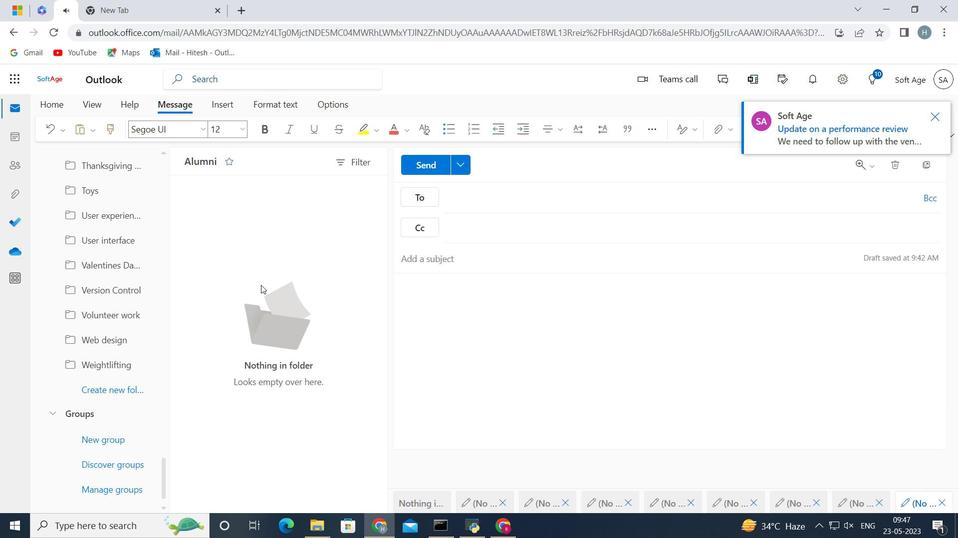 
Action: Mouse scrolled (261, 286) with delta (0, 0)
Screenshot: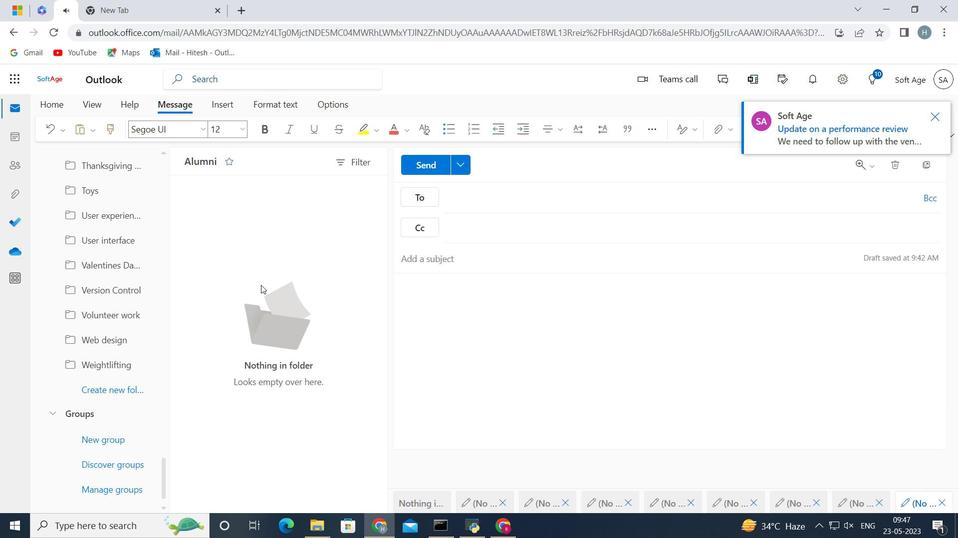 
Action: Mouse scrolled (261, 286) with delta (0, 0)
Screenshot: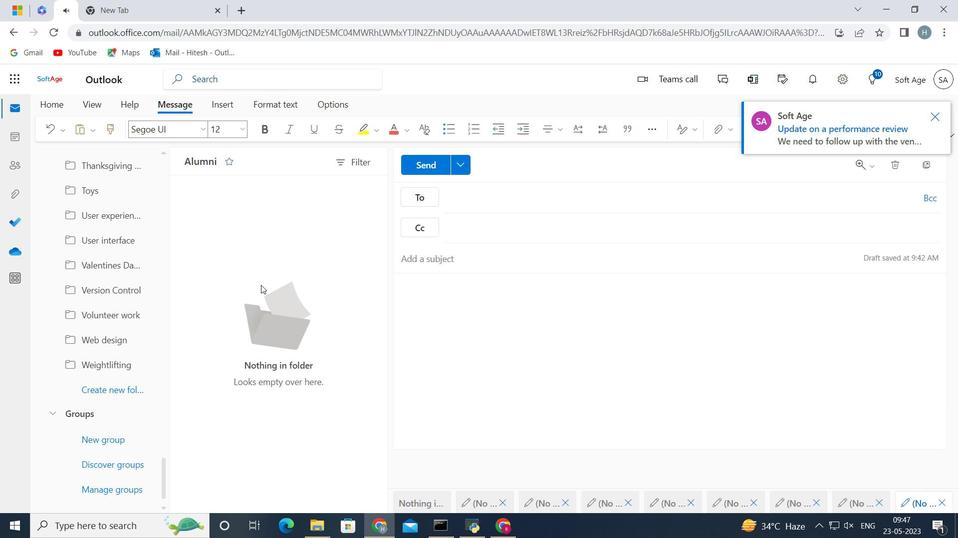 
Action: Mouse scrolled (261, 286) with delta (0, 0)
Screenshot: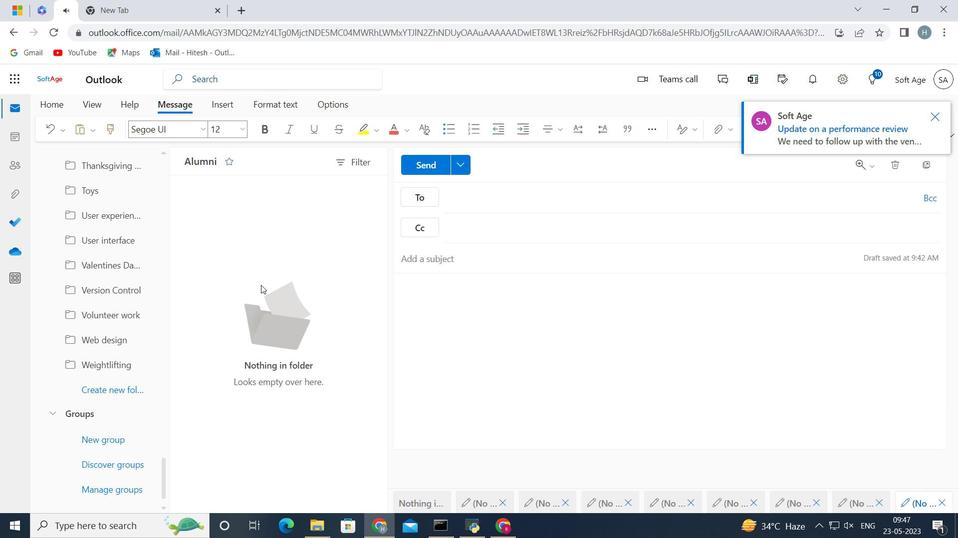 
Action: Mouse moved to (127, 302)
Screenshot: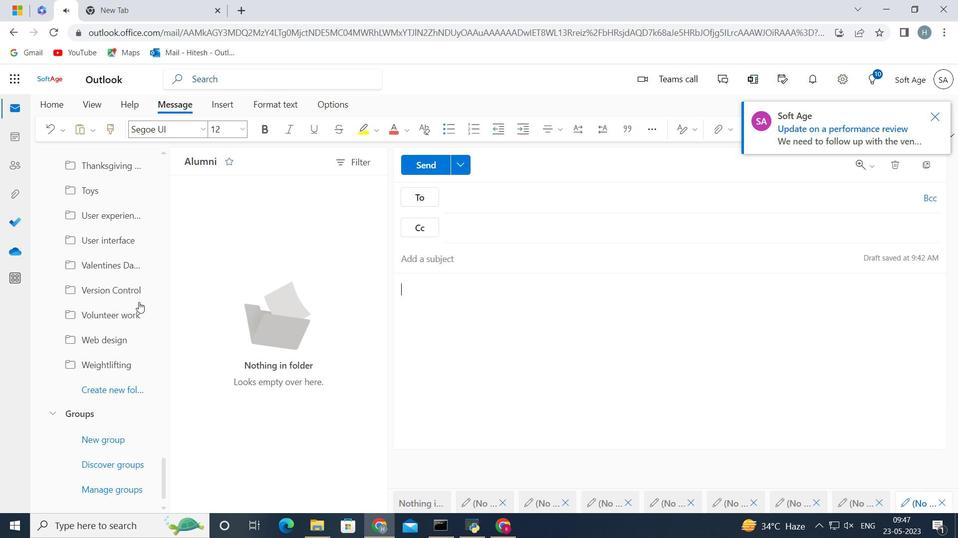 
Action: Mouse scrolled (127, 302) with delta (0, 0)
Screenshot: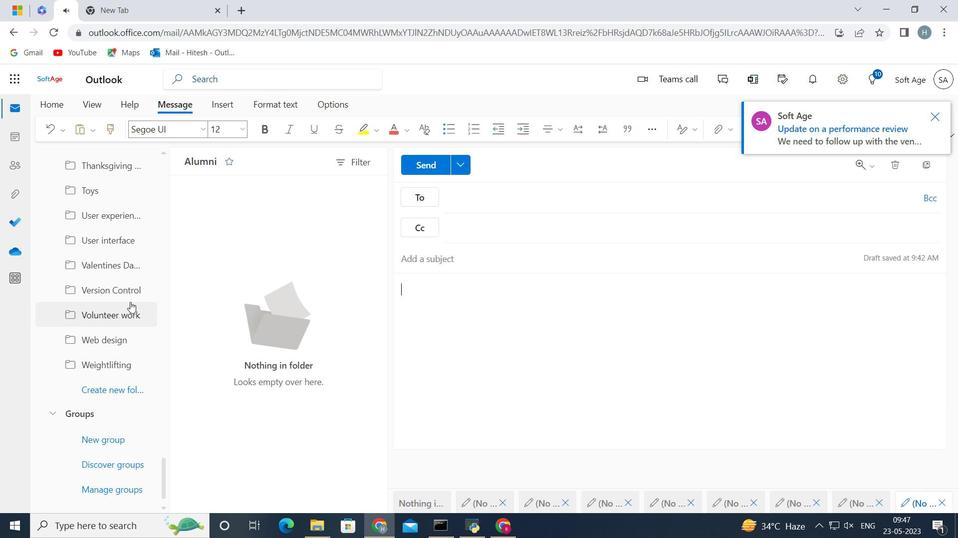 
Action: Mouse scrolled (127, 302) with delta (0, 0)
Screenshot: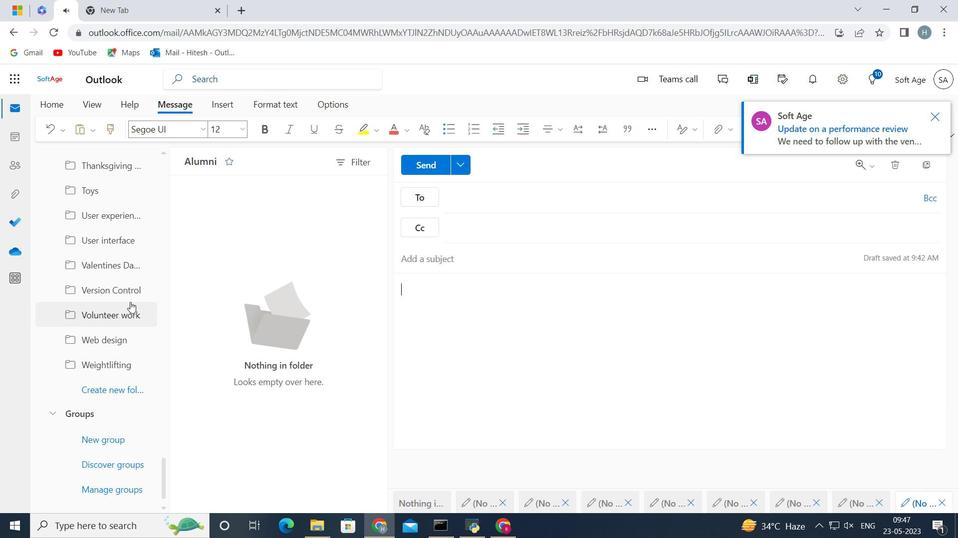 
Action: Mouse scrolled (127, 302) with delta (0, 0)
